 Task: Open a blank google sheet and write heading  Make a employee details data  Add 10 employee name:-  'Ethan Reynolds, Olivia Thompson, Benjamin Martinez, Emma Davis, Alexander Mitchell, Ava Rodriguez, Daniel Anderson, Mia Lewis, Christopher Scott, Sophia Harris.' in May Last week sales are  1000 to 1010. Department:-  Sales, HR, Finance,  Marketing,  IT,  Operations, Finance, HR, Sales, Marketing. Position:-  Sales Manager, HR Manager, Accountant, Marketing Specialist, IT Specialist, Operations Manager, Financial Analyst, HR Assistant, Sales Representative, Marketing Assistant.Salary (USD):-  5000,4500,4000, 3800, 4200, 5200, 3800, 2800, 3200, 2500.Start Date:-  1/15/2020,7/1/2019, 3/10/2021,2/5/2022, 11/30/2018,6/15/2020, 9/1/2021,4/20/2022, 2/10/2019,9/5/2020. Save page analysisSalesByCountry
Action: Mouse moved to (247, 254)
Screenshot: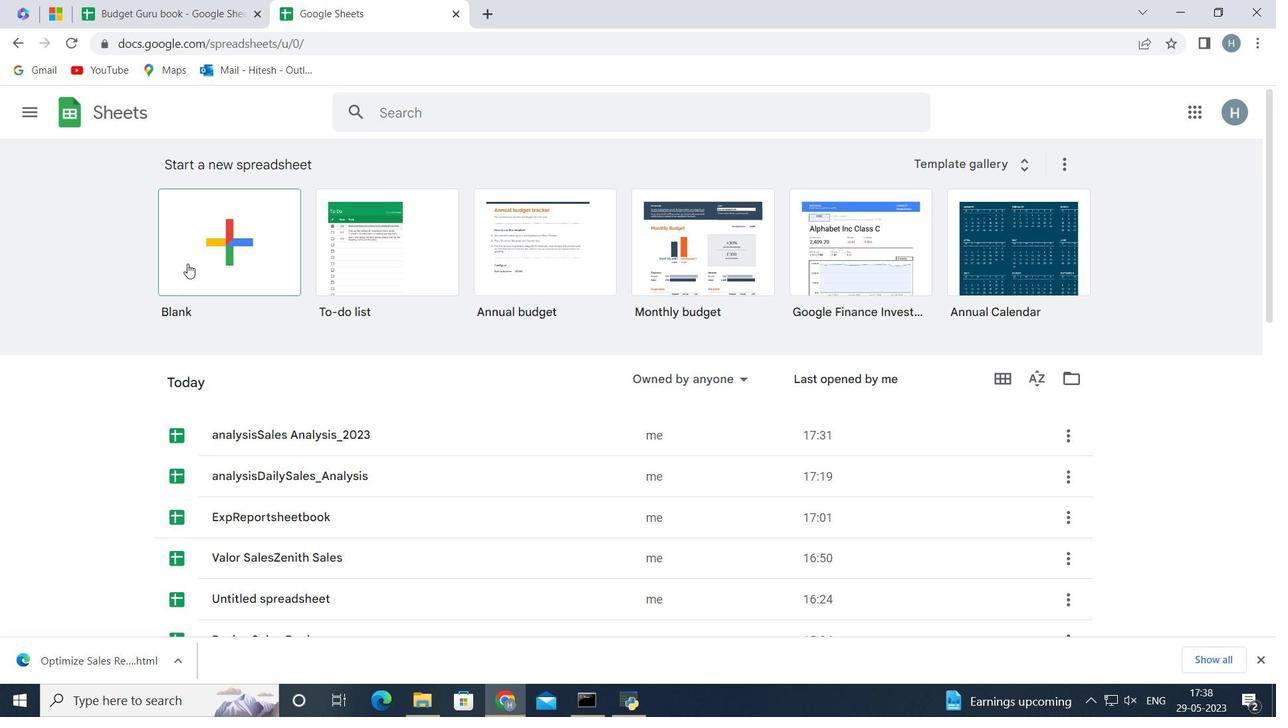 
Action: Mouse pressed left at (247, 254)
Screenshot: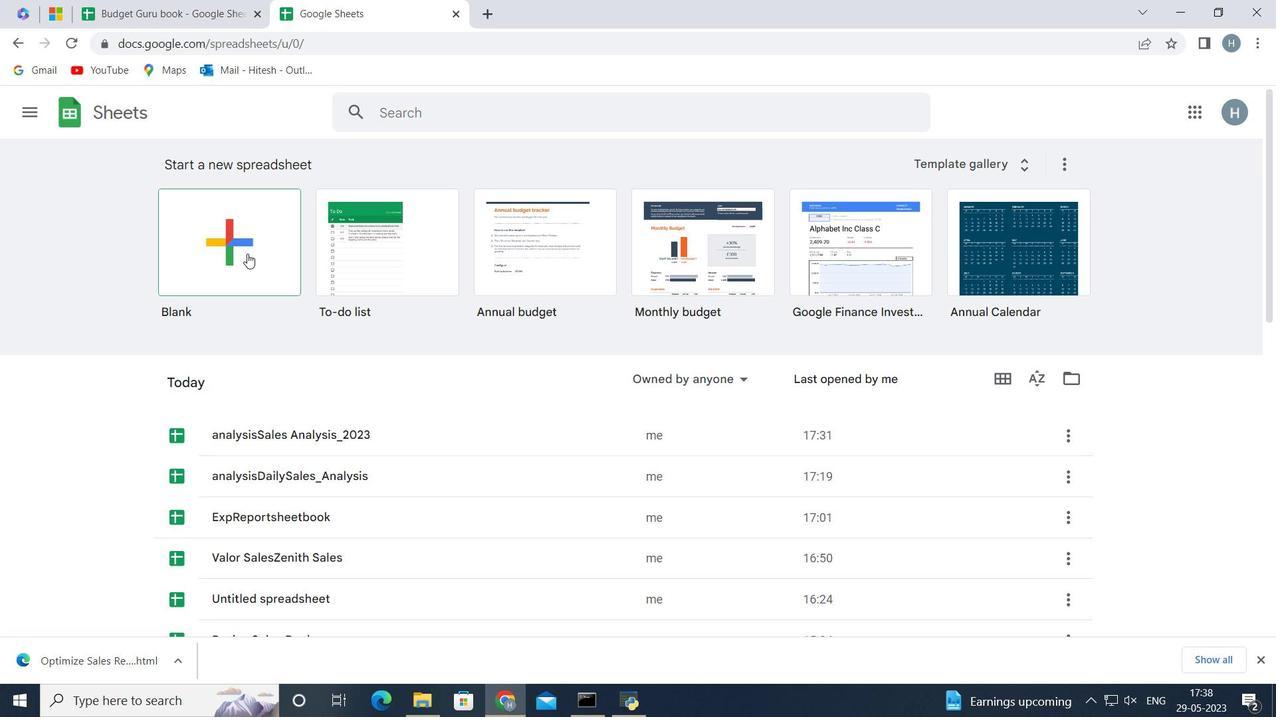 
Action: Mouse moved to (73, 241)
Screenshot: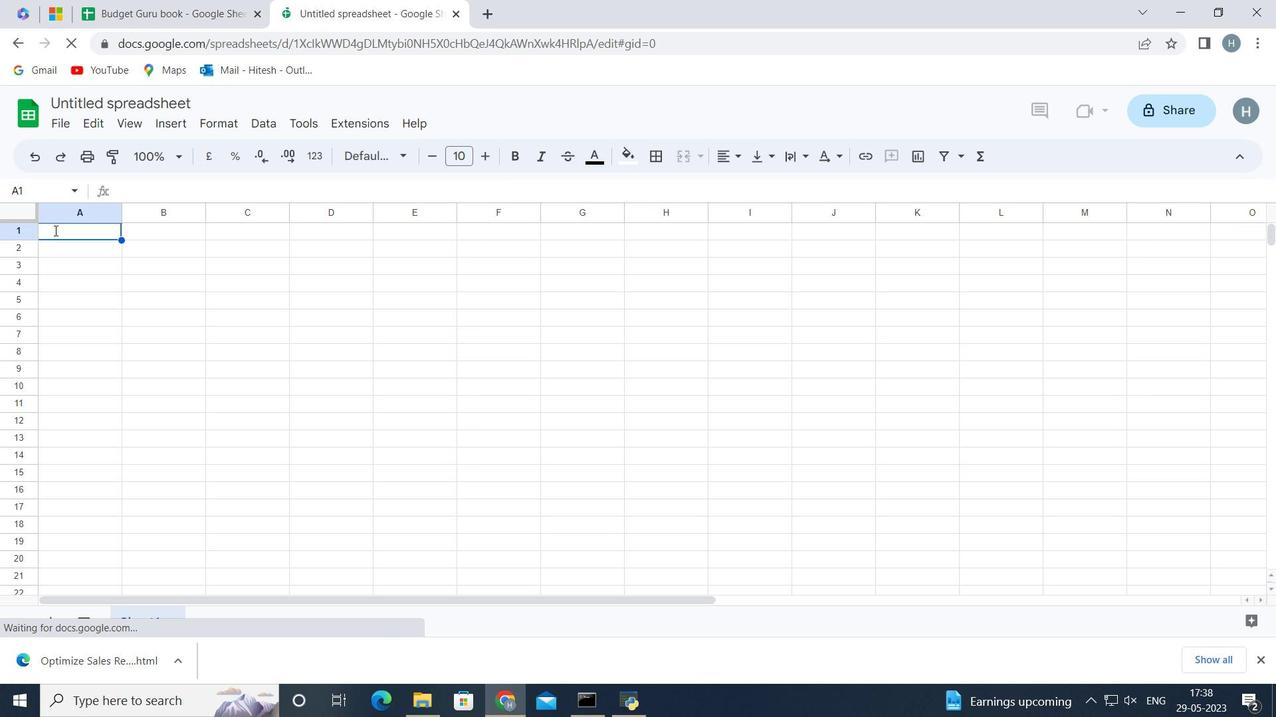
Action: Key pressed <Key.shift>Make<Key.space><Key.shift>A<Key.space><Key.shift>Employee<Key.space><Key.shift>Details<Key.space><Key.shift>Data<Key.enter>
Screenshot: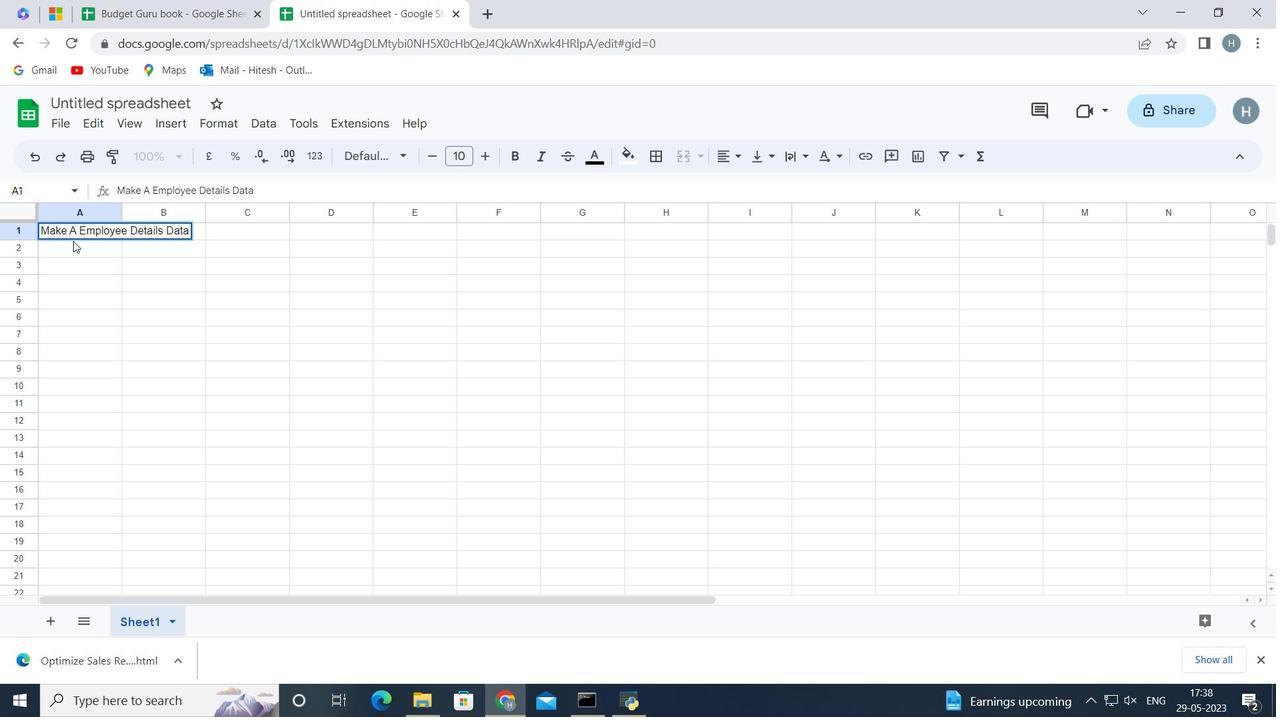 
Action: Mouse moved to (77, 253)
Screenshot: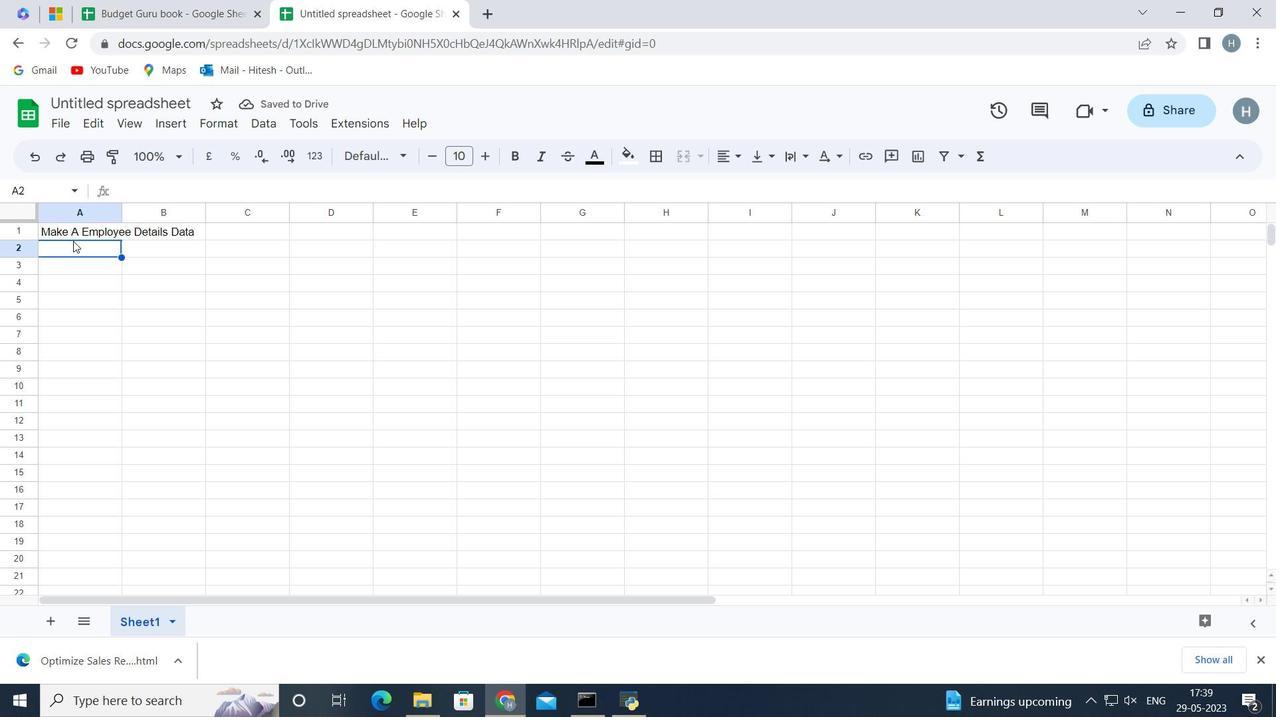 
Action: Key pressed <Key.shift>Name<Key.enter><Key.shift>Ethan<Key.space><Key.shift>Reynolds<Key.space><Key.enter><Key.shift_r>Olivia<Key.space><Key.shift><Key.shift><Key.shift><Key.shift>Thompson<Key.space><Key.enter><Key.shift>Benjamin<Key.space><Key.shift_r>Martinez<Key.enter><Key.shift>Daniel<Key.space><Key.shift>Anderson<Key.enter><Key.shift_r>Mia<Key.space><Key.shift_r>Lewis<Key.enter><Key.shift>Chrisopher<Key.space><Key.shift>Scott<Key.enter><Key.shift>Sophia<Key.space><Key.shift><Key.shift><Key.shift><Key.shift><Key.shift><Key.shift><Key.shift><Key.shift><Key.shift><Key.shift><Key.shift><Key.shift>F<Key.backspace><Key.shift>Harris<Key.enter>
Screenshot: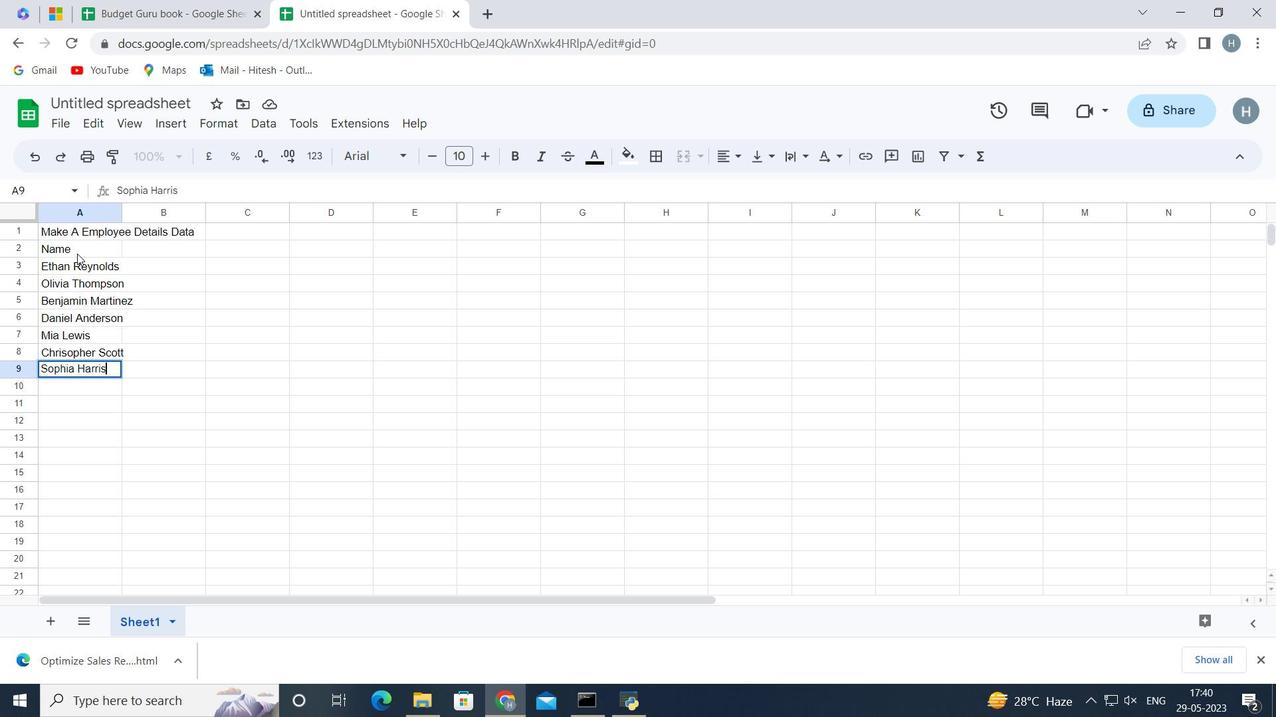 
Action: Mouse moved to (99, 368)
Screenshot: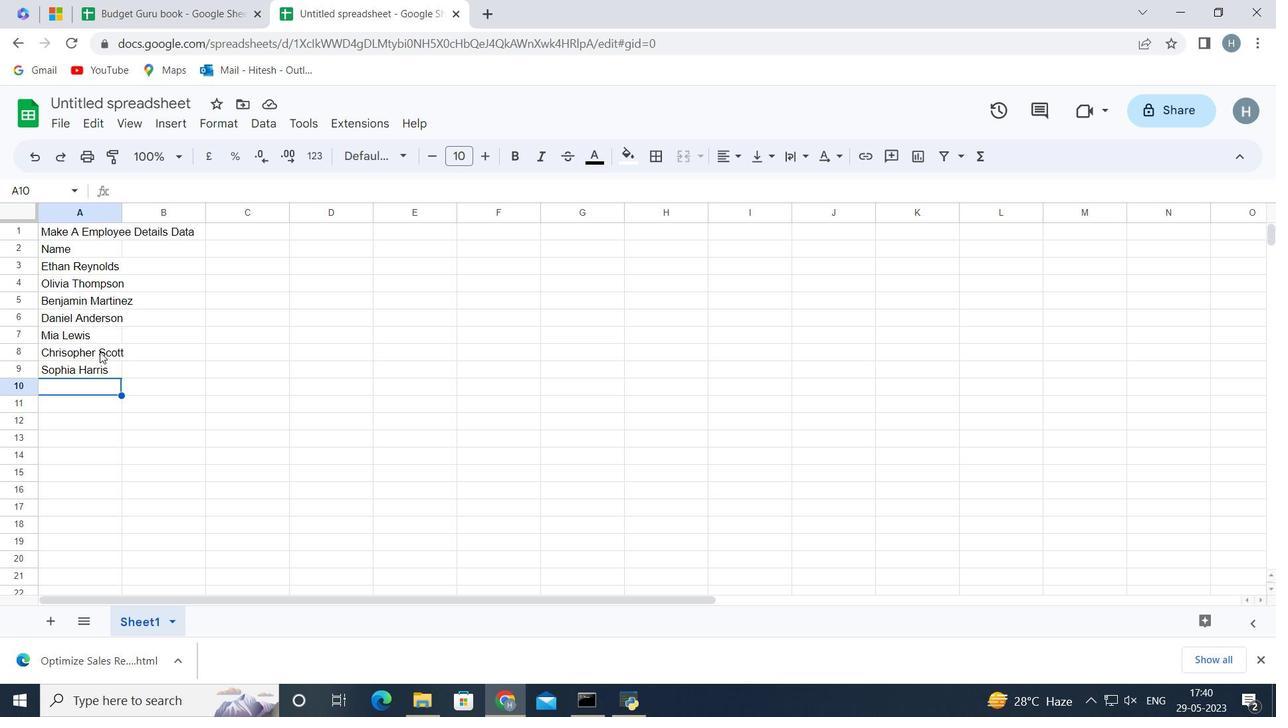 
Action: Mouse pressed left at (99, 368)
Screenshot: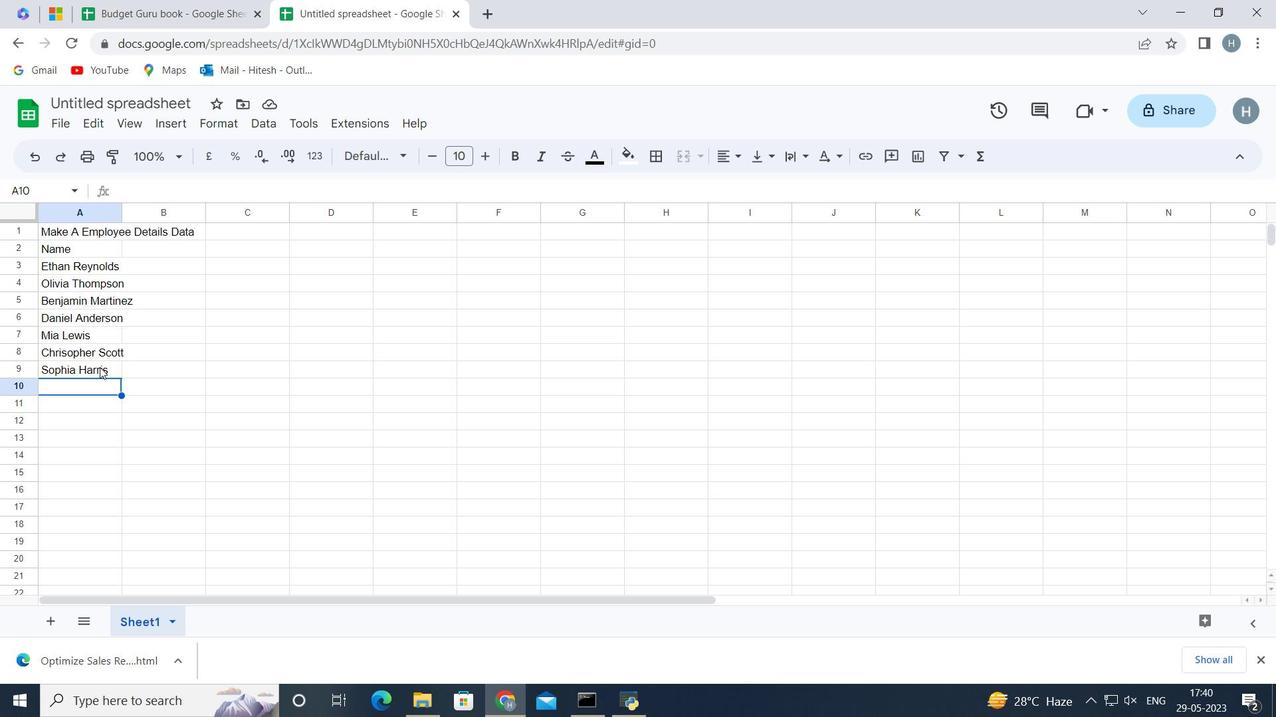 
Action: Key pressed <Key.backspace><Key.up>\<Key.backspace><Key.up><Key.backspace><Key.up><Key.backspace><Key.shift><Key.shift><Key.shift><Key.shift><Key.shift><Key.shift>Emma<Key.space><Key.shift>Davis<Key.space><Key.enter><Key.shift>Ae<Key.backspace>lexander<Key.space><Key.shift_r>Mitchell<Key.enter><Key.shift>Ava<Key.space><Key.shift>Rodriguez<Key.enter><Key.shift>Daniel<Key.space><Key.shift>Anderson<Key.space><Key.enter><Key.shift_r>Mia<Key.space><Key.shift_r>Lw<Key.backspace>ewis<Key.space><Key.enter><Key.shift>Christopher<Key.space><Key.shift>Scott<Key.enter><Key.shift>Sphia<Key.space><Key.shift>Harris<Key.enter>
Screenshot: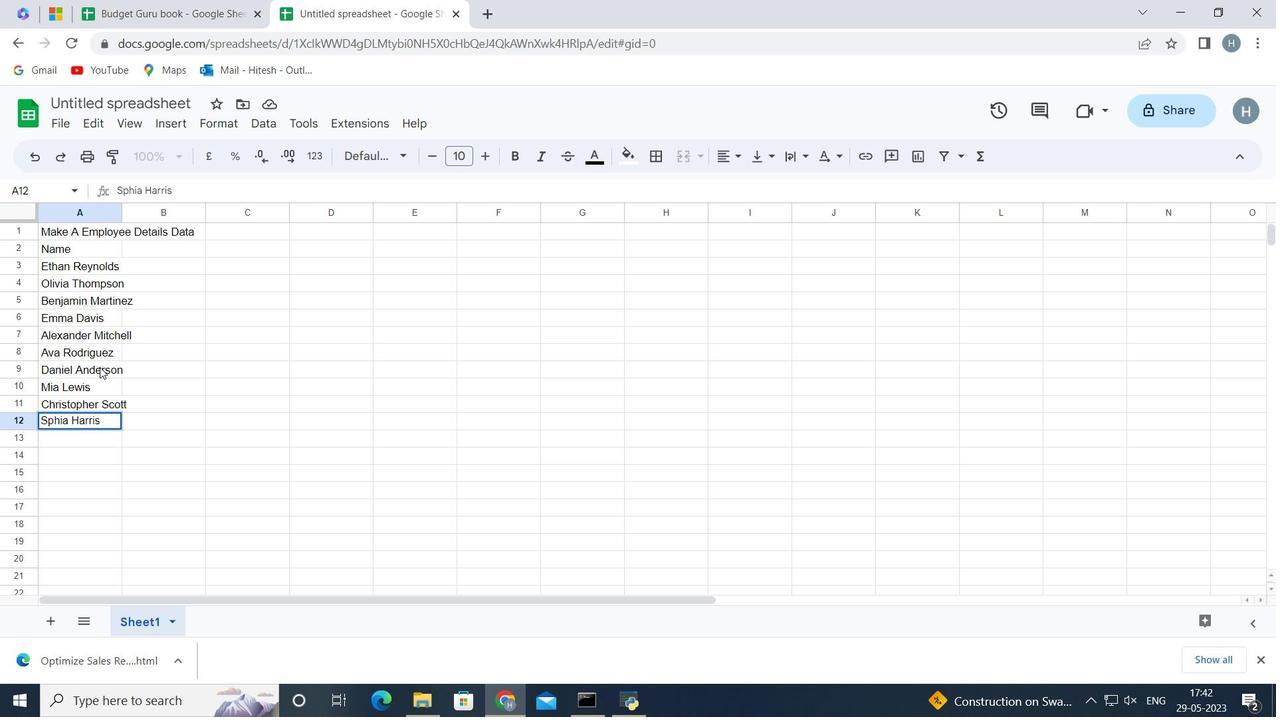 
Action: Mouse moved to (165, 245)
Screenshot: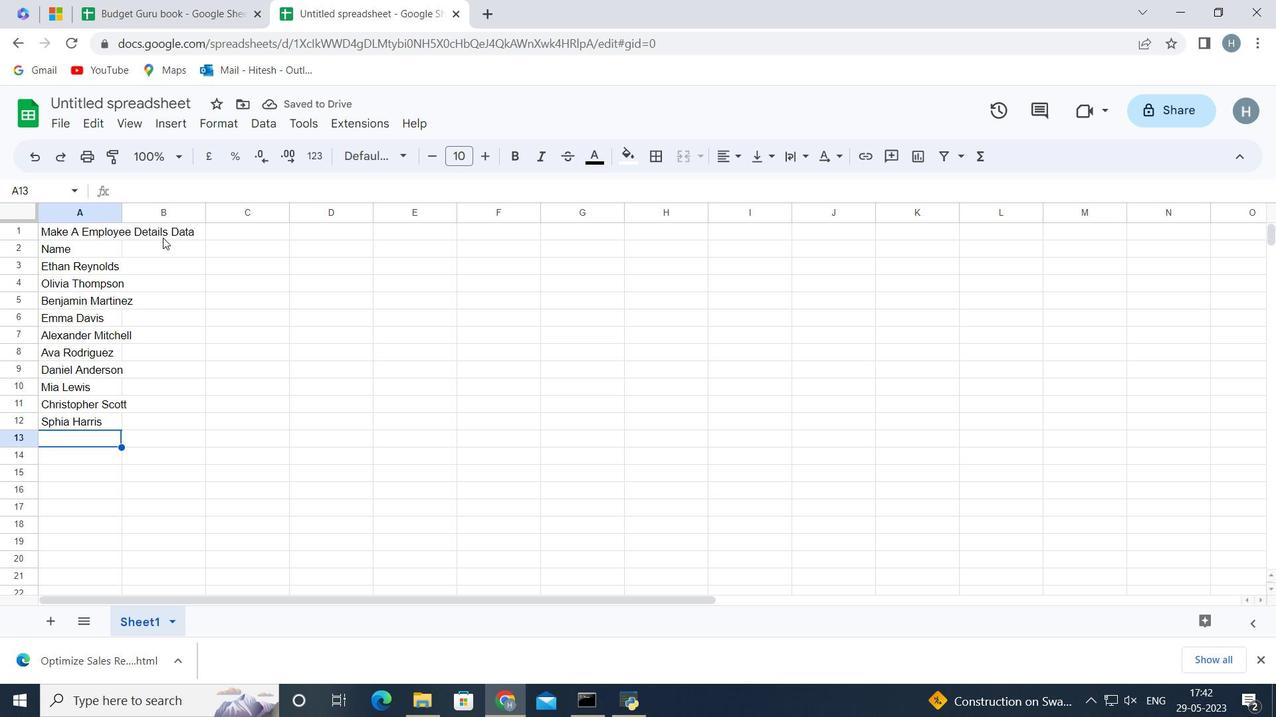 
Action: Mouse pressed left at (165, 245)
Screenshot: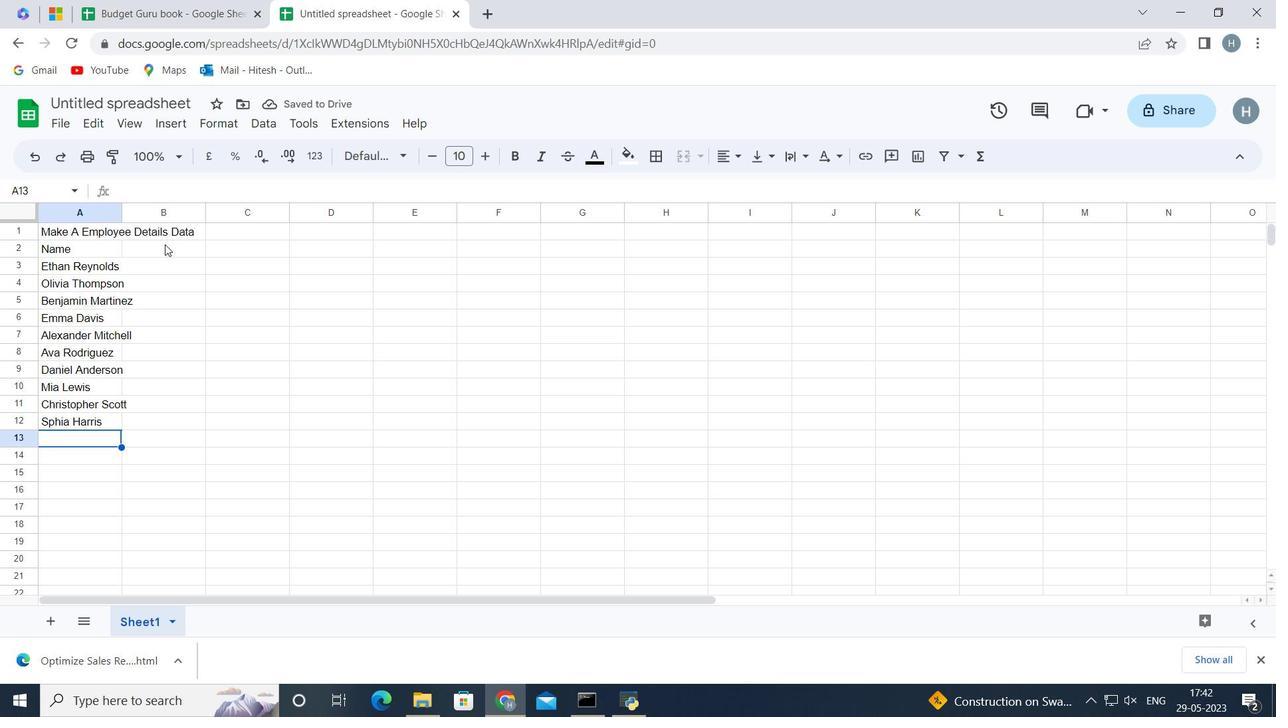 
Action: Mouse moved to (165, 246)
Screenshot: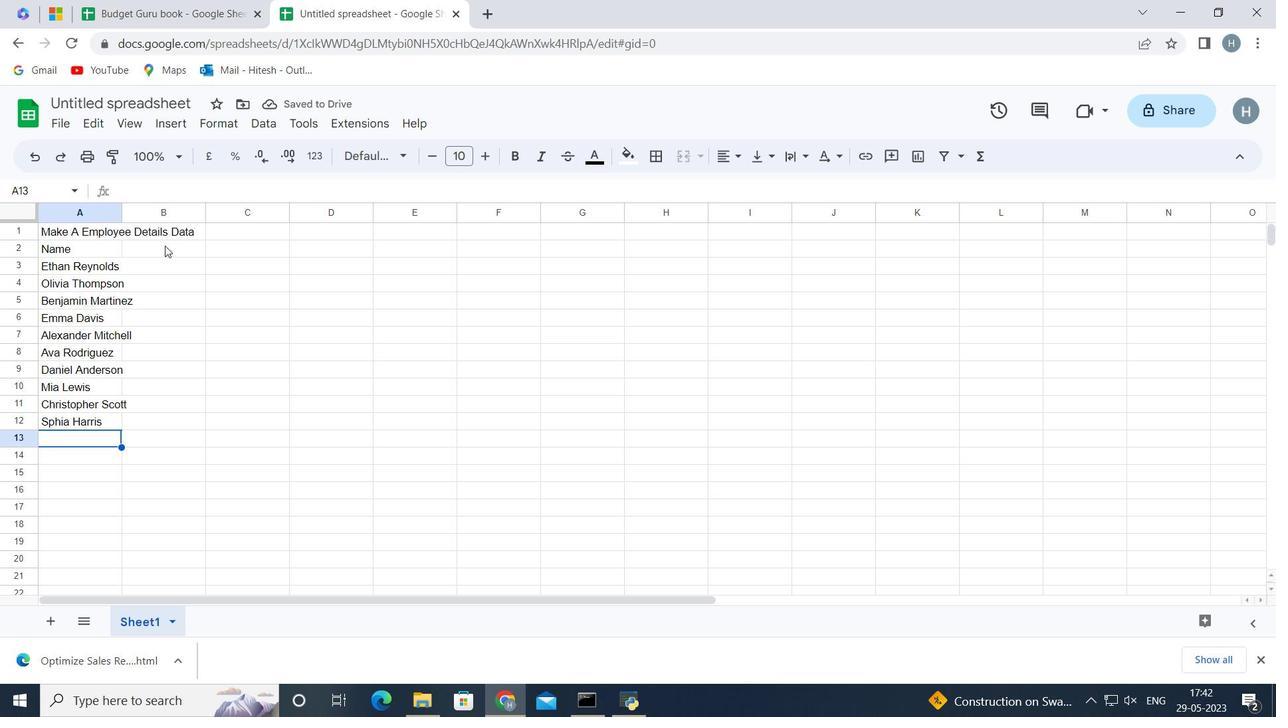 
Action: Key pressed <Key.shift>May<Key.space><Key.shift>Last<Key.space><Key.shift>Week<Key.space><Key.shift>SAles<Key.backspace><Key.backspace><Key.backspace><Key.backspace><Key.caps_lock><Key.shift>aLES<Key.backspace><Key.backspace><Key.backspace><Key.caps_lock>les<Key.enter>
Screenshot: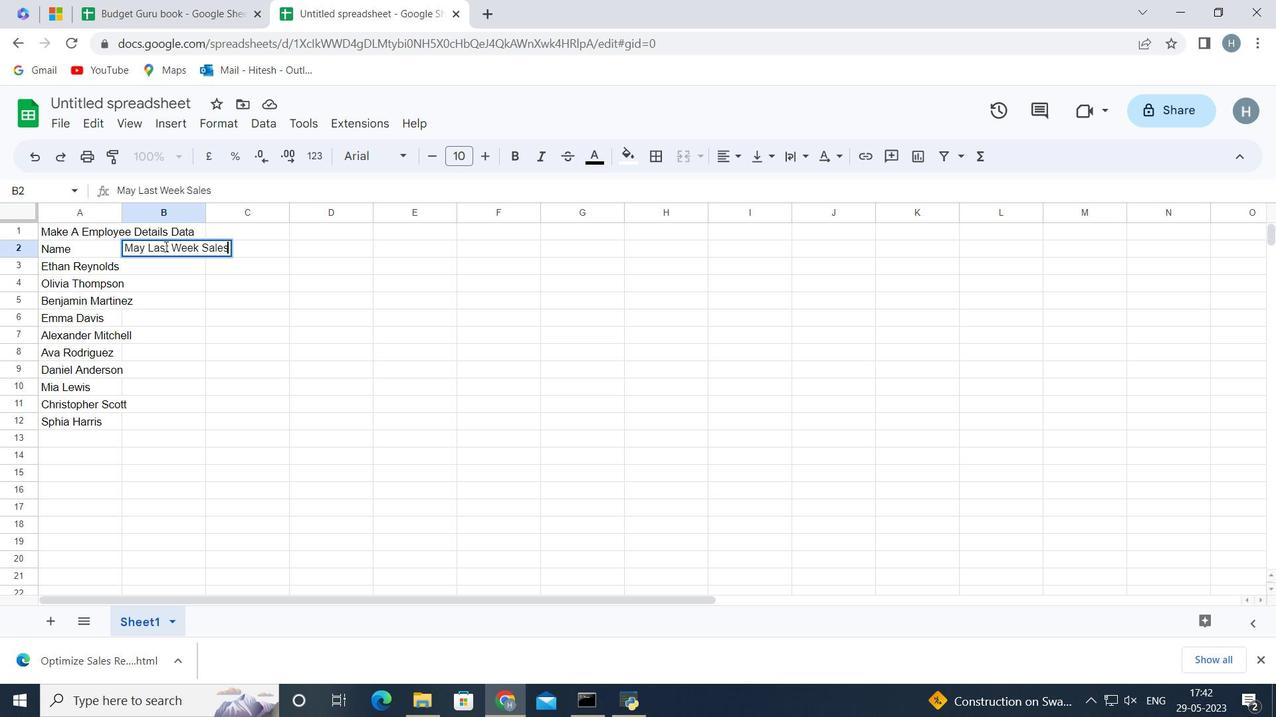 
Action: Mouse moved to (182, 241)
Screenshot: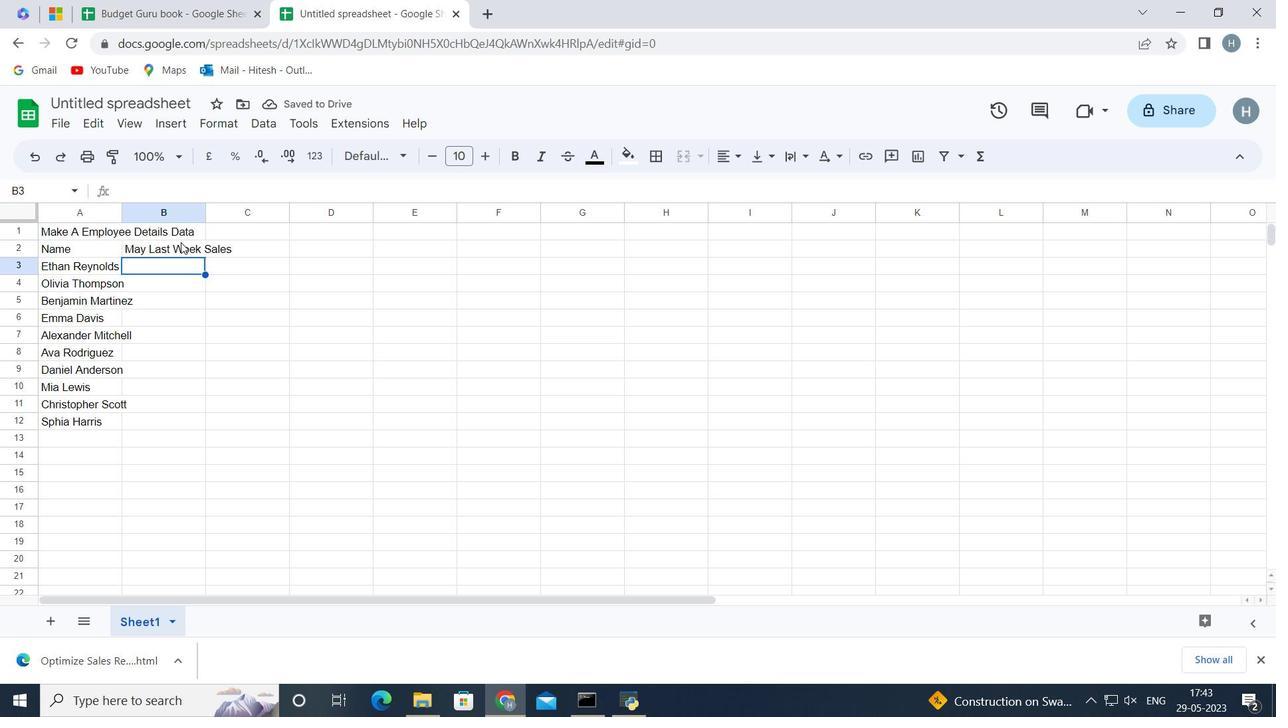 
Action: Key pressed 1005<Key.enter>1006<Key.enter>1003<Key.enter>1009<Key.enter>1001<Key.enter>1008<Key.enter>1010<Key.enter>1004<Key.enter>1002<Key.enter>1007<Key.enter>
Screenshot: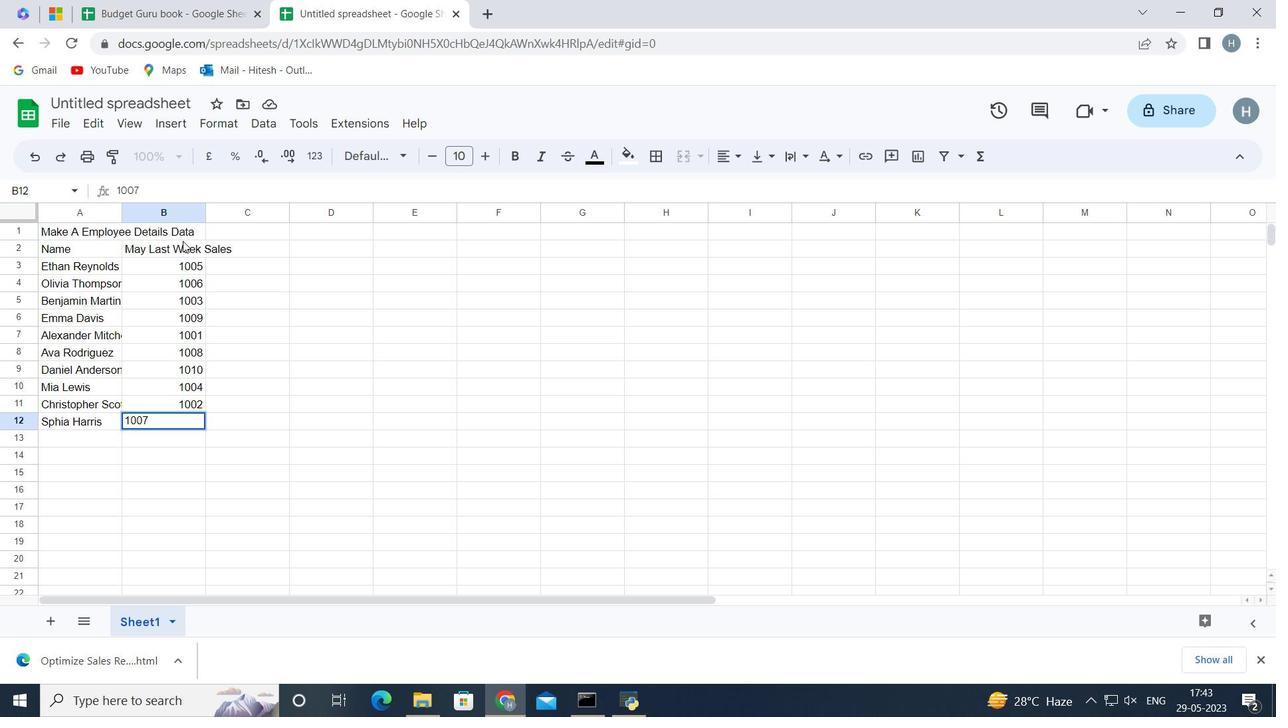 
Action: Mouse moved to (243, 243)
Screenshot: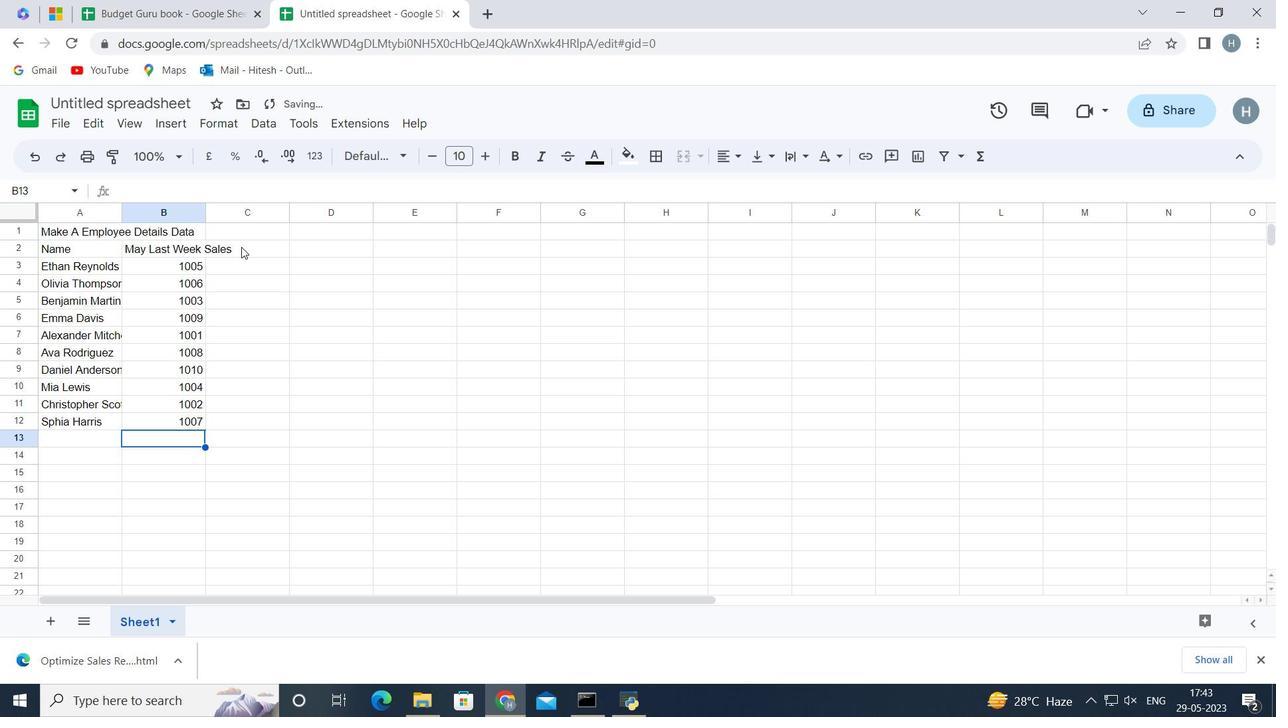 
Action: Mouse pressed left at (243, 243)
Screenshot: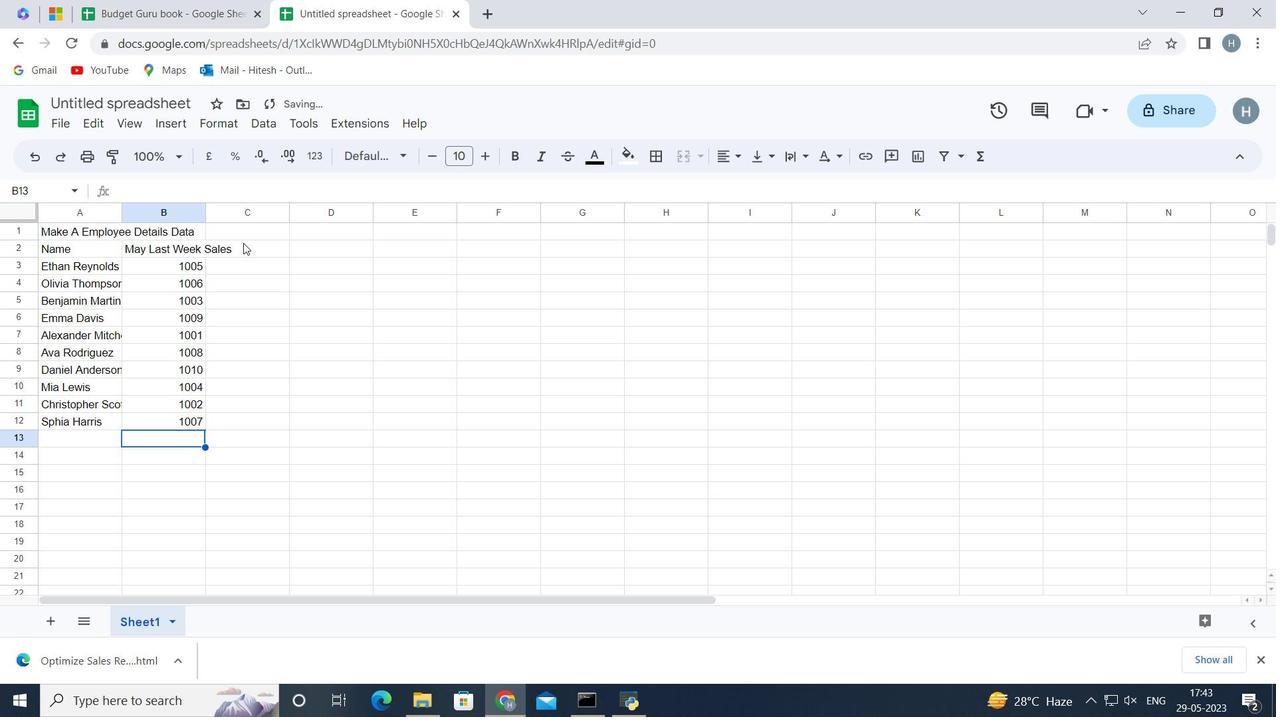 
Action: Mouse moved to (243, 242)
Screenshot: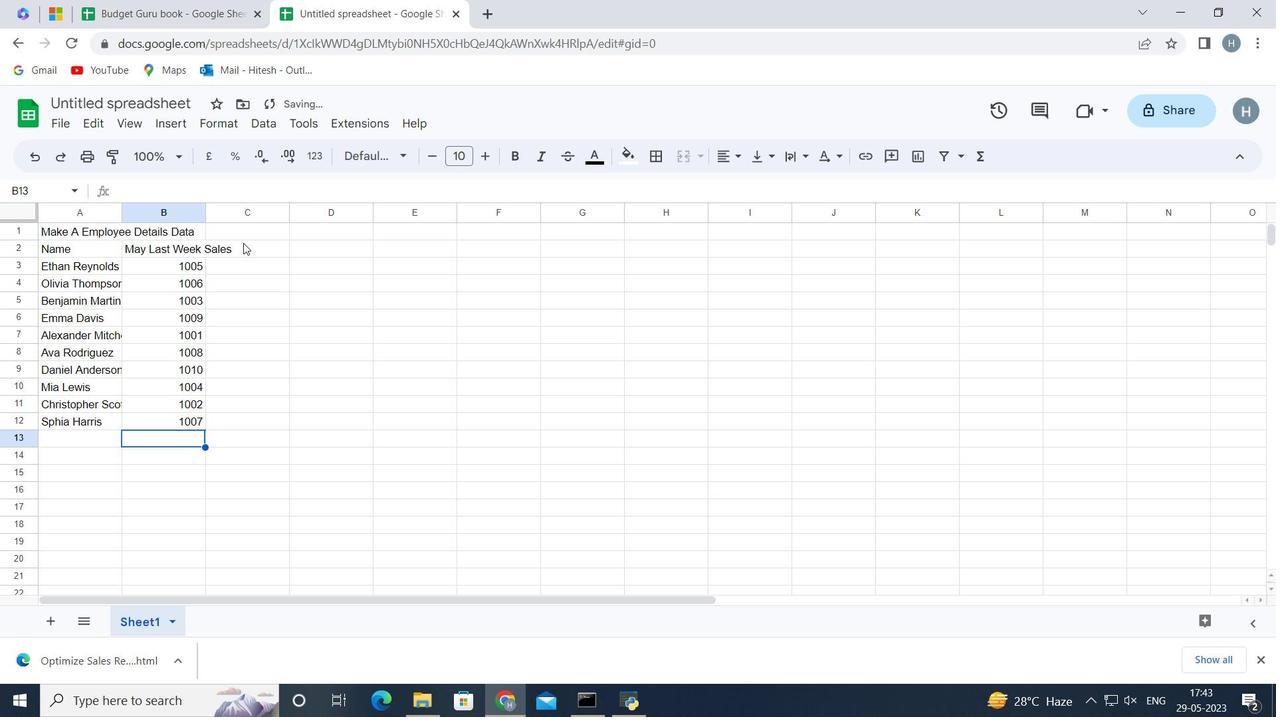 
Action: Key pressed <Key.shift>Departments<Key.backspace><Key.enter><Key.shift>Sales<Key.enter><Key.shift>HR<Key.enter><Key.shift>Finance<Key.enter><Key.shift_r>Marketing<Key.enter><Key.shift_r>I<Key.shift>T<Key.enter><Key.shift_r>Operations<Key.enter><Key.shift>Finance<Key.enter><Key.shift>HR<Key.enter><Key.shift>Sales<Key.enter><Key.shift_r>Marj<Key.backspace>keting<Key.shift_r><Key.enter>
Screenshot: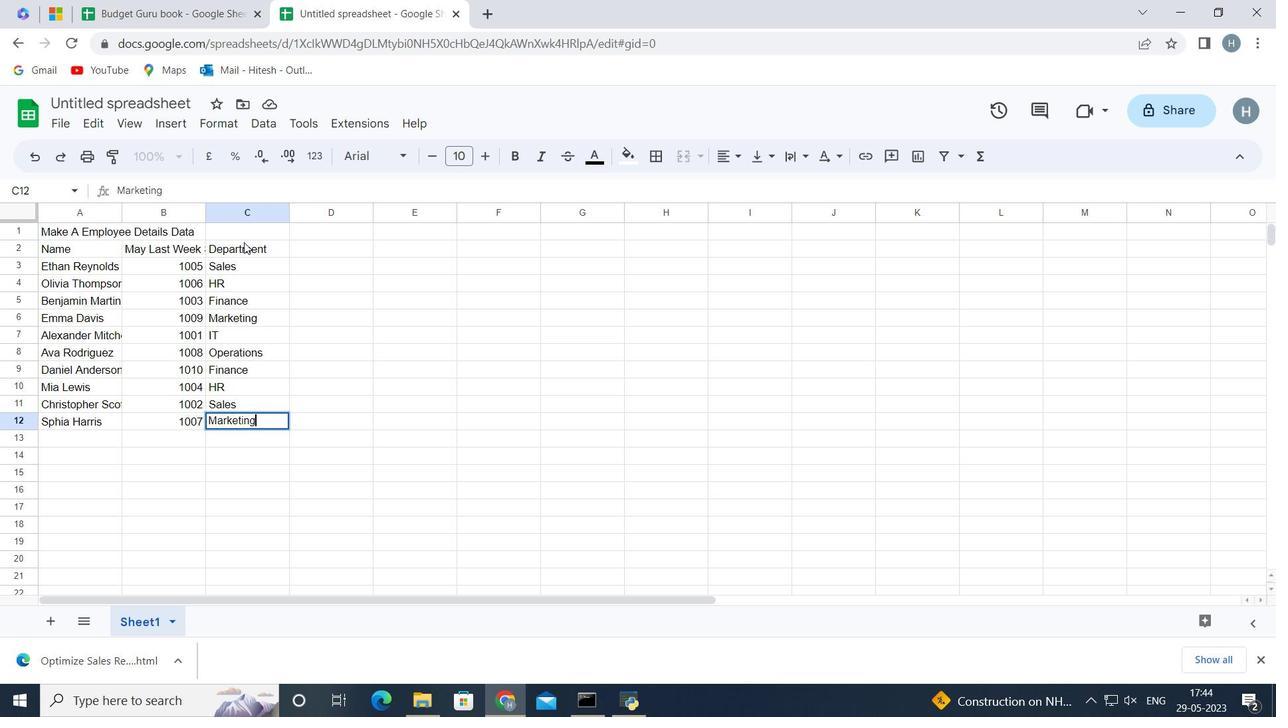 
Action: Mouse moved to (320, 245)
Screenshot: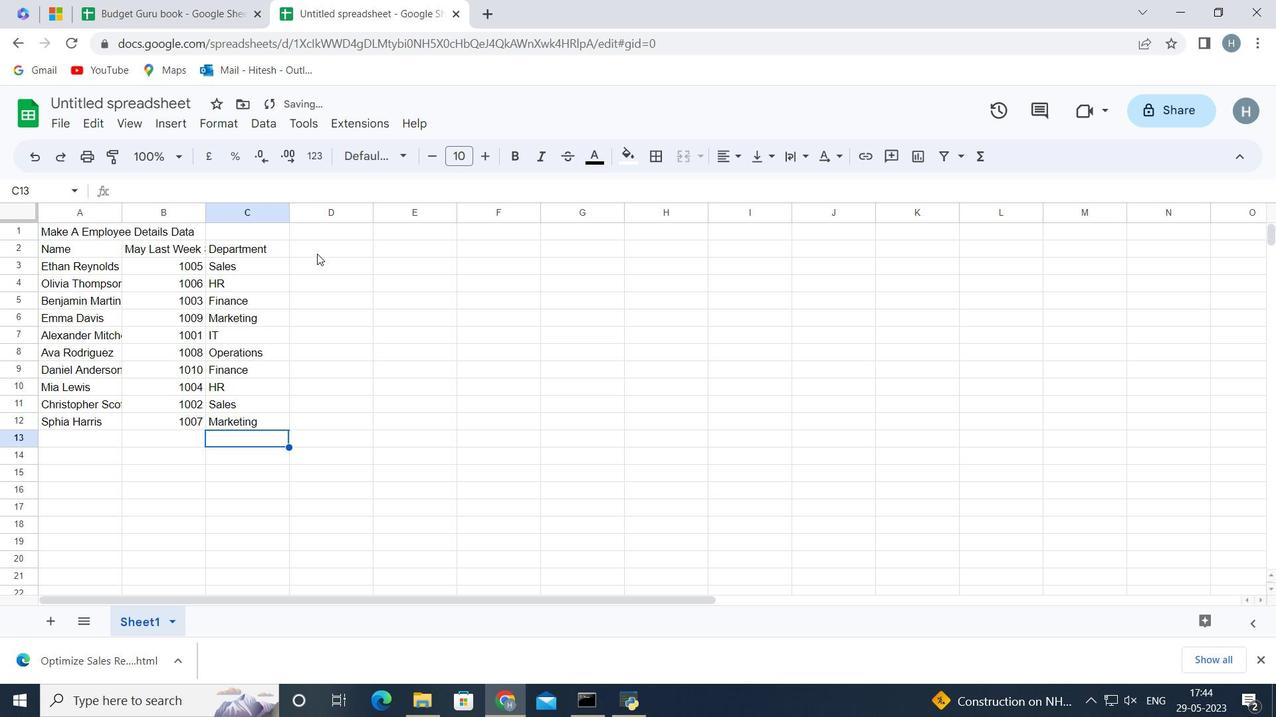 
Action: Mouse pressed left at (320, 245)
Screenshot: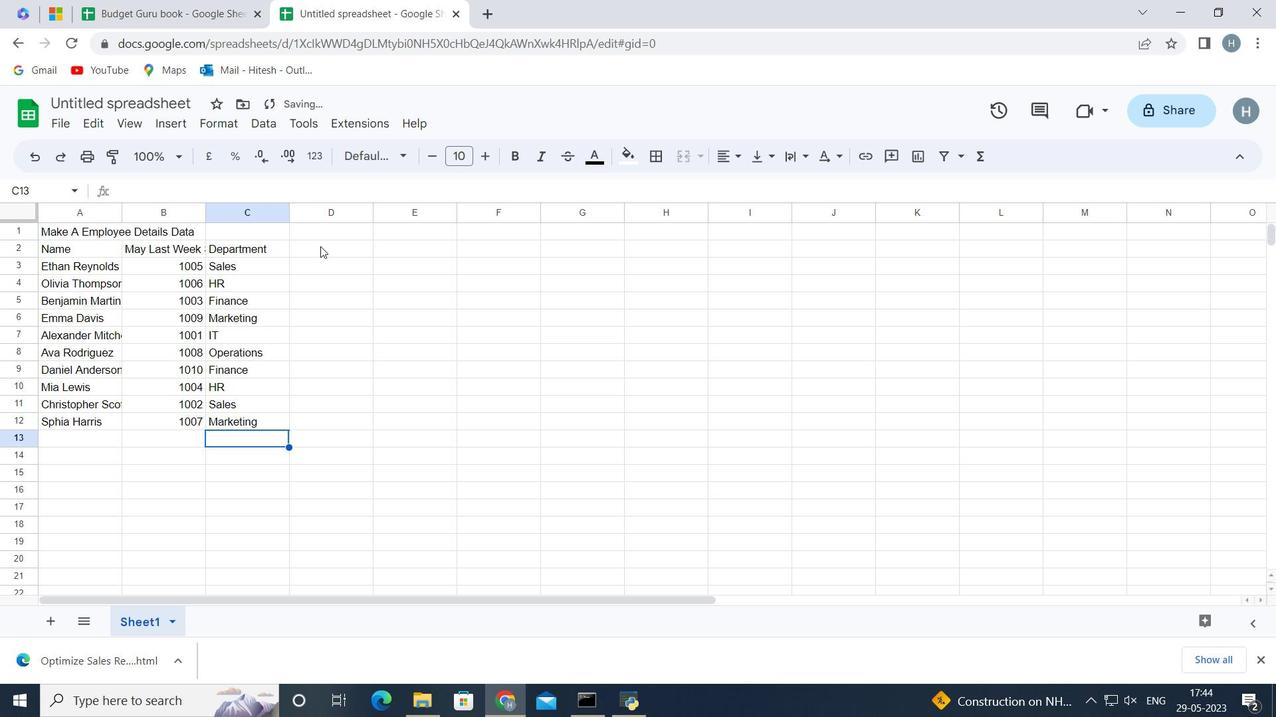 
Action: Key pressed <Key.shift>Position<Key.enter><Key.shift>Sales<Key.space><Key.shift_r>Manager<Key.enter><Key.shift>HR<Key.space><Key.shift_r>Manager<Key.enter><Key.shift>Accountant<Key.enter><Key.shift_r>Marketing<Key.space><Key.shift>Specialist<Key.enter><Key.shift_r>I<Key.shift>T<Key.space><Key.shift>Specialist<Key.enter><Key.shift_r>Operations<Key.space><Key.shift_r>Manager<Key.space><Key.enter><Key.shift><Key.shift>Financial<Key.space><Key.shift>Anak<Key.backspace>lyst<Key.enter><Key.shift><Key.shift><Key.shift><Key.shift><Key.shift><Key.shift><Key.shift><Key.shift>H<Key.shift>R<Key.space><Key.shift>Assistant<Key.enter><Key.shift>Salr<Key.backspace>es<Key.space><Key.shift>Representative<Key.enter><Key.shift_r>Marketing<Key.space><Key.shift>Assistant<Key.enter>
Screenshot: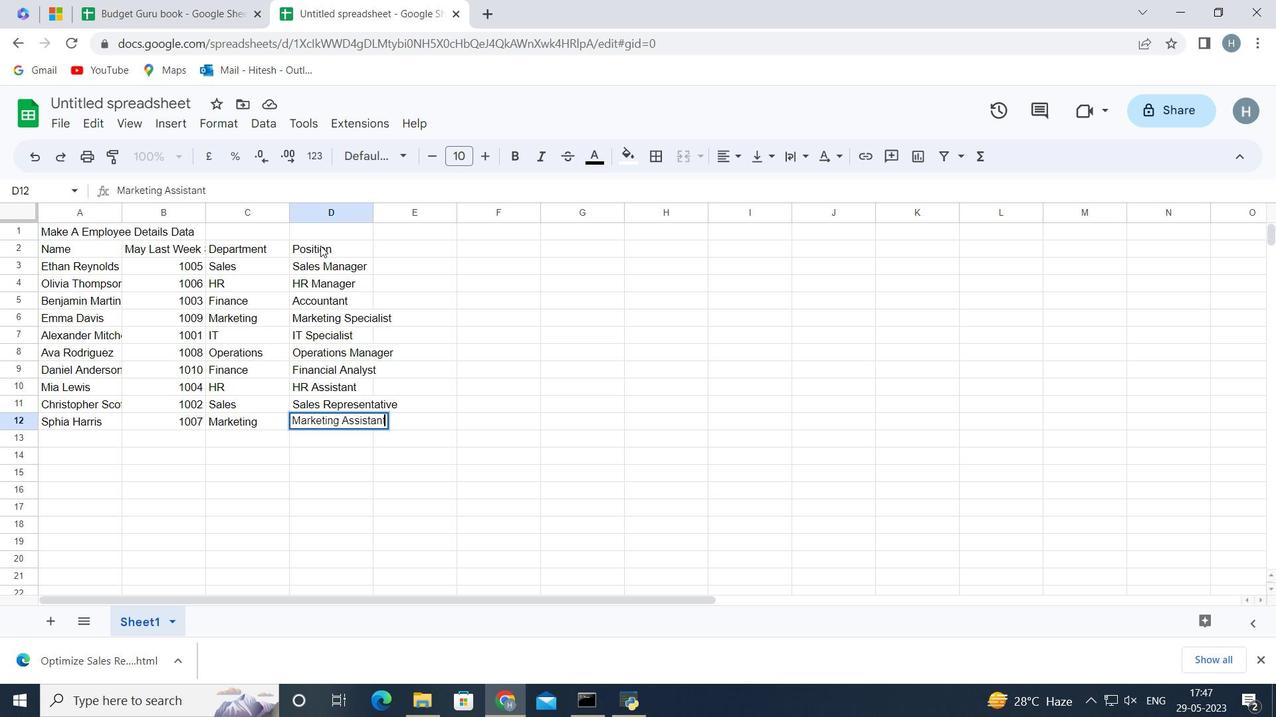 
Action: Mouse moved to (416, 245)
Screenshot: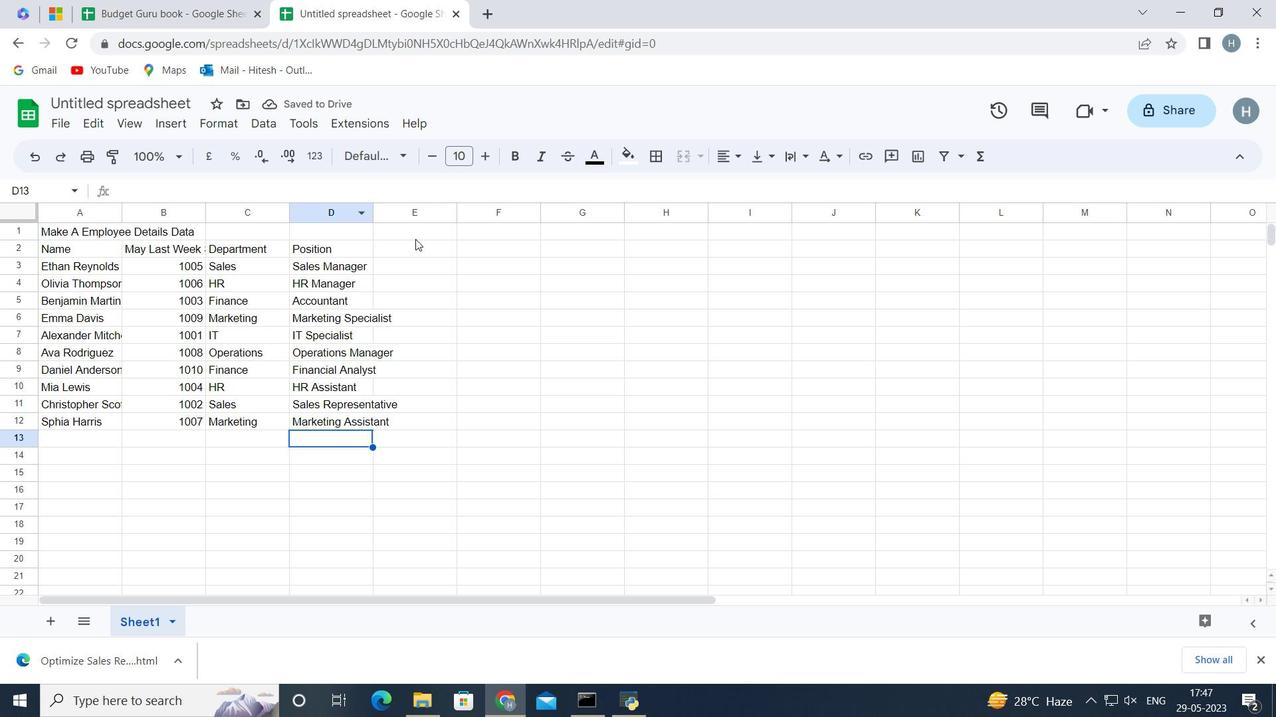 
Action: Mouse pressed left at (416, 245)
Screenshot: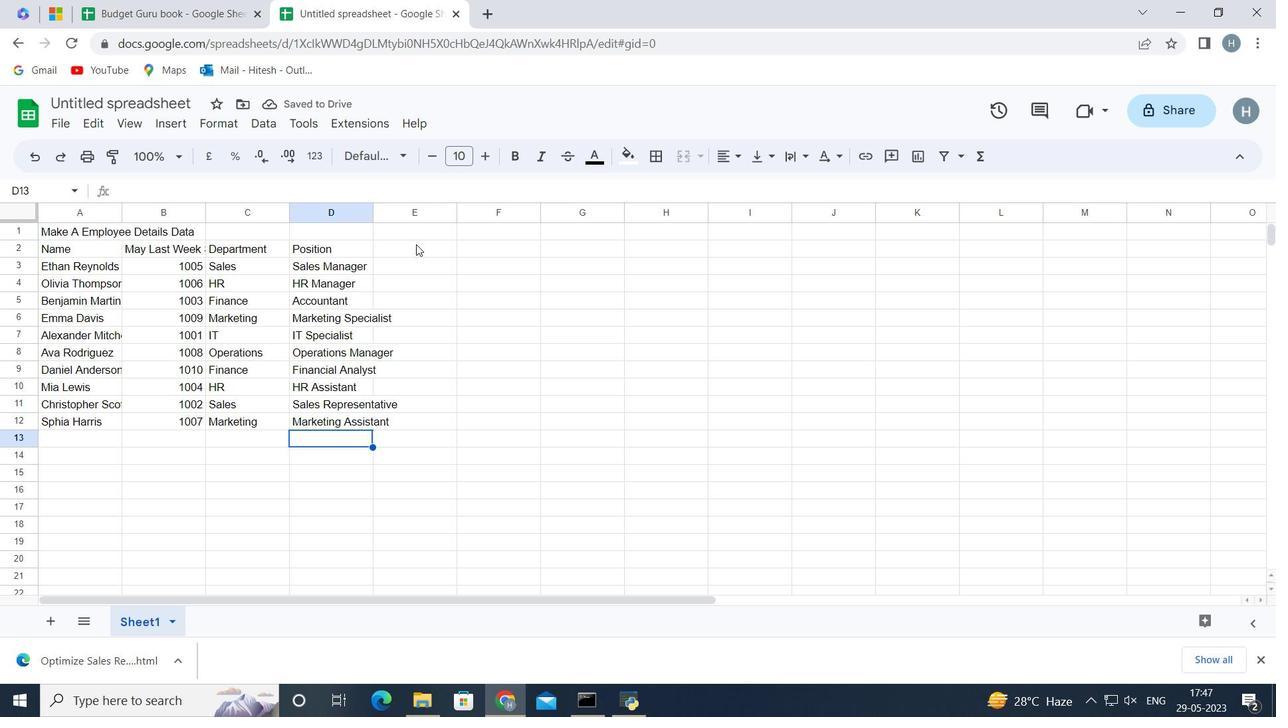 
Action: Key pressed <Key.shift>Salary<Key.space><Key.shift_r>(<Key.shift>USD<Key.shift_r>)
Screenshot: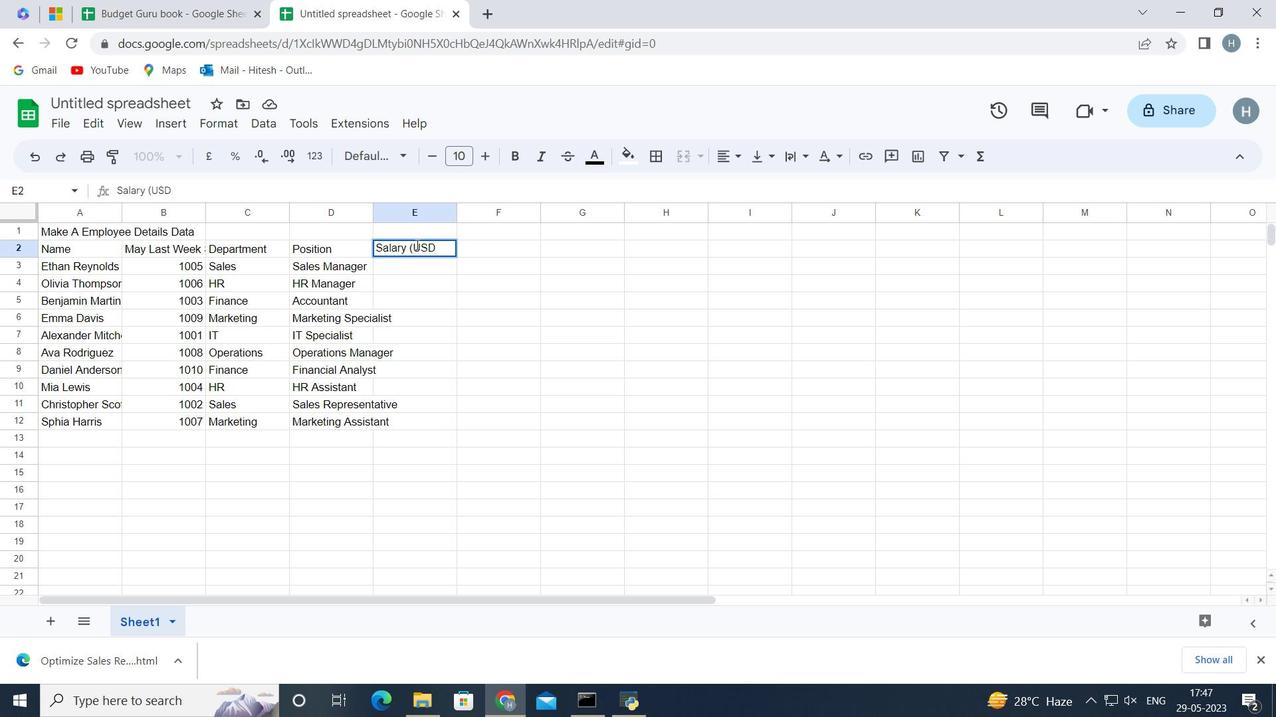 
Action: Mouse moved to (400, 269)
Screenshot: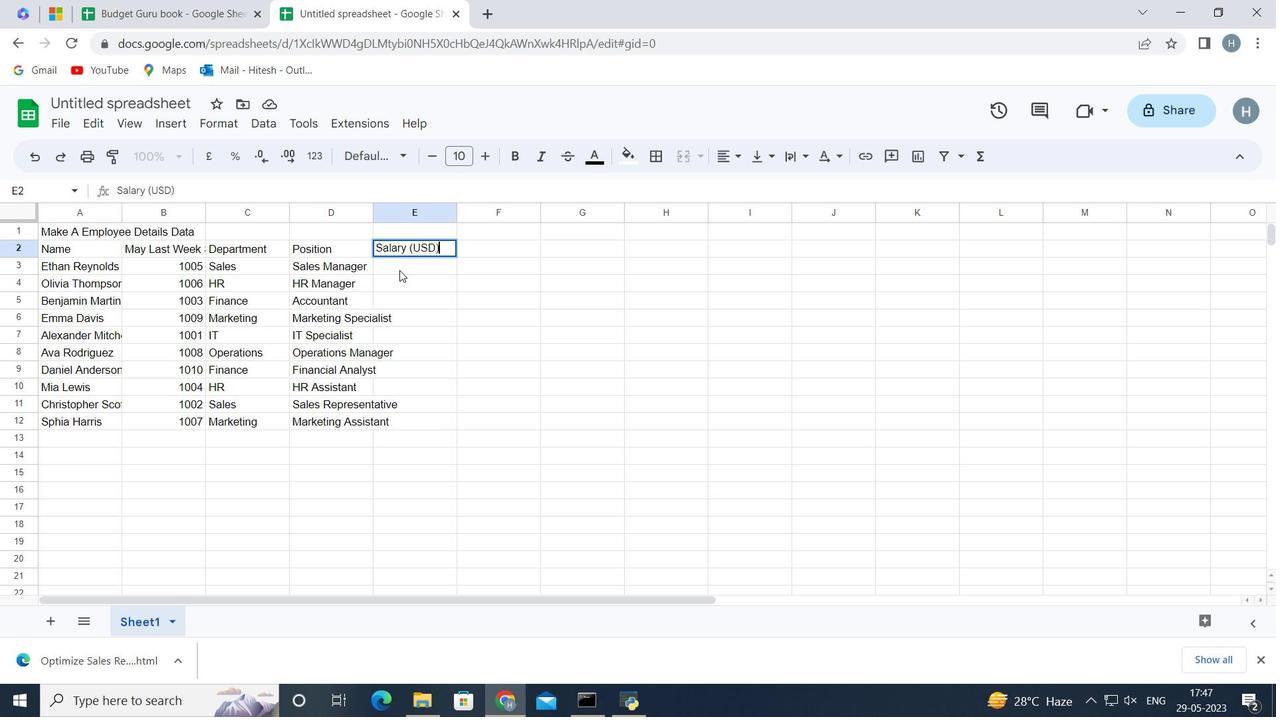 
Action: Mouse pressed left at (400, 269)
Screenshot: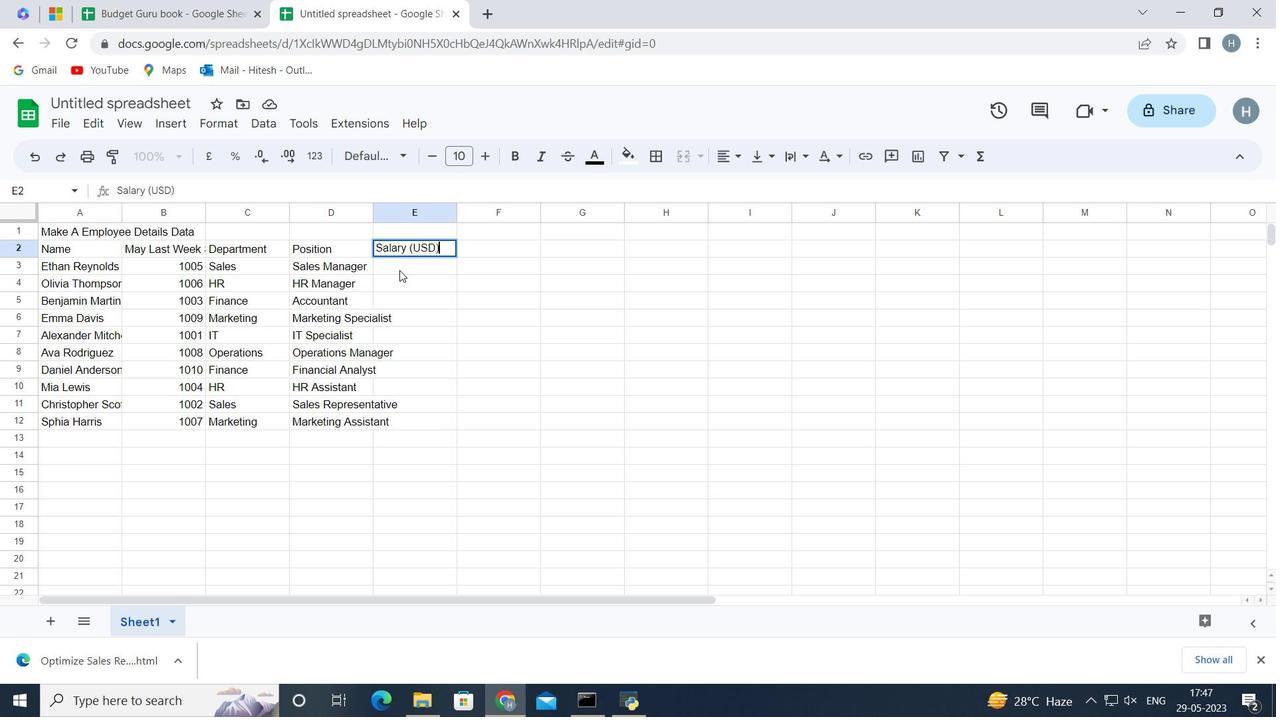 
Action: Mouse moved to (402, 269)
Screenshot: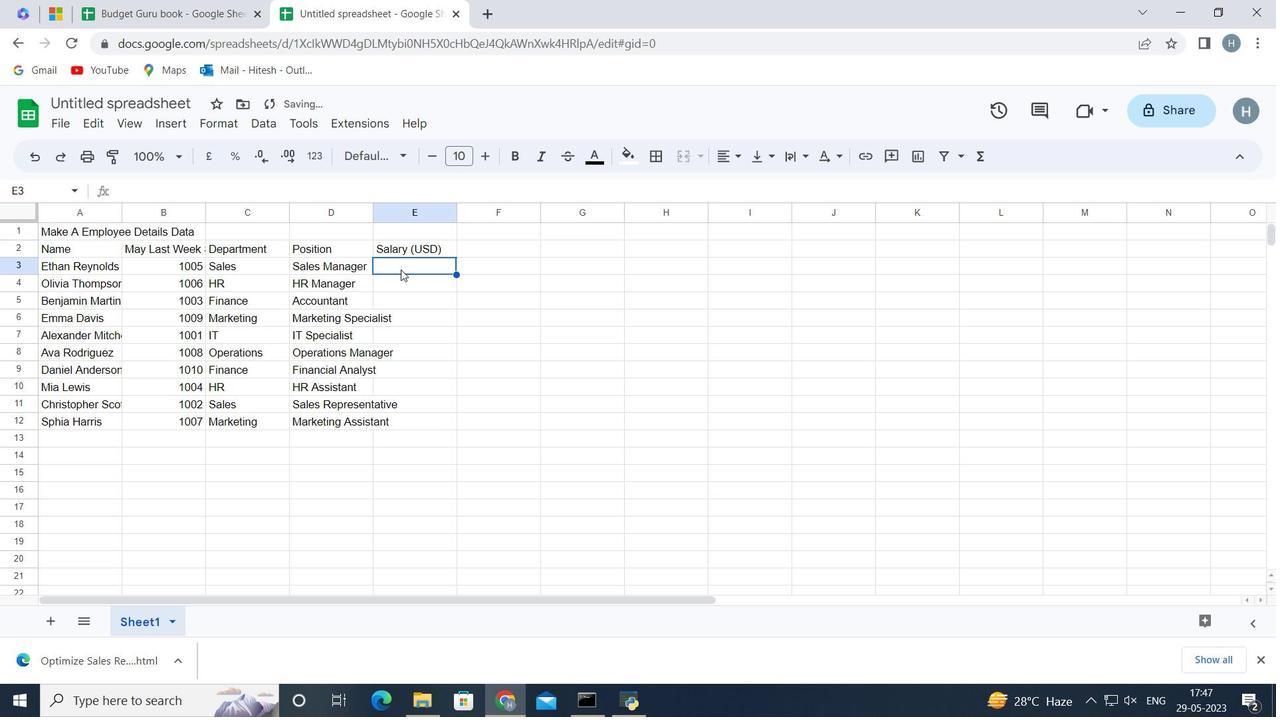 
Action: Key pressed 5000<Key.enter>4500<Key.enter>4000<Key.enter>3800<Key.enter>4200<Key.enter>5200<Key.enter>3800<Key.enter>2800<Key.enter>3200<Key.enter>2500<Key.enter>
Screenshot: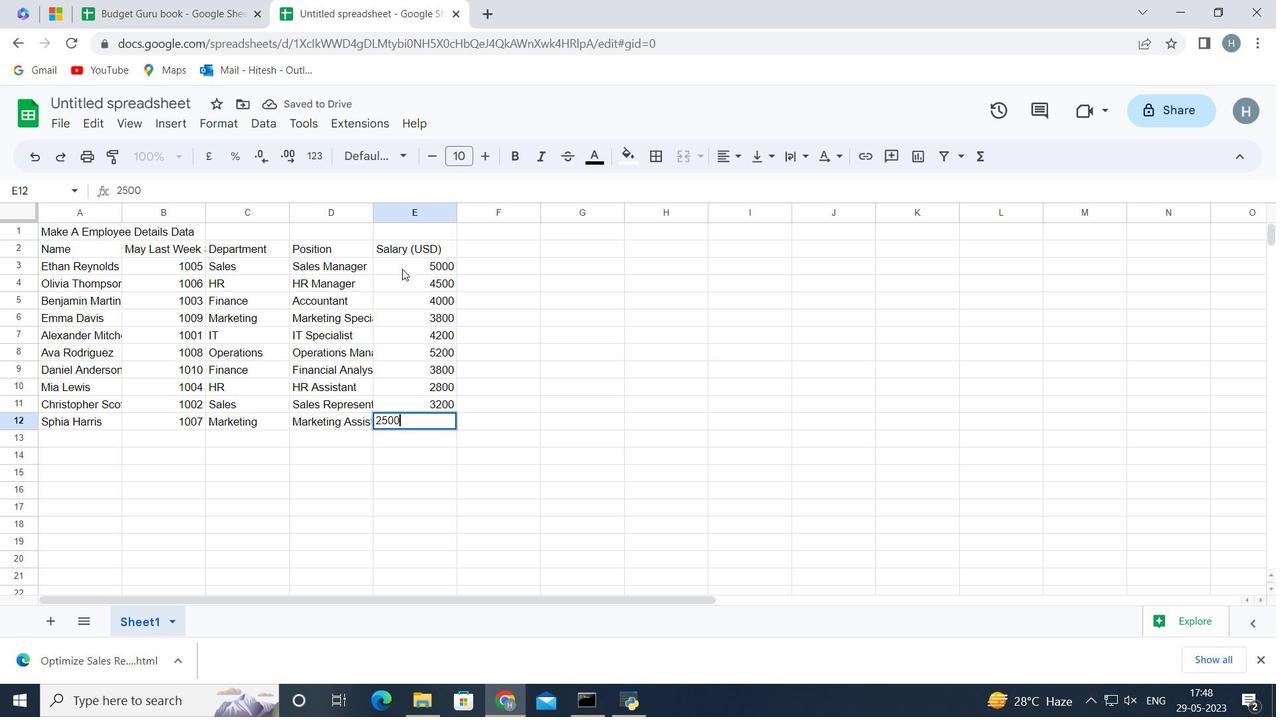 
Action: Mouse moved to (505, 247)
Screenshot: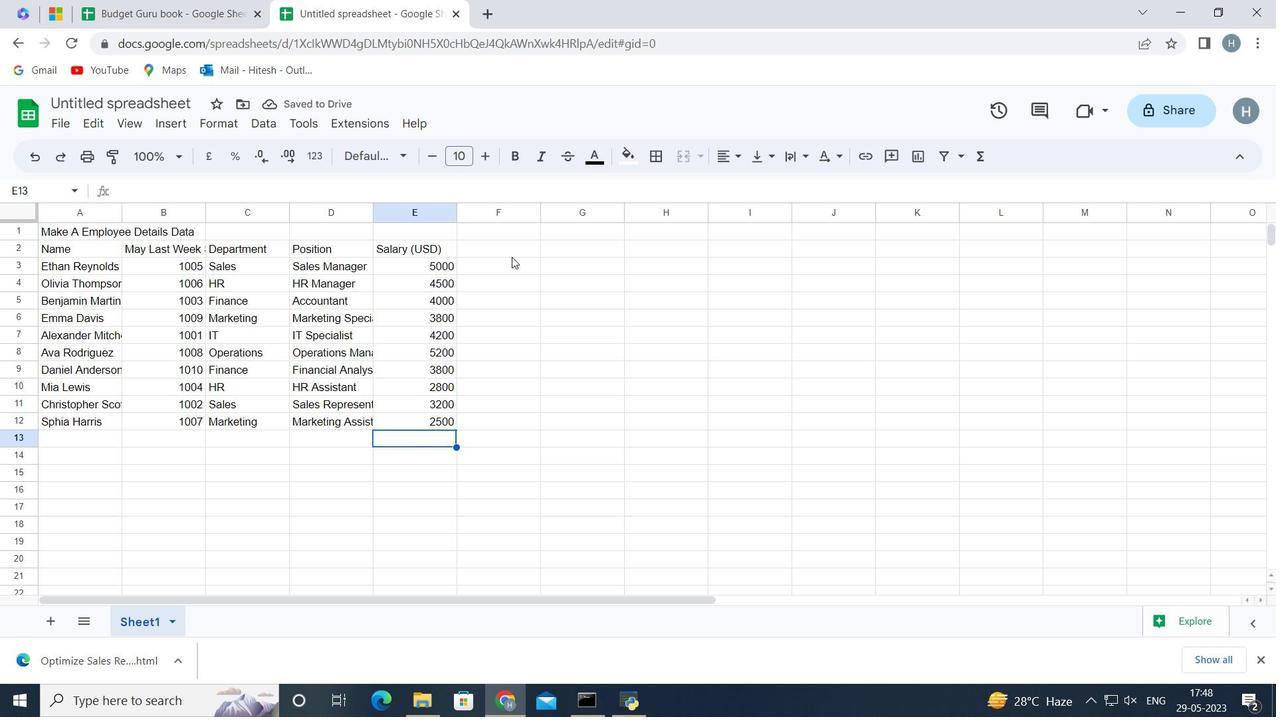 
Action: Mouse pressed left at (505, 247)
Screenshot: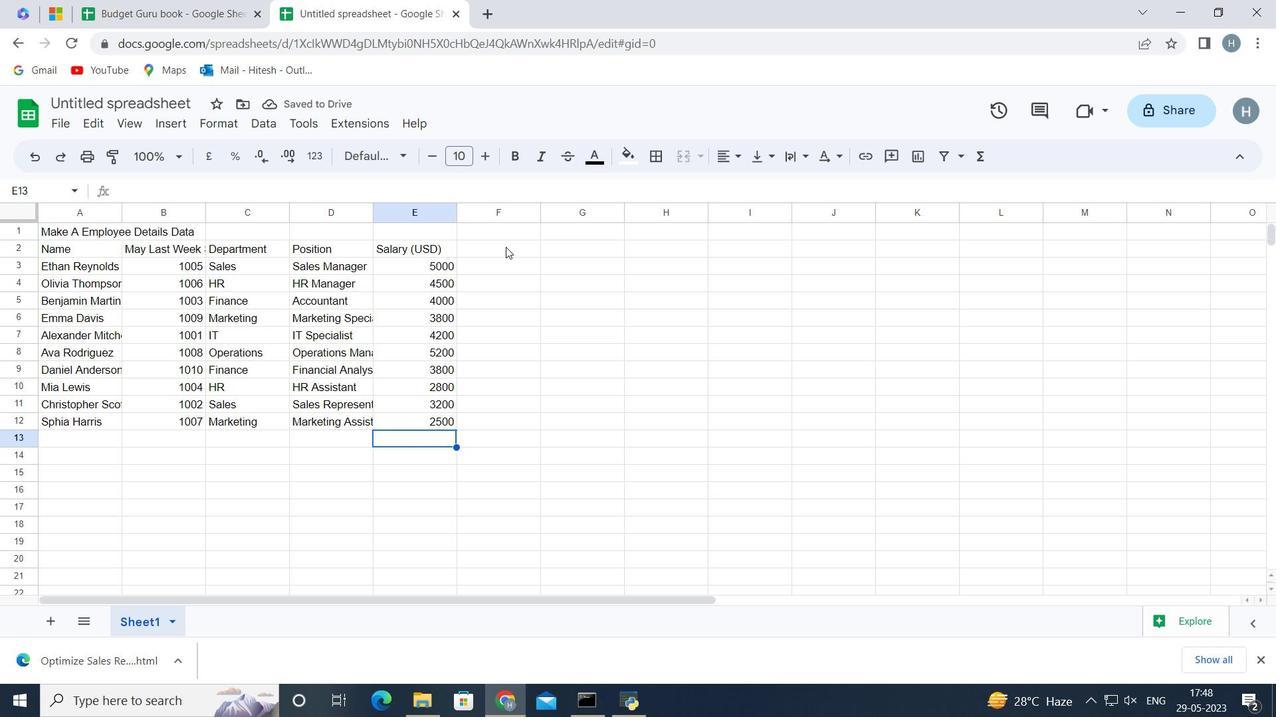 
Action: Mouse moved to (505, 247)
Screenshot: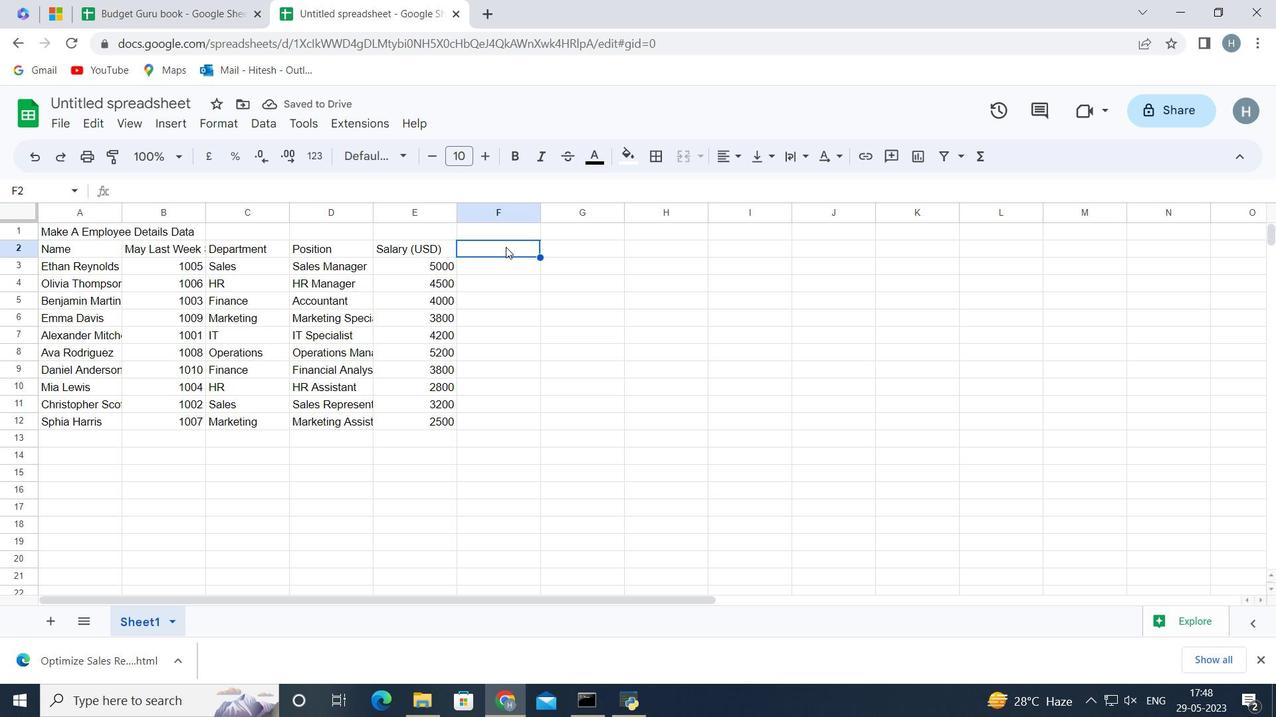 
Action: Key pressed <Key.shift><Key.shift><Key.shift><Key.shift><Key.shift><Key.shift><Key.shift><Key.shift><Key.shift><Key.shift><Key.shift>Start<Key.space><Key.shift>Date<Key.enter>
Screenshot: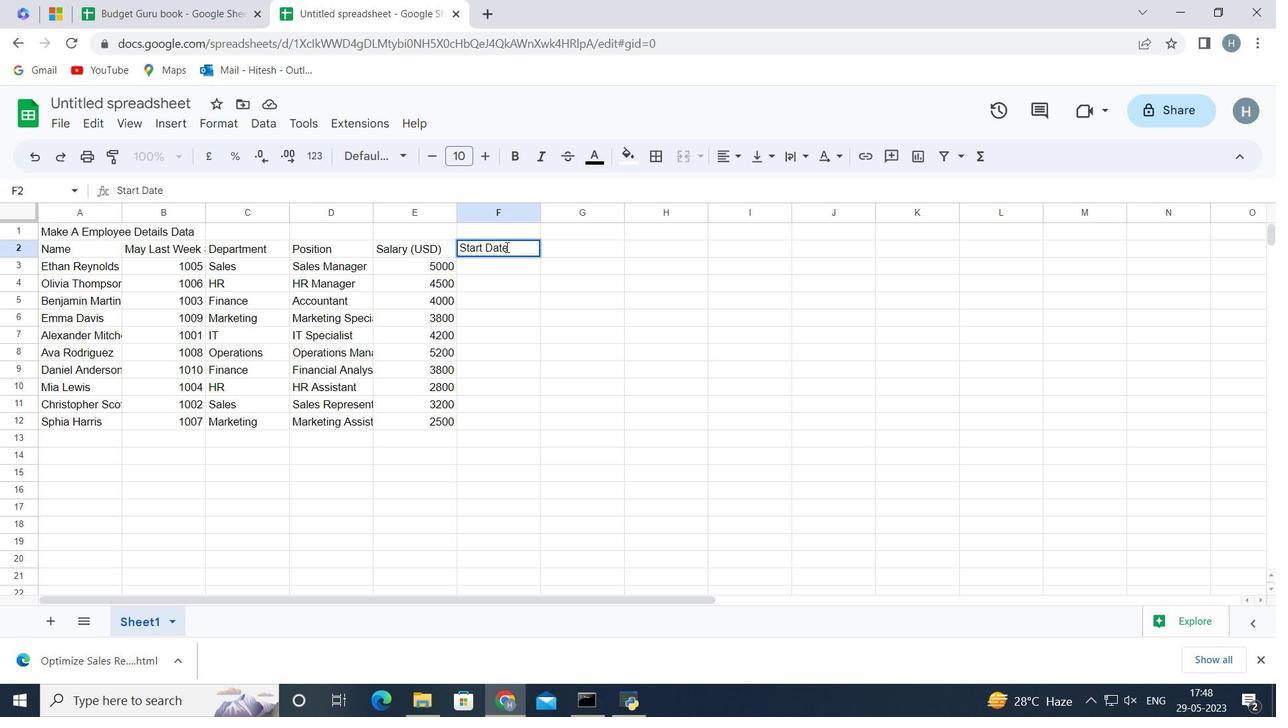 
Action: Mouse moved to (561, 239)
Screenshot: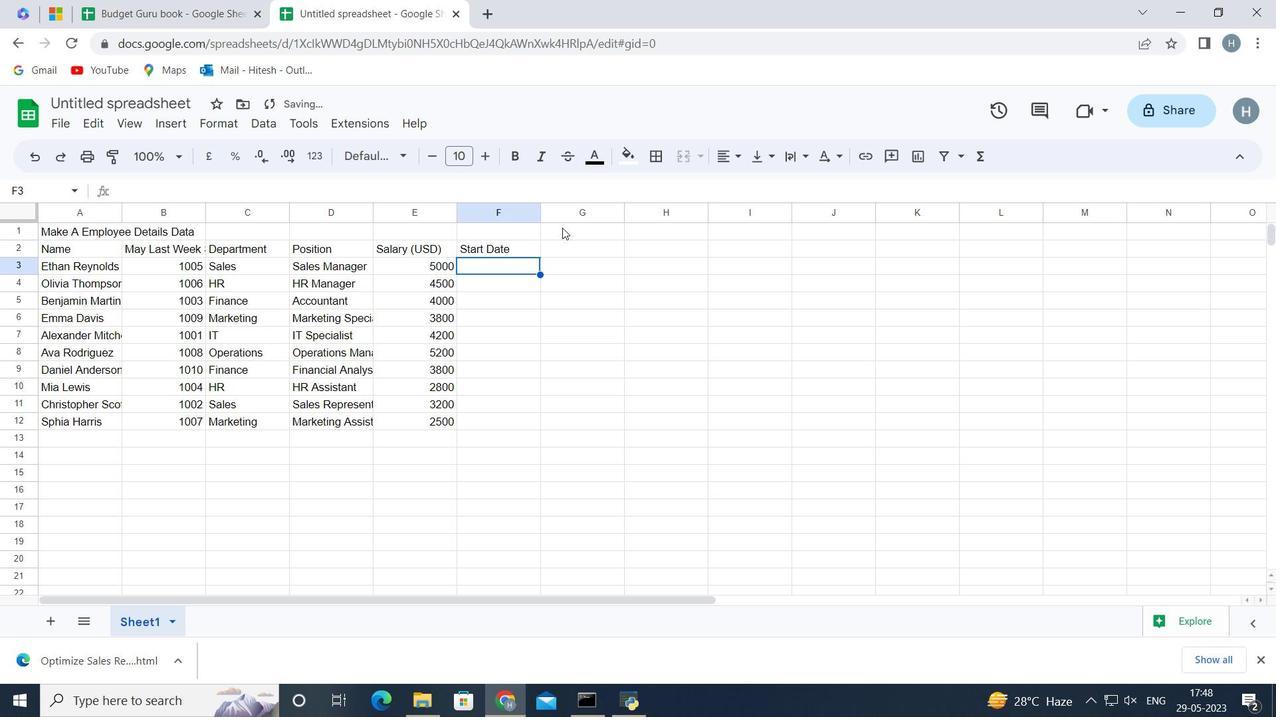 
Action: Key pressed 1/15/2020<Key.enter>7/1/2019<Key.enter>3/10/2021<Key.enter>2/5/2022<Key.enter>11/30/2018<Key.enter>6/15/2020<Key.enter>9/1/2021<Key.enter>4/20/2022<Key.enter>2/10/2019<Key.enter>9/5/2
Screenshot: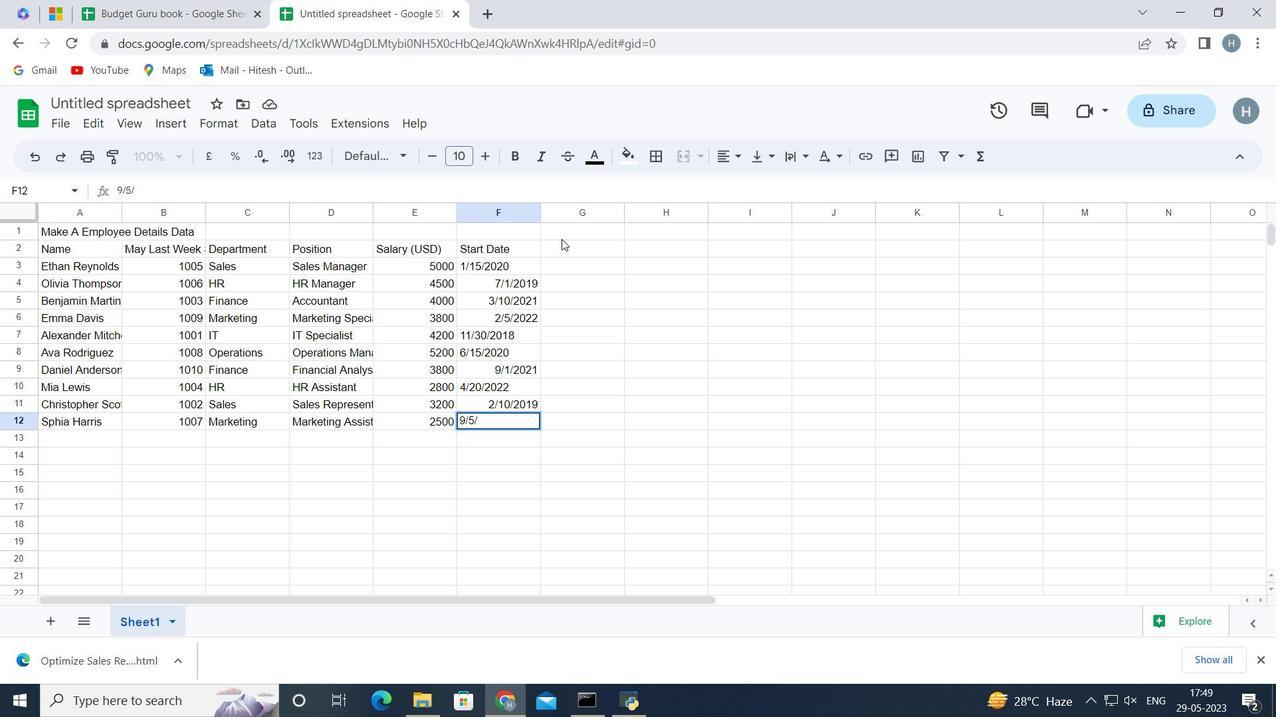 
Action: Mouse moved to (561, 239)
Screenshot: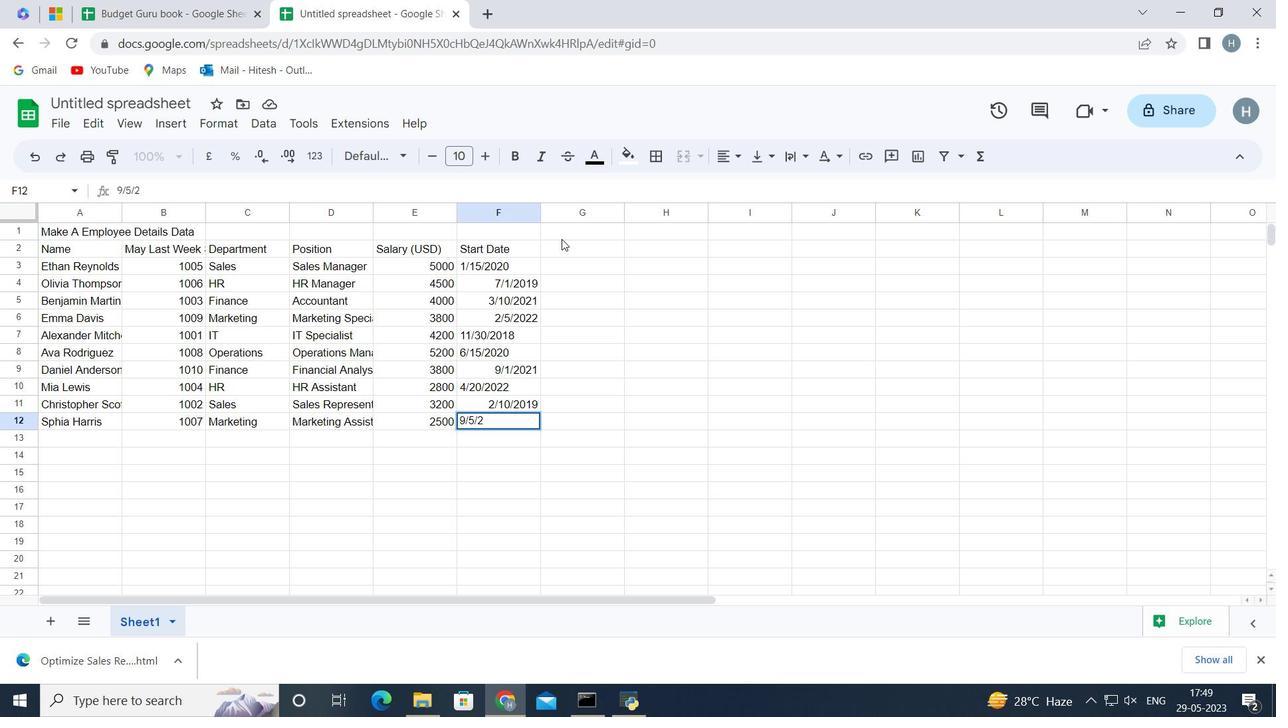 
Action: Key pressed 020<Key.enter>
Screenshot: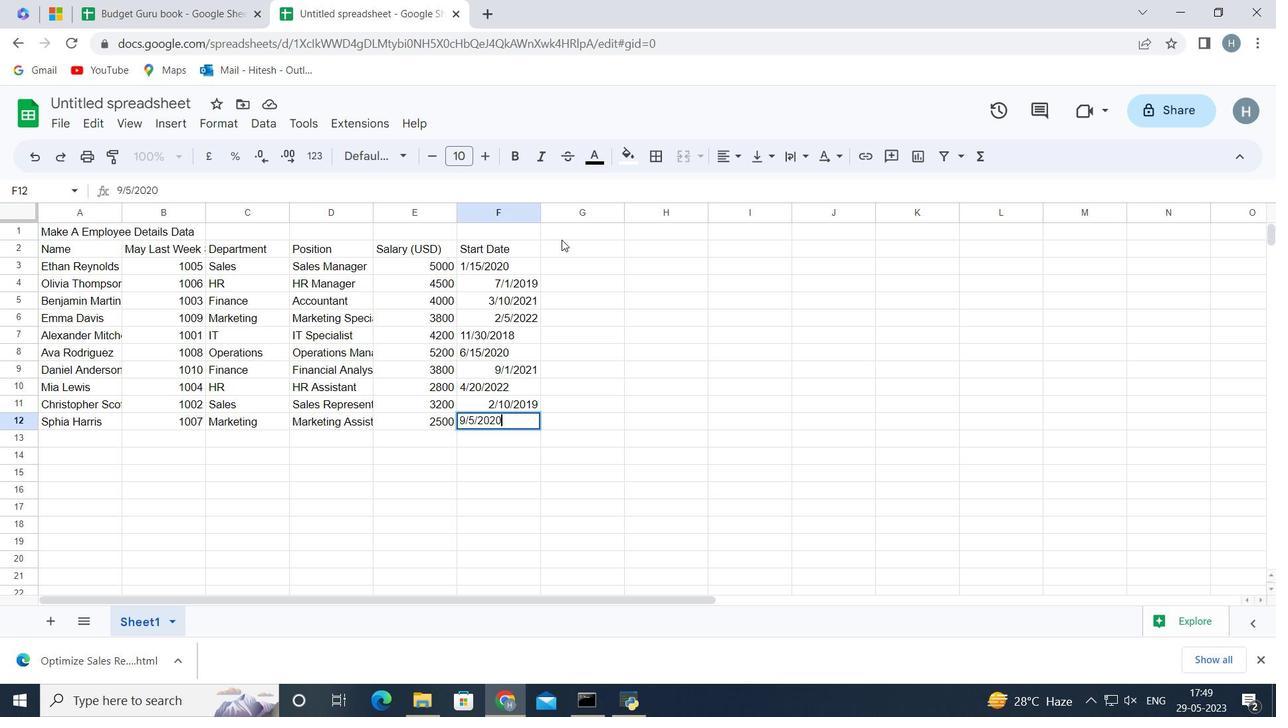 
Action: Mouse moved to (493, 264)
Screenshot: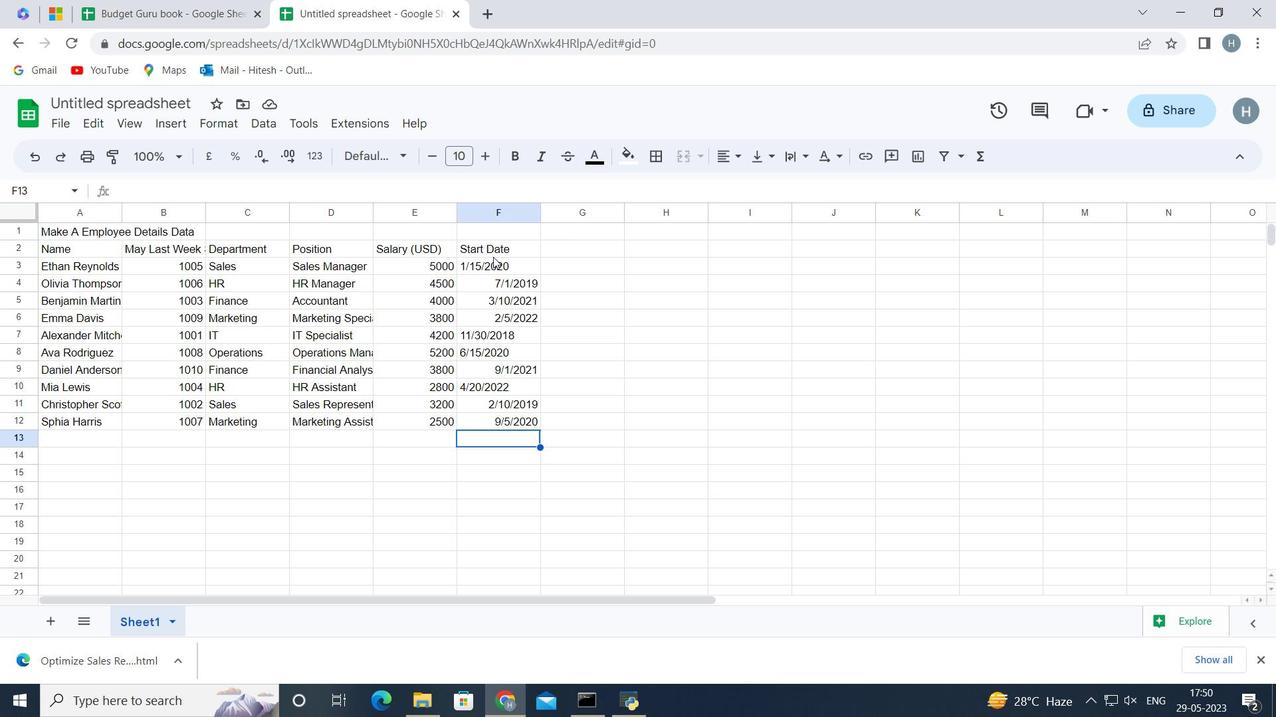 
Action: Mouse pressed left at (493, 264)
Screenshot: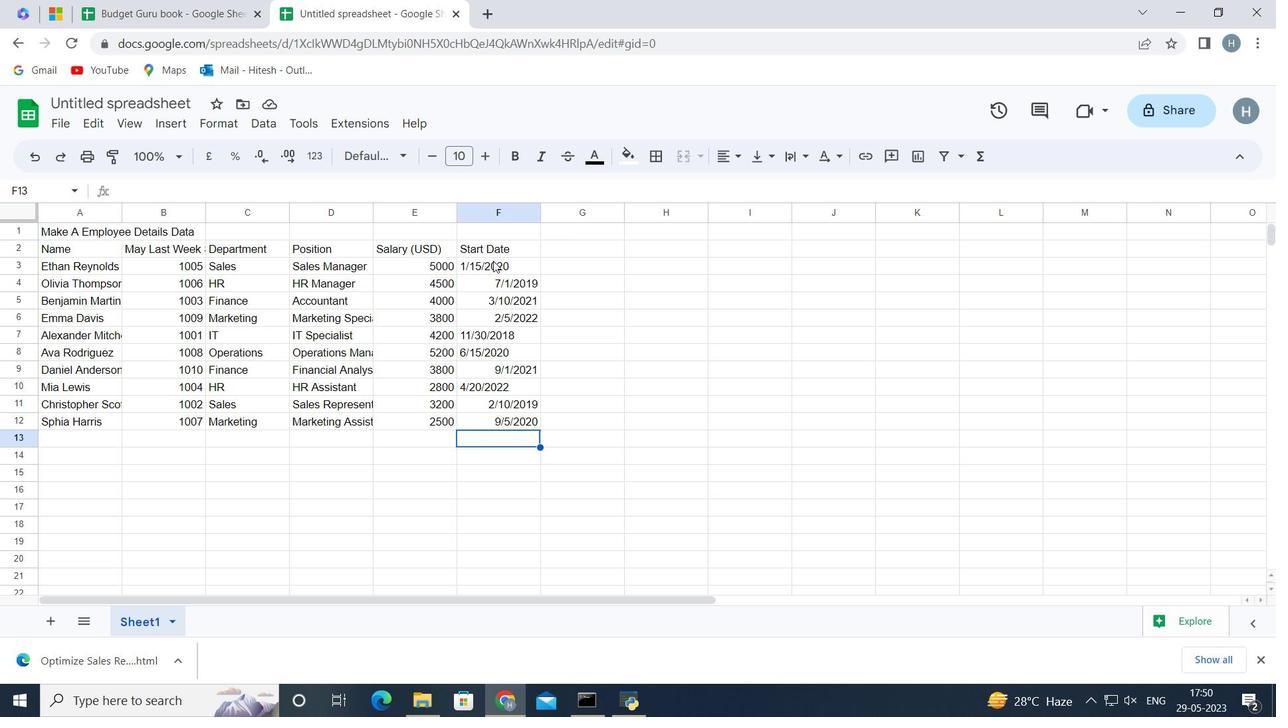 
Action: Key pressed <Key.shift><Key.down><Key.down><Key.down><Key.down><Key.down><Key.down><Key.down><Key.down><Key.down>
Screenshot: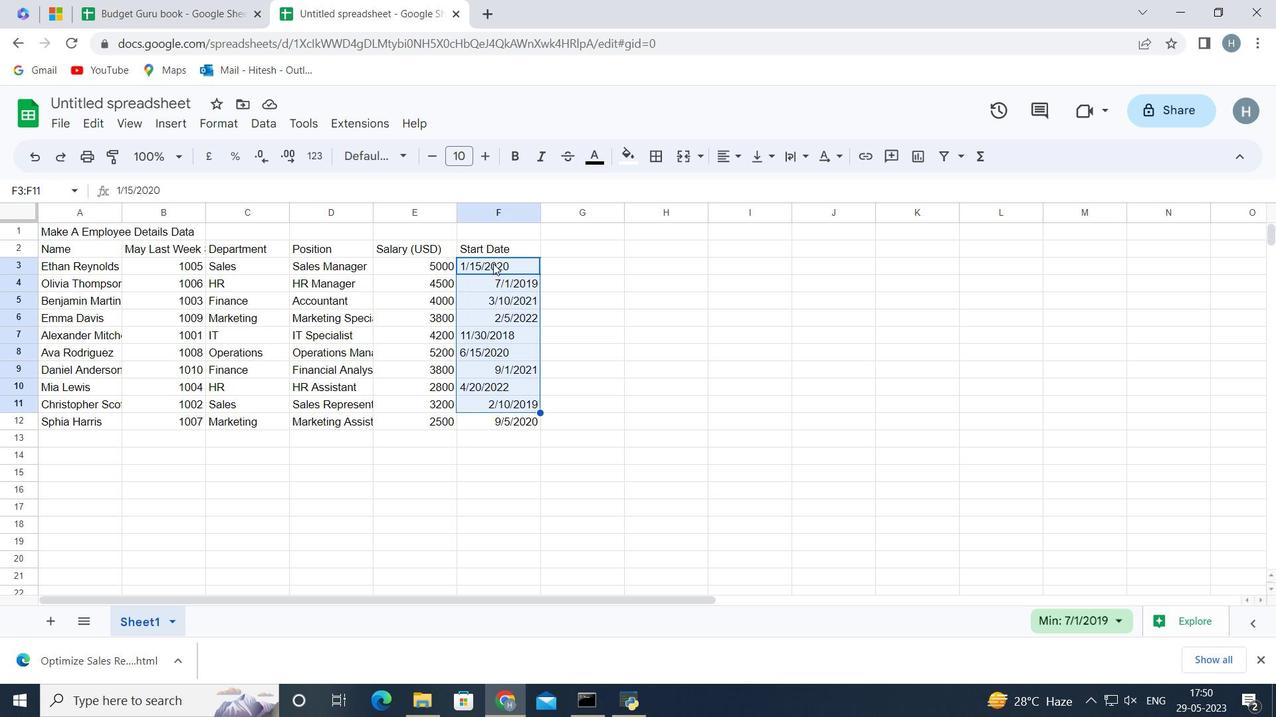
Action: Mouse moved to (729, 157)
Screenshot: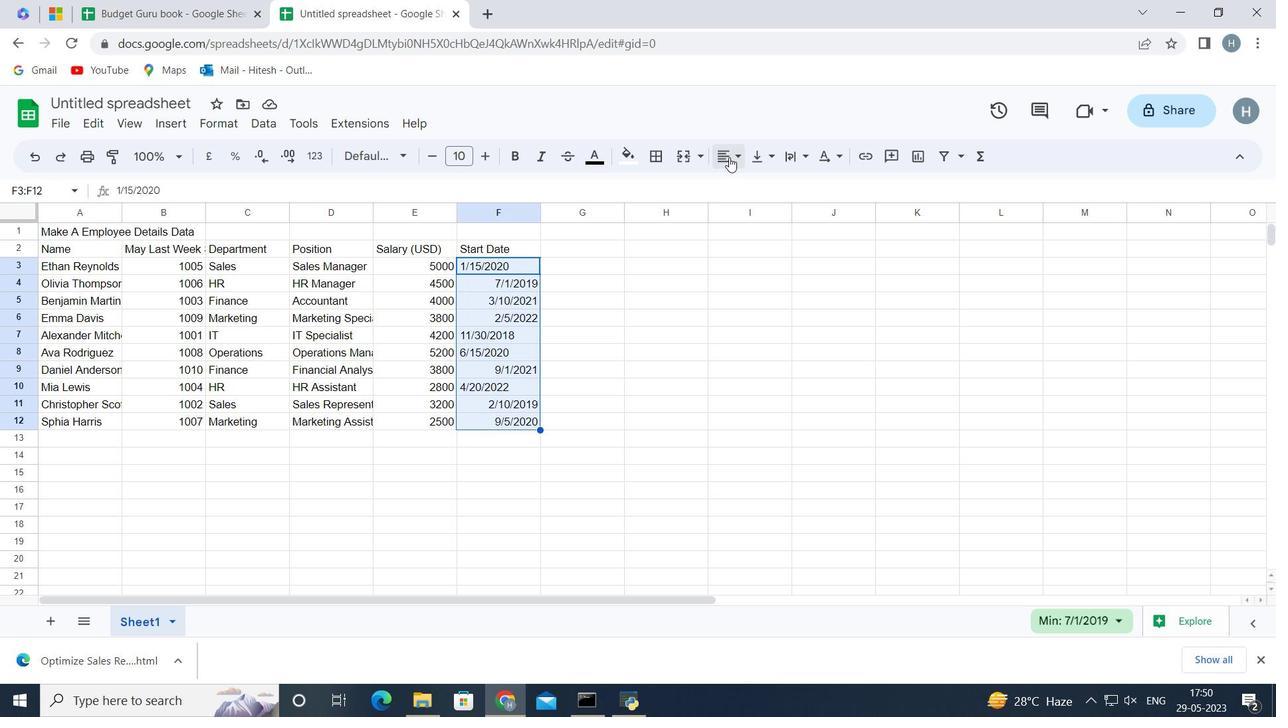 
Action: Mouse pressed left at (729, 157)
Screenshot: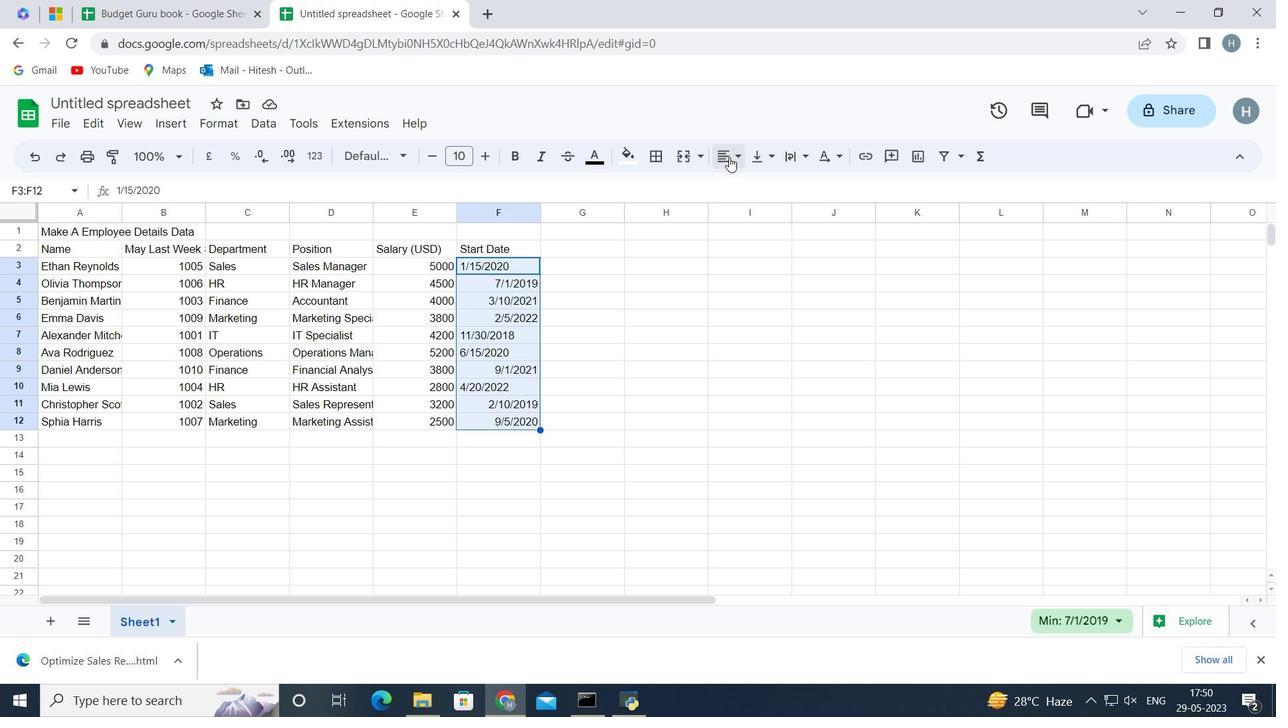 
Action: Mouse moved to (769, 187)
Screenshot: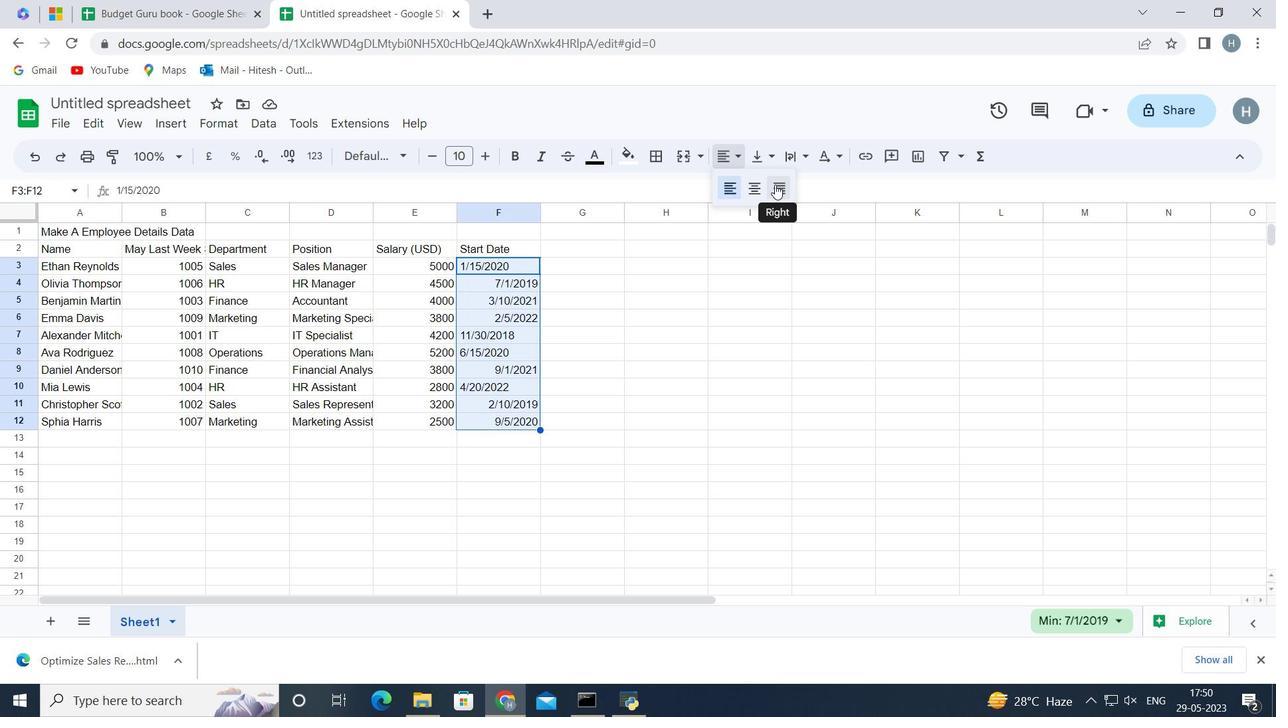 
Action: Mouse pressed left at (769, 187)
Screenshot: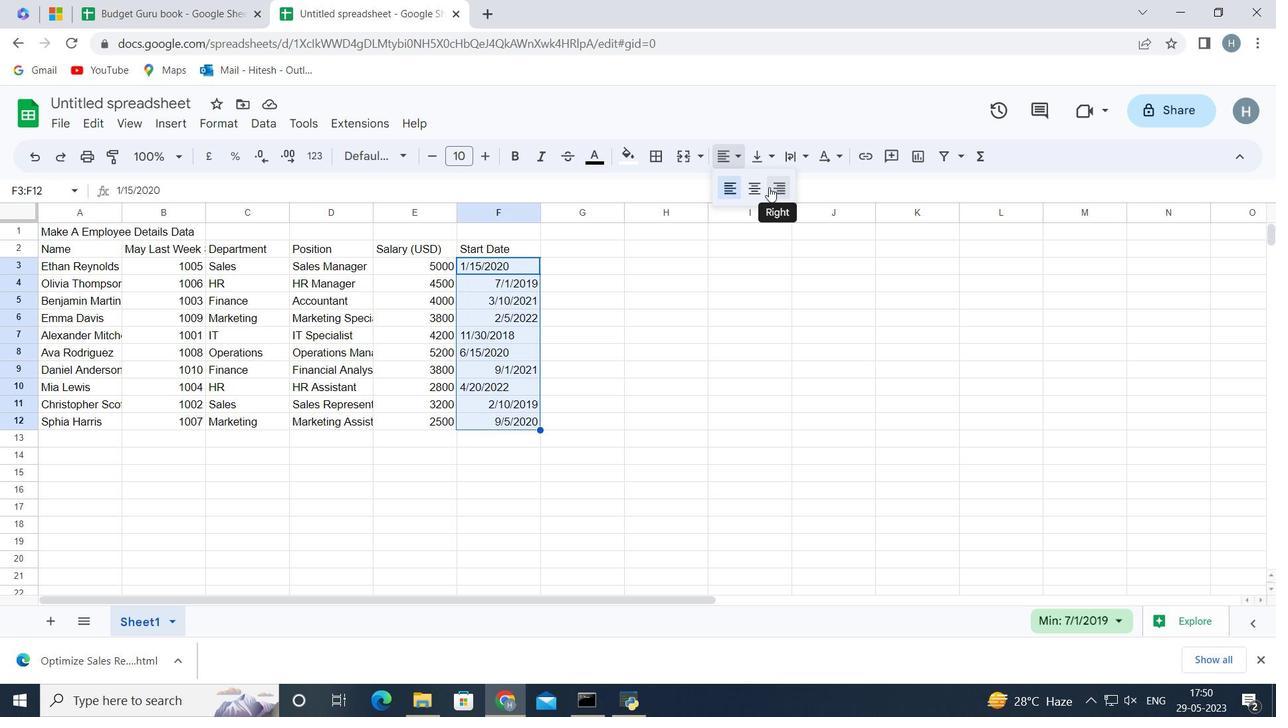 
Action: Mouse moved to (521, 458)
Screenshot: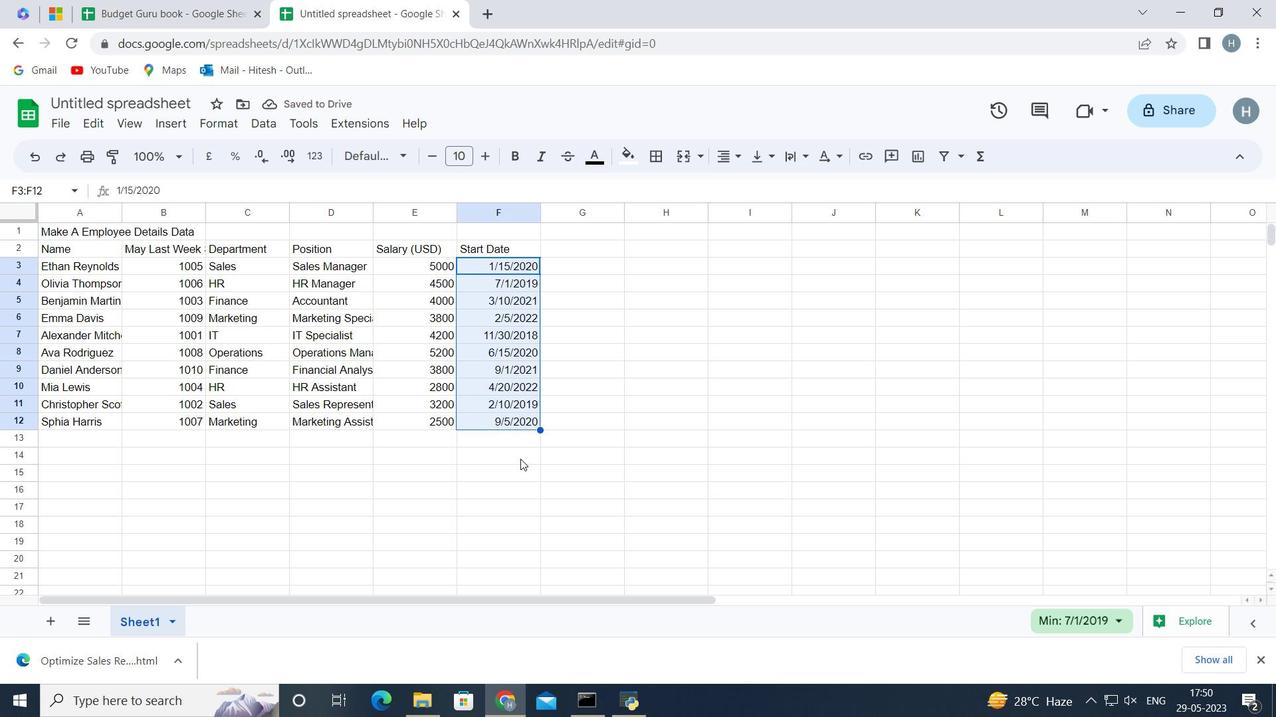 
Action: Mouse pressed left at (521, 458)
Screenshot: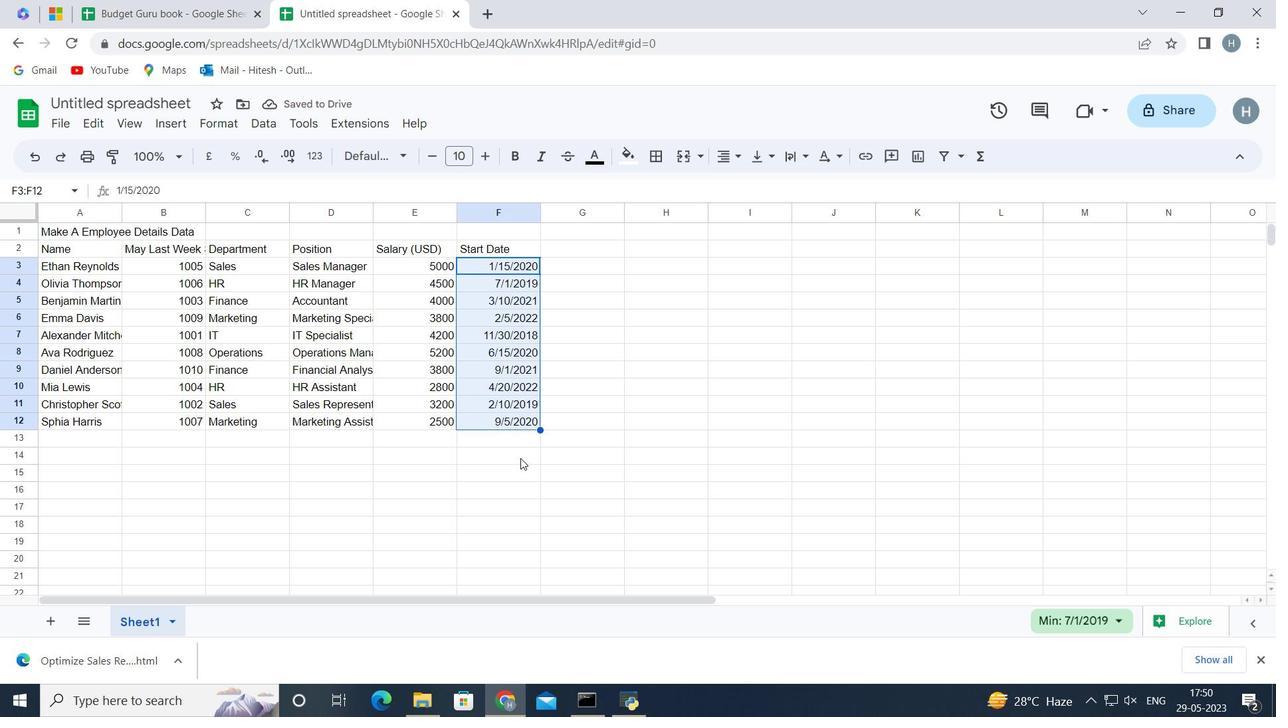 
Action: Mouse moved to (455, 498)
Screenshot: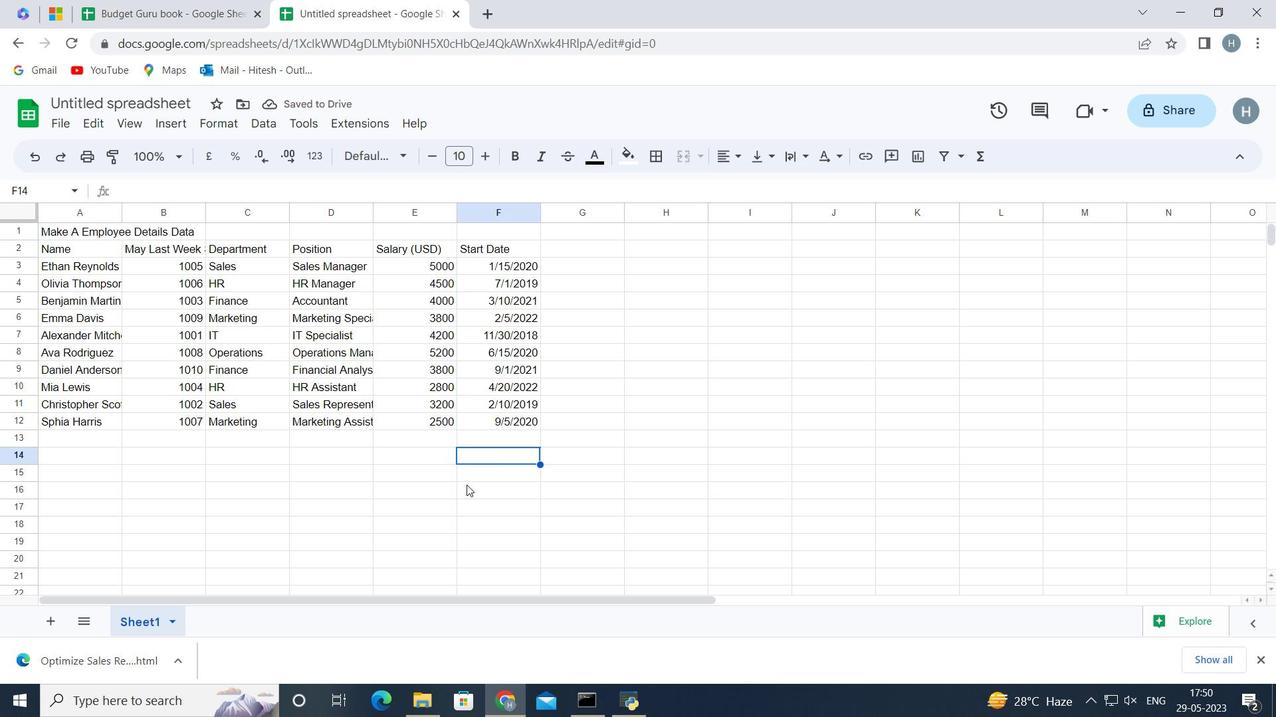 
Action: Mouse pressed left at (455, 498)
Screenshot: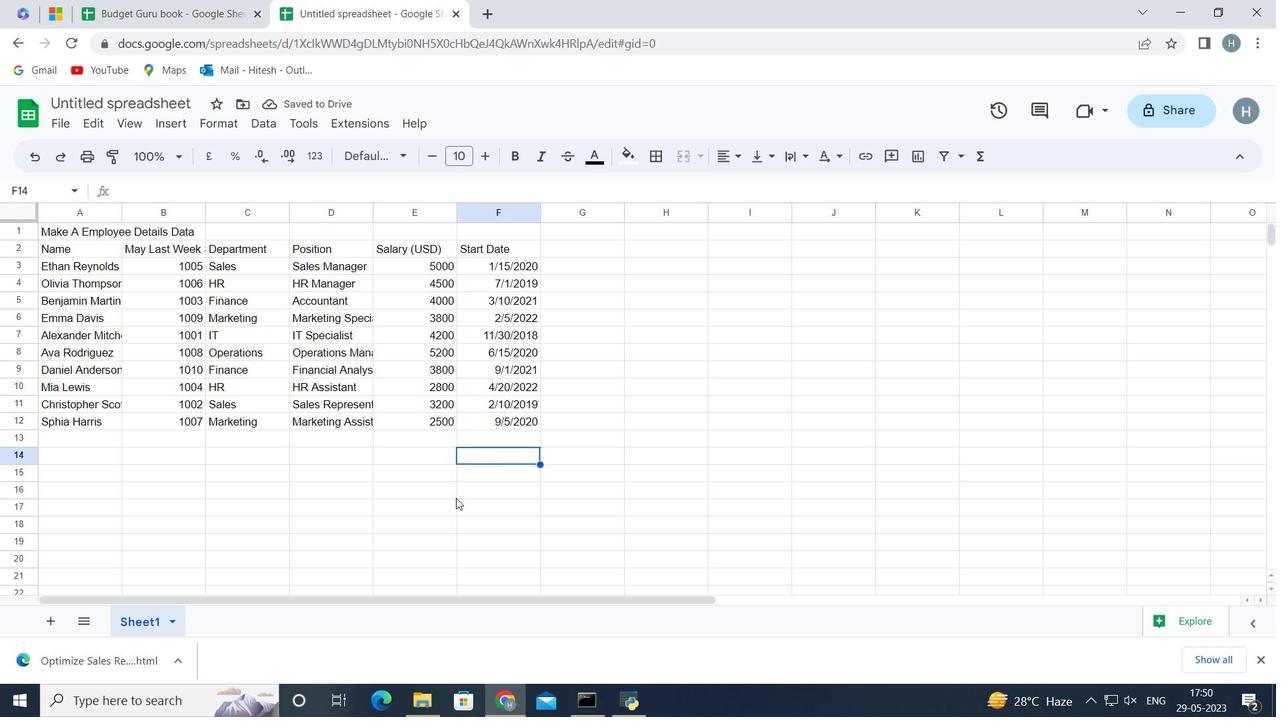 
Action: Mouse moved to (62, 122)
Screenshot: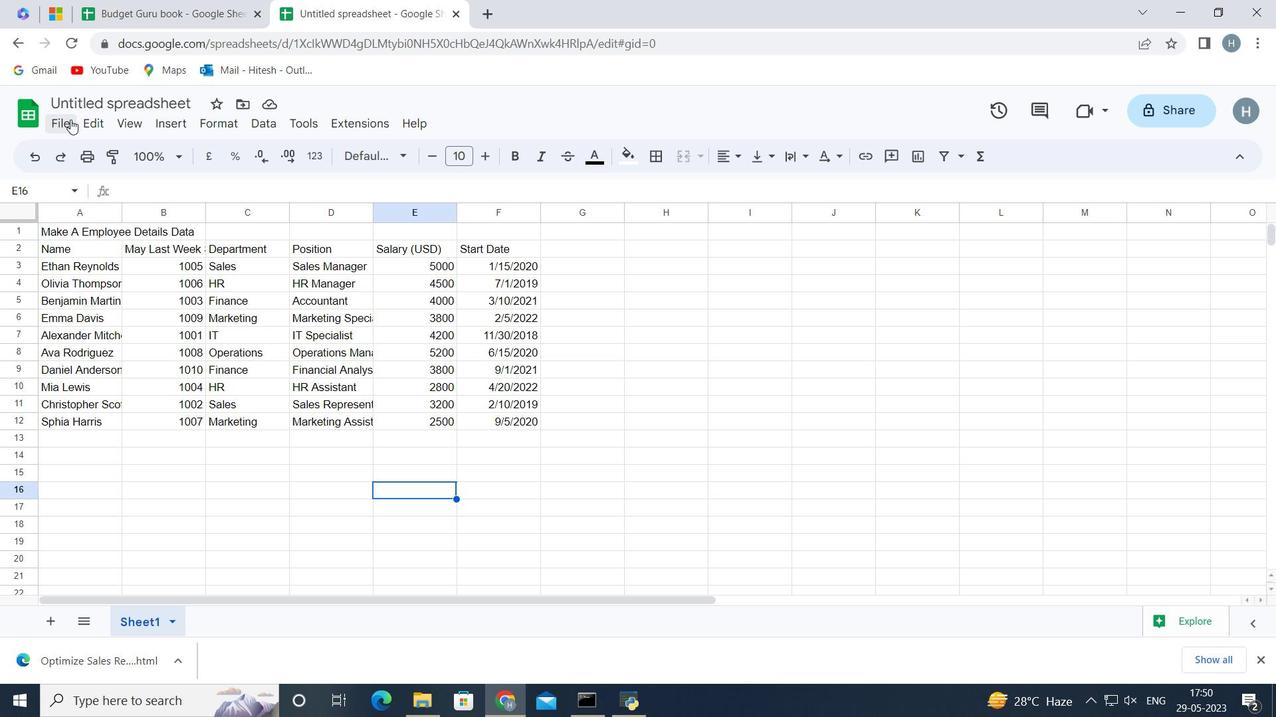 
Action: Mouse pressed left at (62, 122)
Screenshot: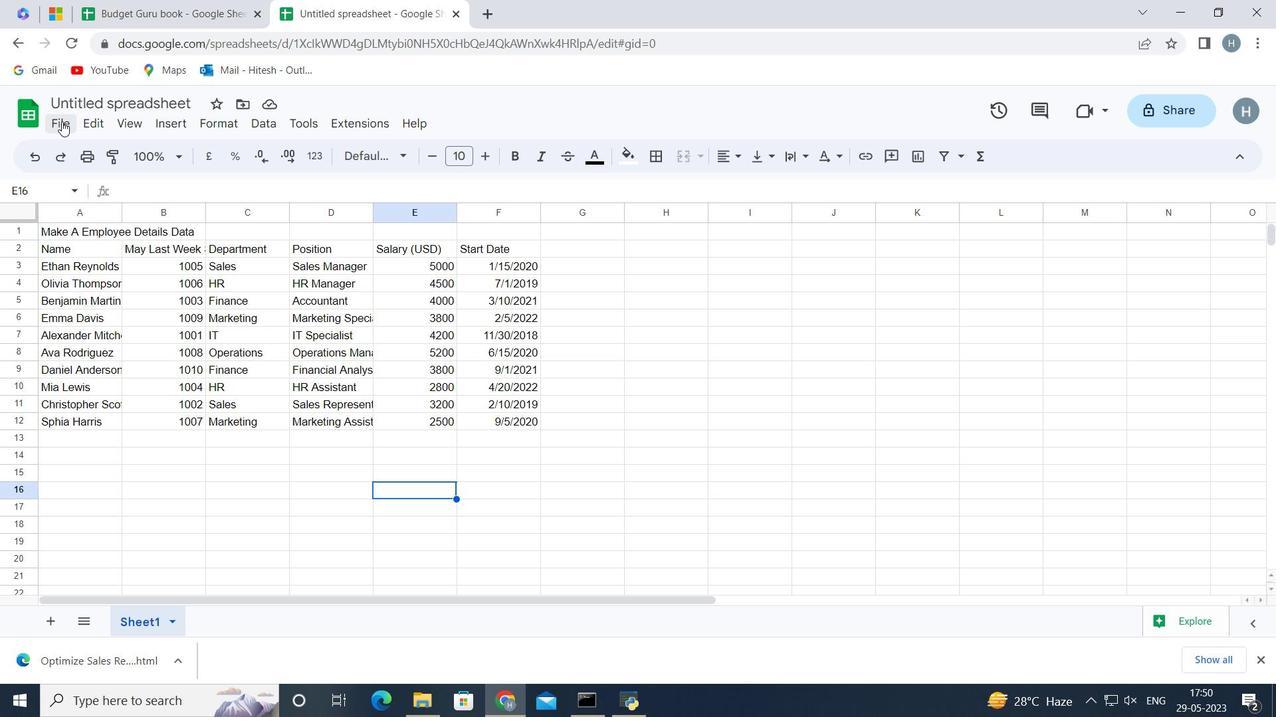 
Action: Mouse moved to (142, 366)
Screenshot: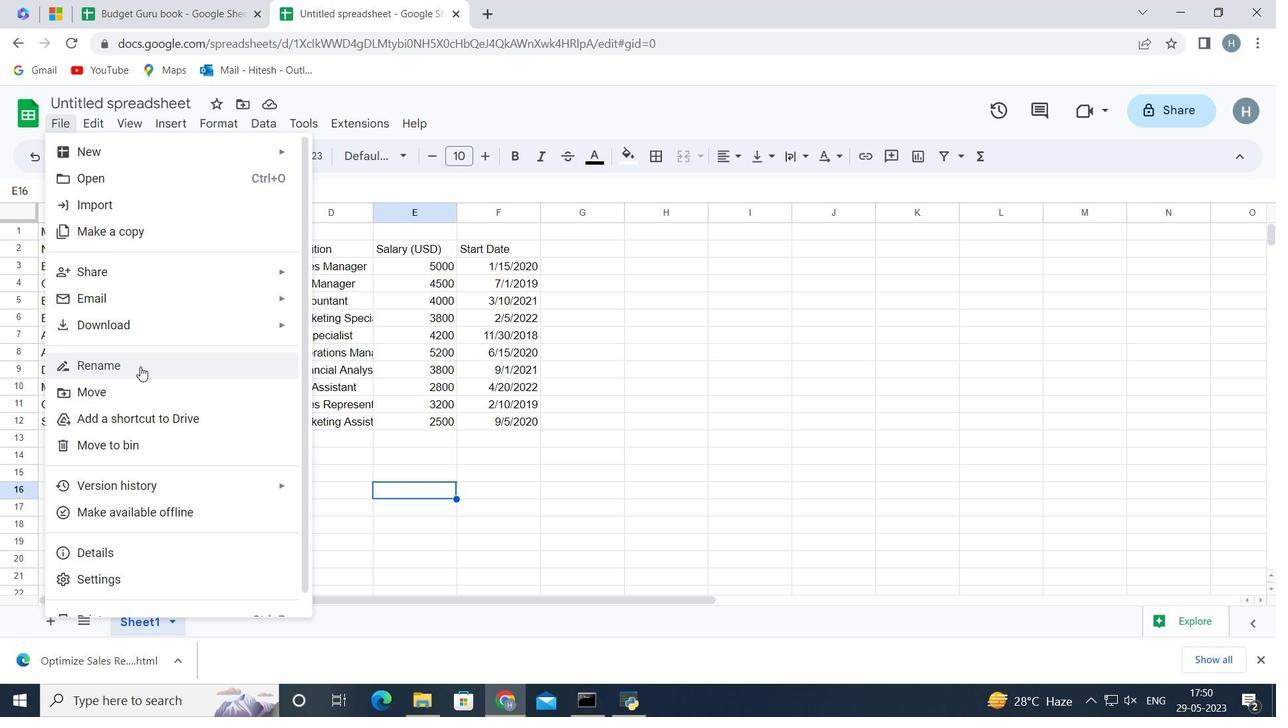 
Action: Mouse pressed left at (142, 366)
Screenshot: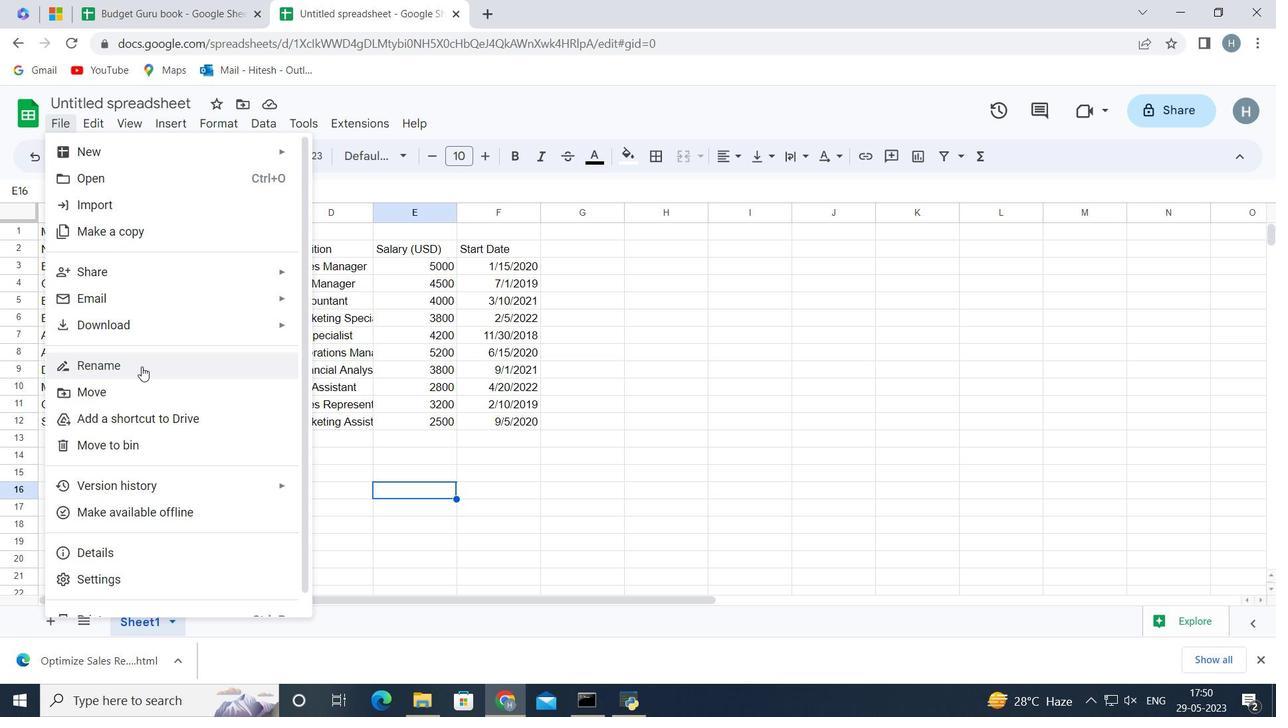 
Action: Mouse moved to (142, 219)
Screenshot: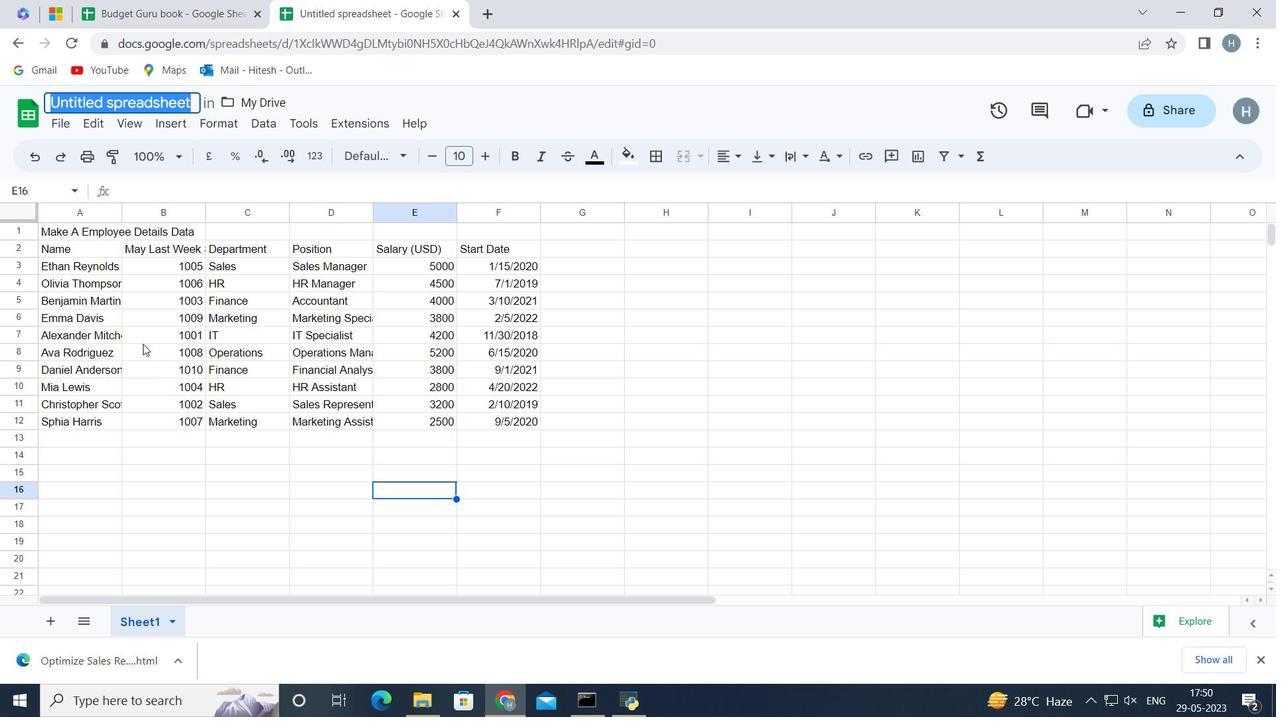 
Action: Key pressed <Key.backspace>analysis<Key.shift>Sales<Key.shift>By<Key.shift><Key.shift><Key.shift>Country<Key.enter>
Screenshot: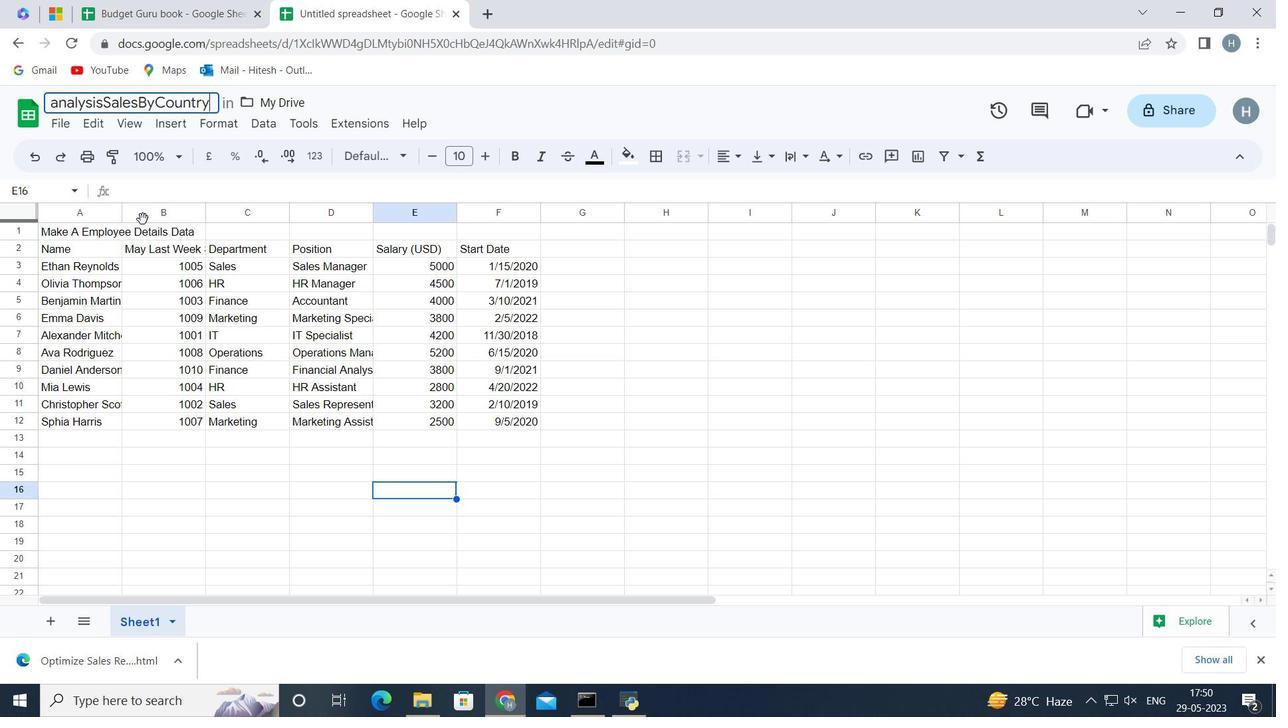 
Action: Mouse moved to (224, 462)
Screenshot: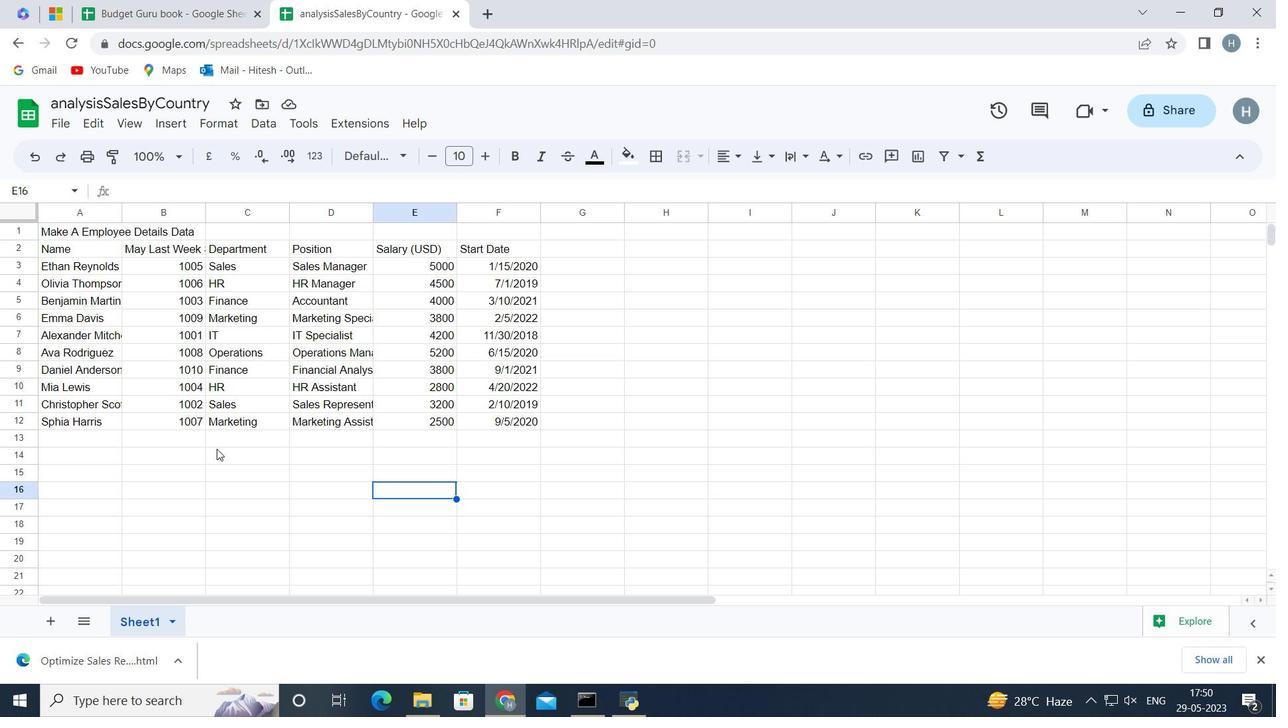 
Action: Mouse scrolled (224, 463) with delta (0, 0)
Screenshot: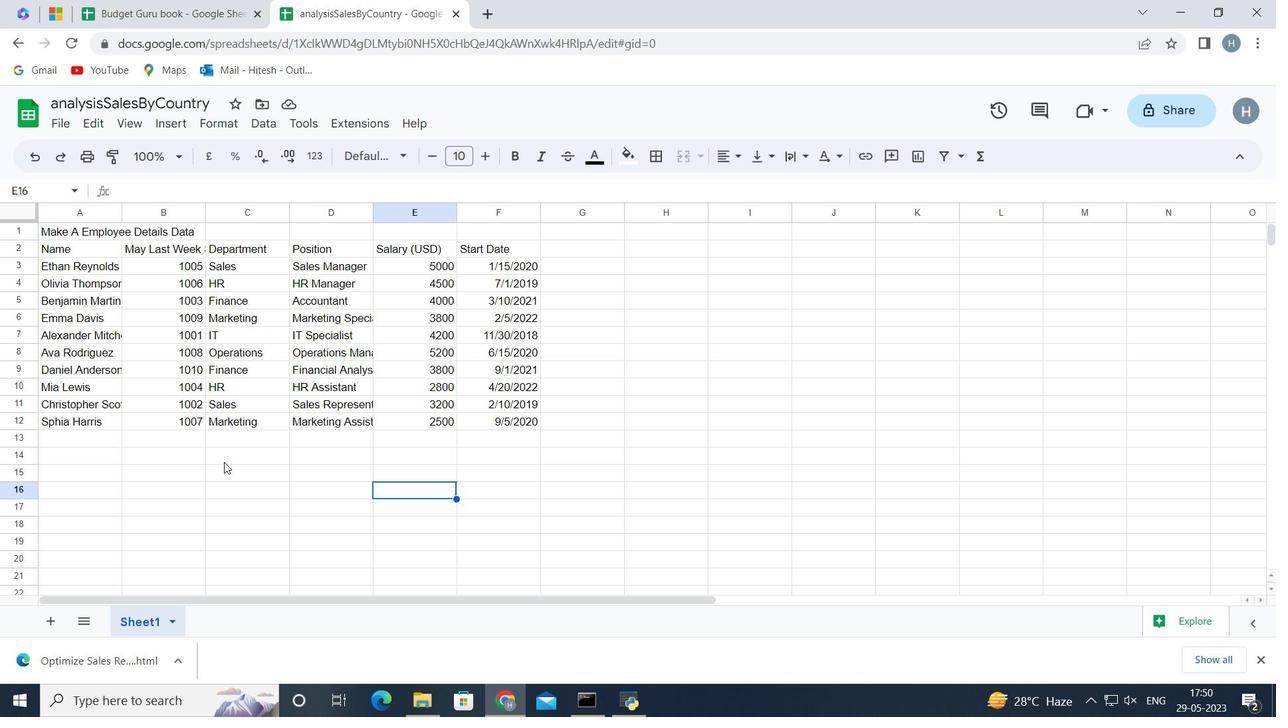 
Action: Mouse scrolled (224, 463) with delta (0, 0)
Screenshot: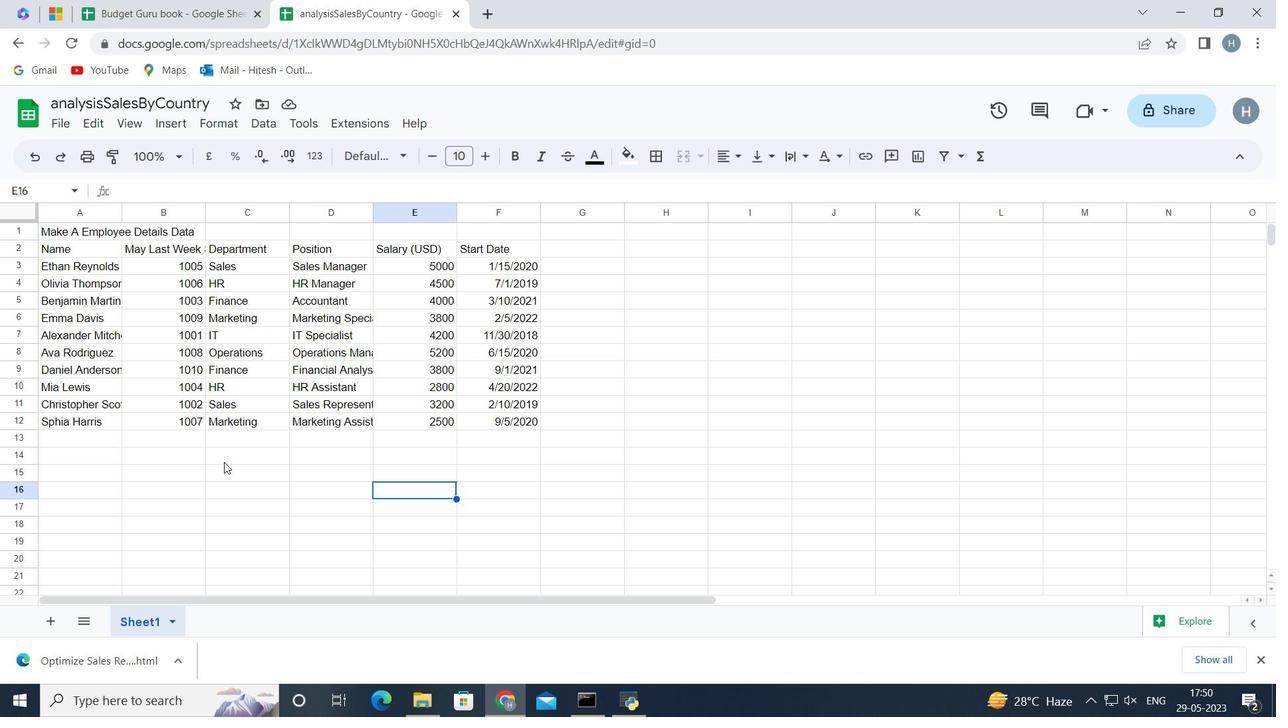 
Action: Mouse scrolled (224, 463) with delta (0, 0)
Screenshot: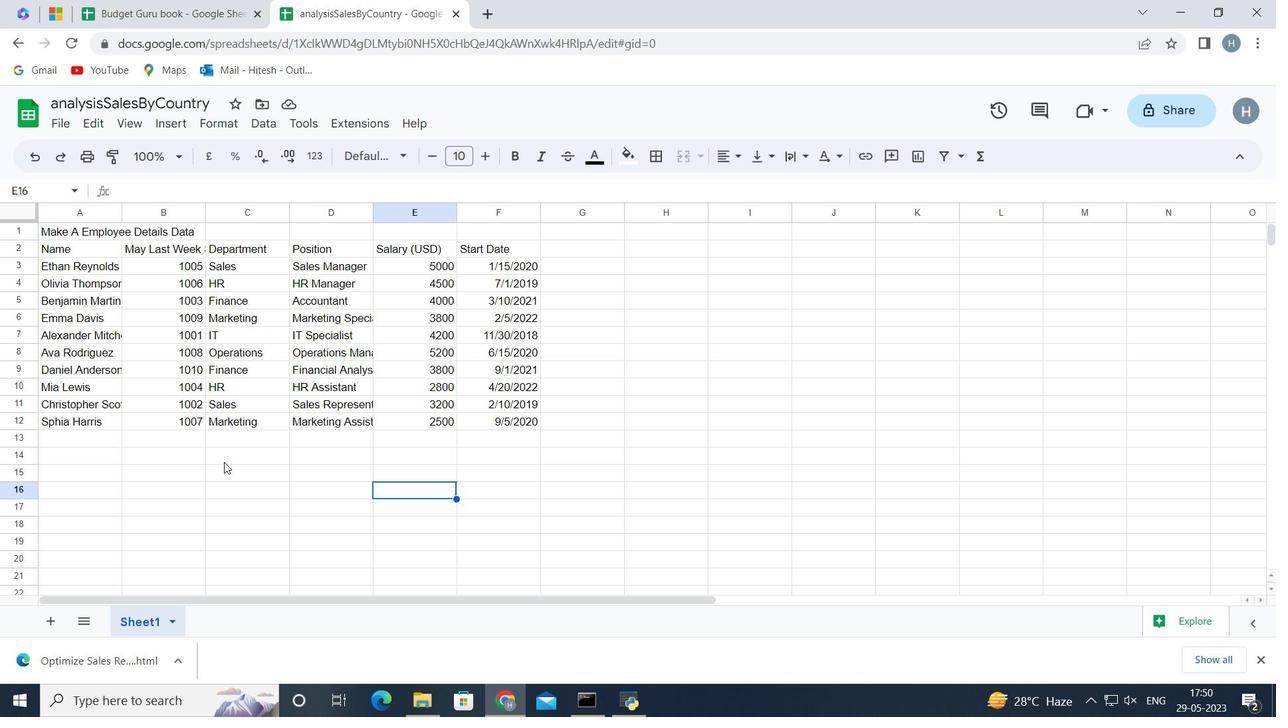 
Action: Mouse scrolled (224, 463) with delta (0, 0)
Screenshot: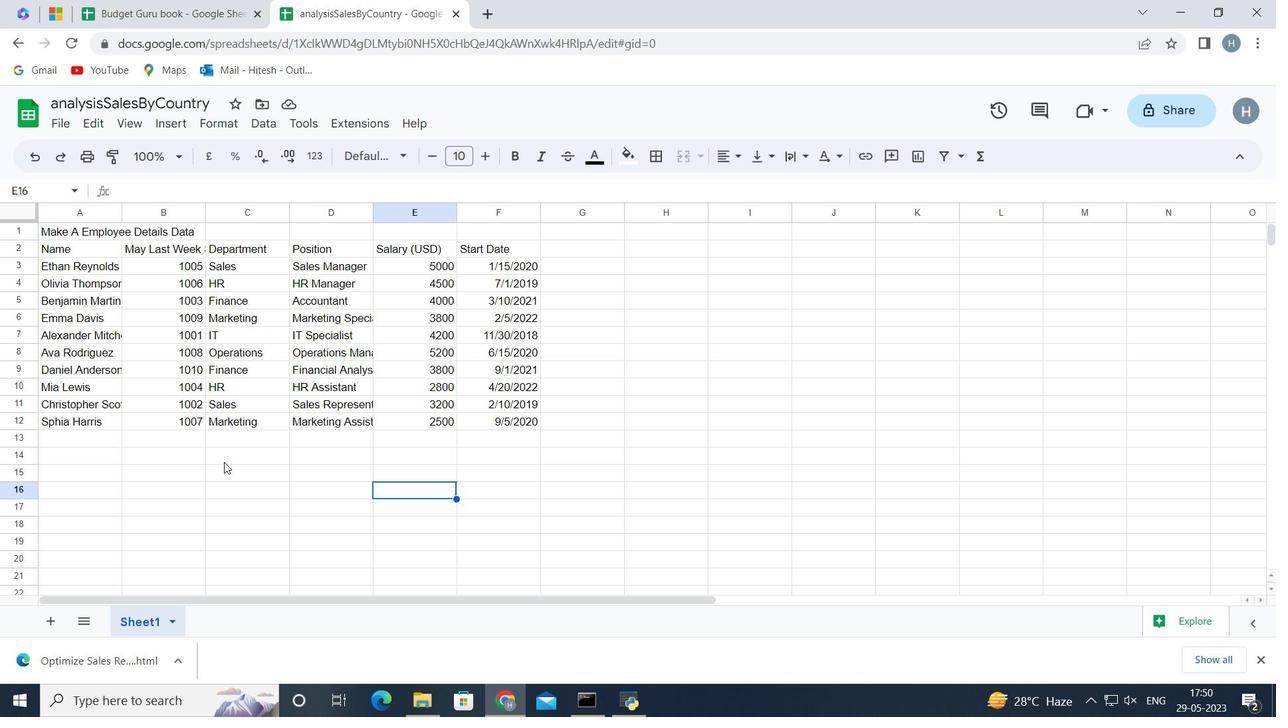 
Action: Mouse moved to (91, 233)
Screenshot: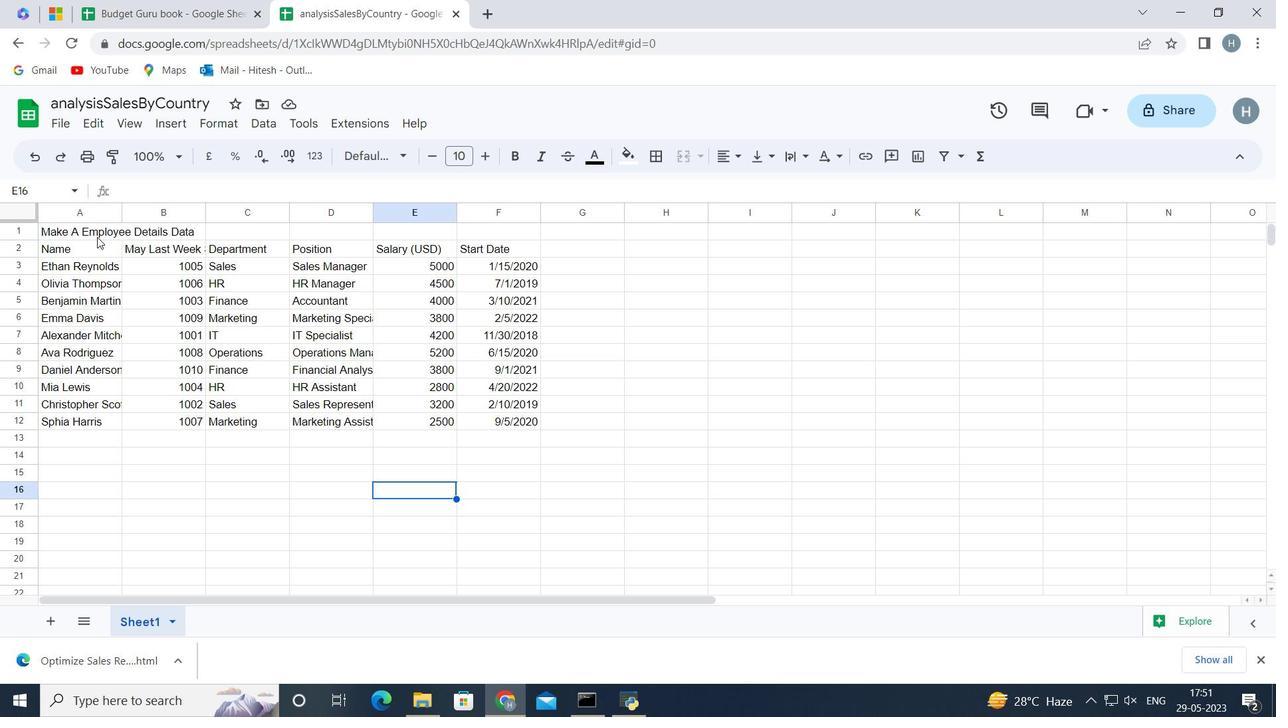 
Action: Mouse pressed left at (91, 233)
Screenshot: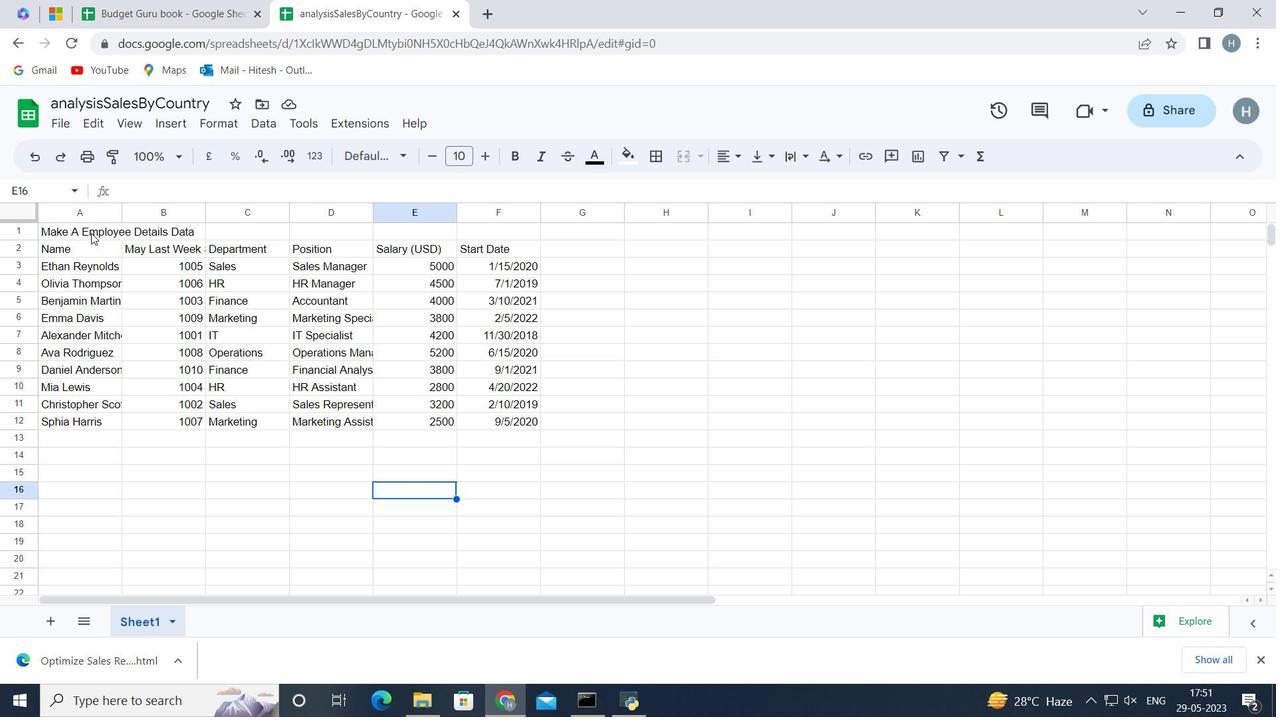 
Action: Key pressed <Key.shift><Key.right><Key.right><Key.right><Key.right><Key.right>
Screenshot: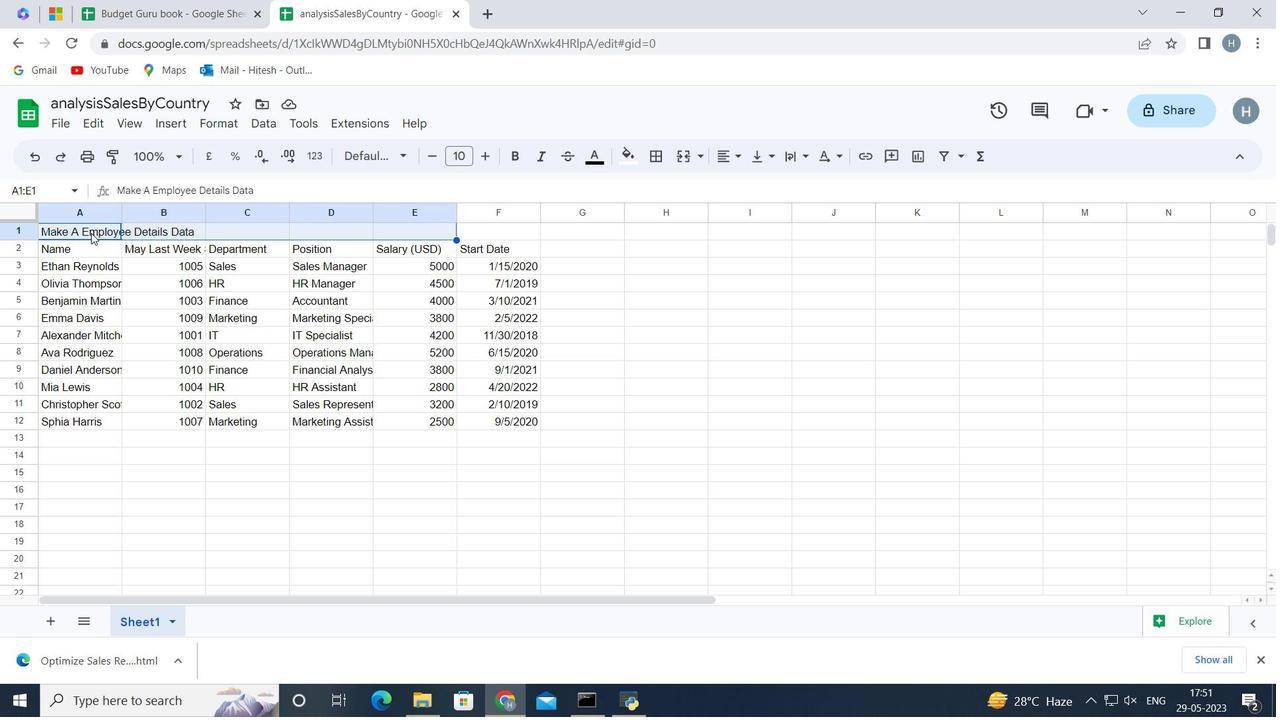 
Action: Mouse moved to (691, 156)
Screenshot: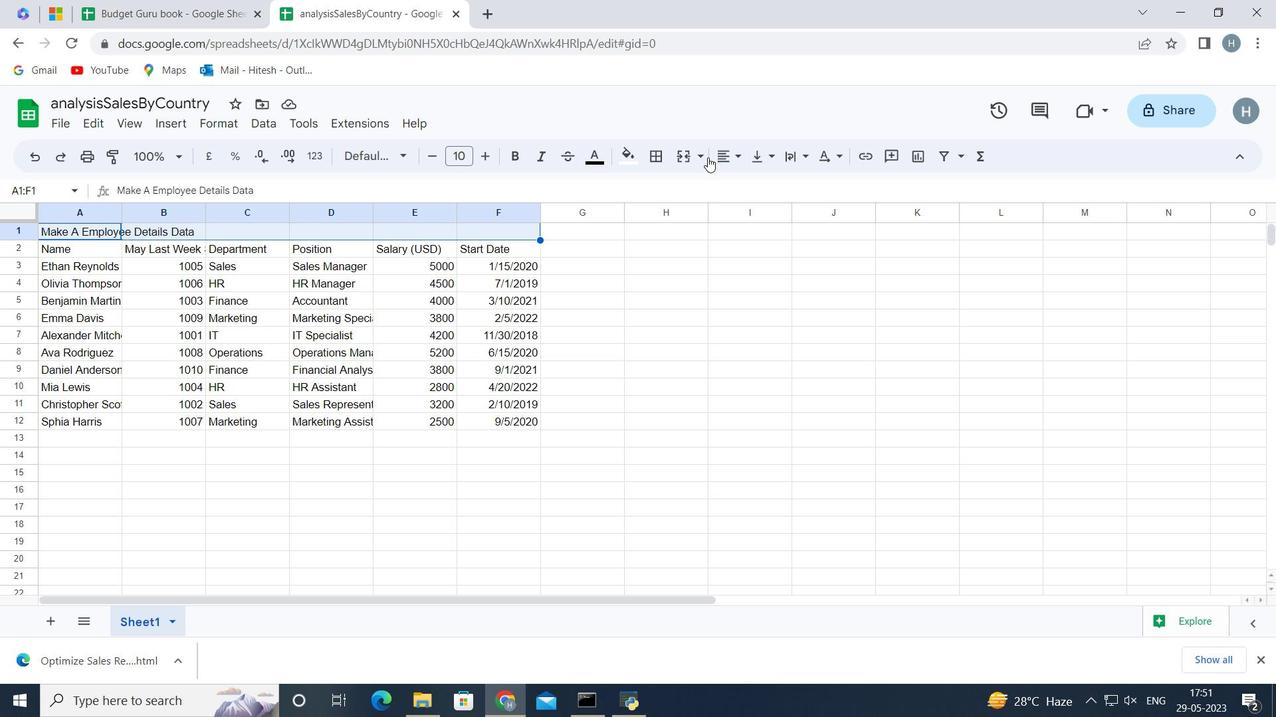 
Action: Mouse pressed left at (691, 156)
Screenshot: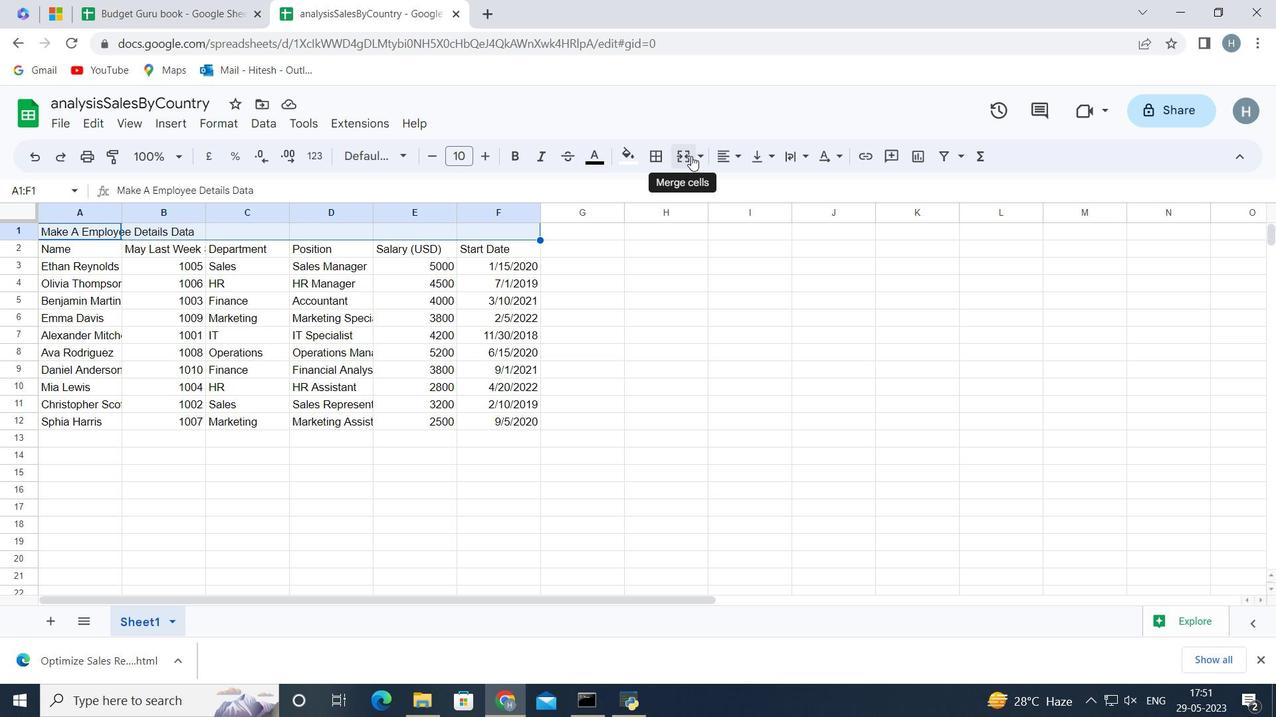 
Action: Mouse moved to (283, 542)
Screenshot: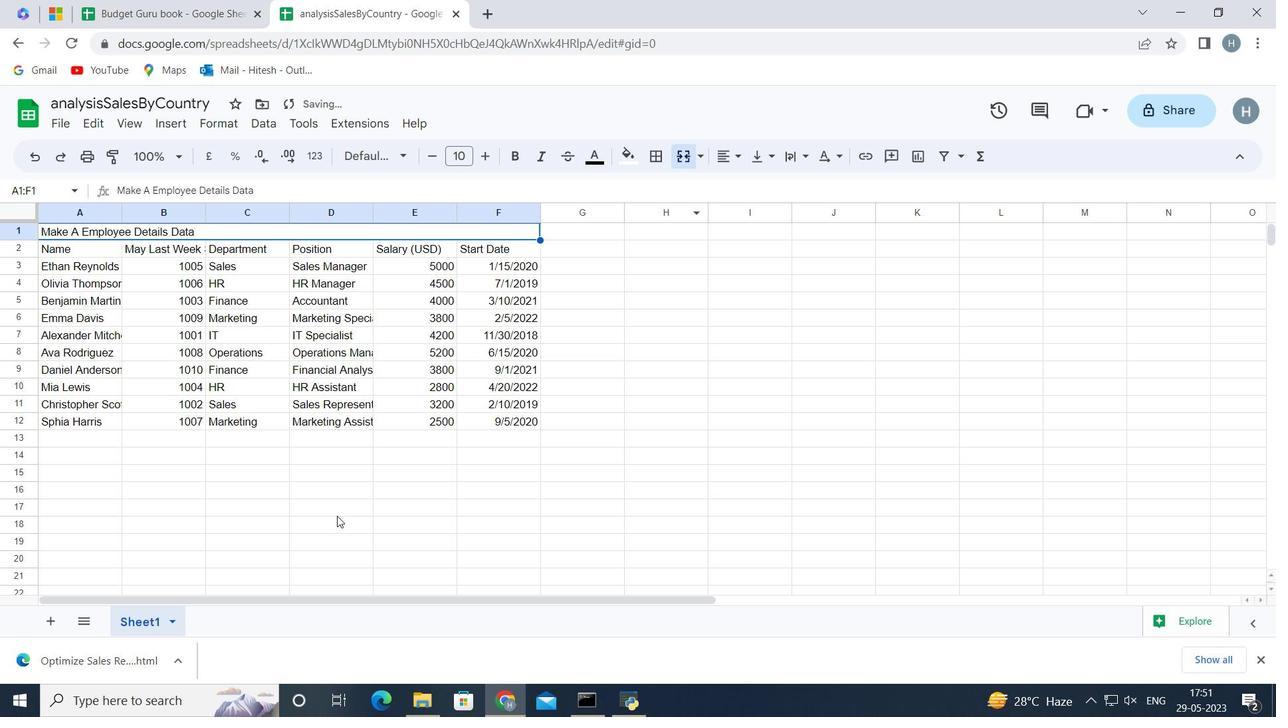 
Action: Mouse pressed left at (283, 542)
Screenshot: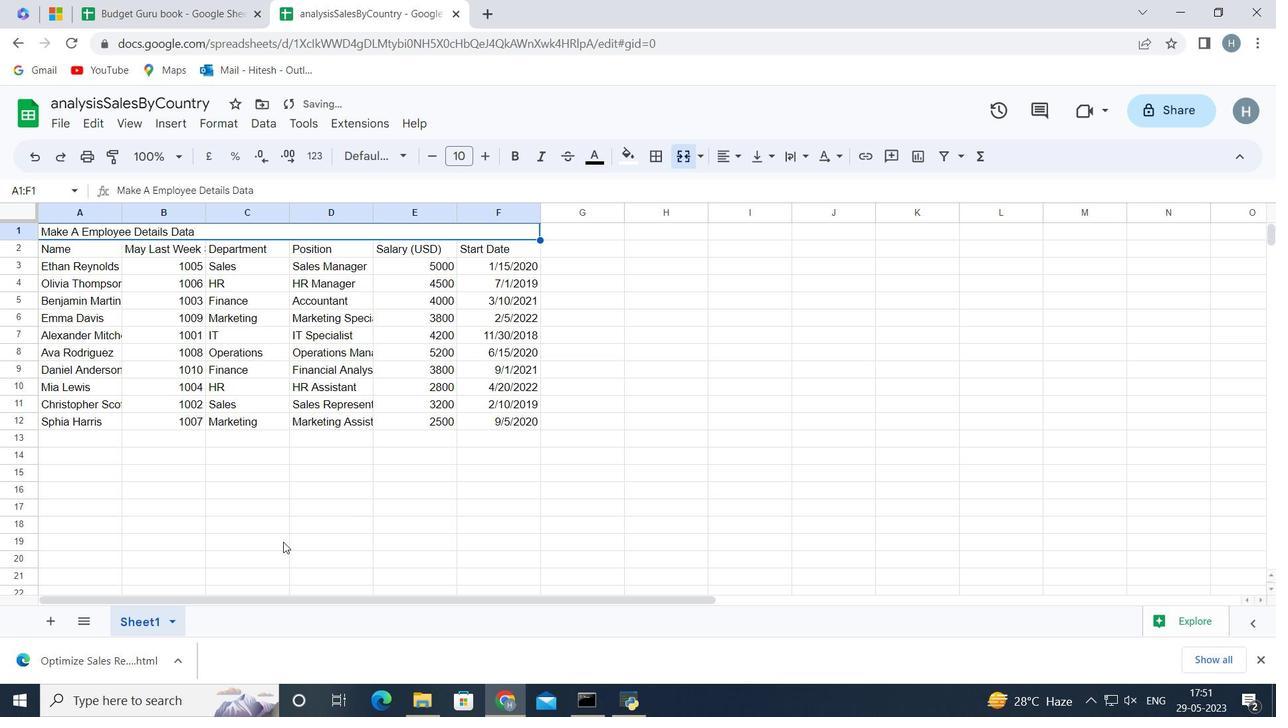 
Action: Mouse moved to (95, 211)
Screenshot: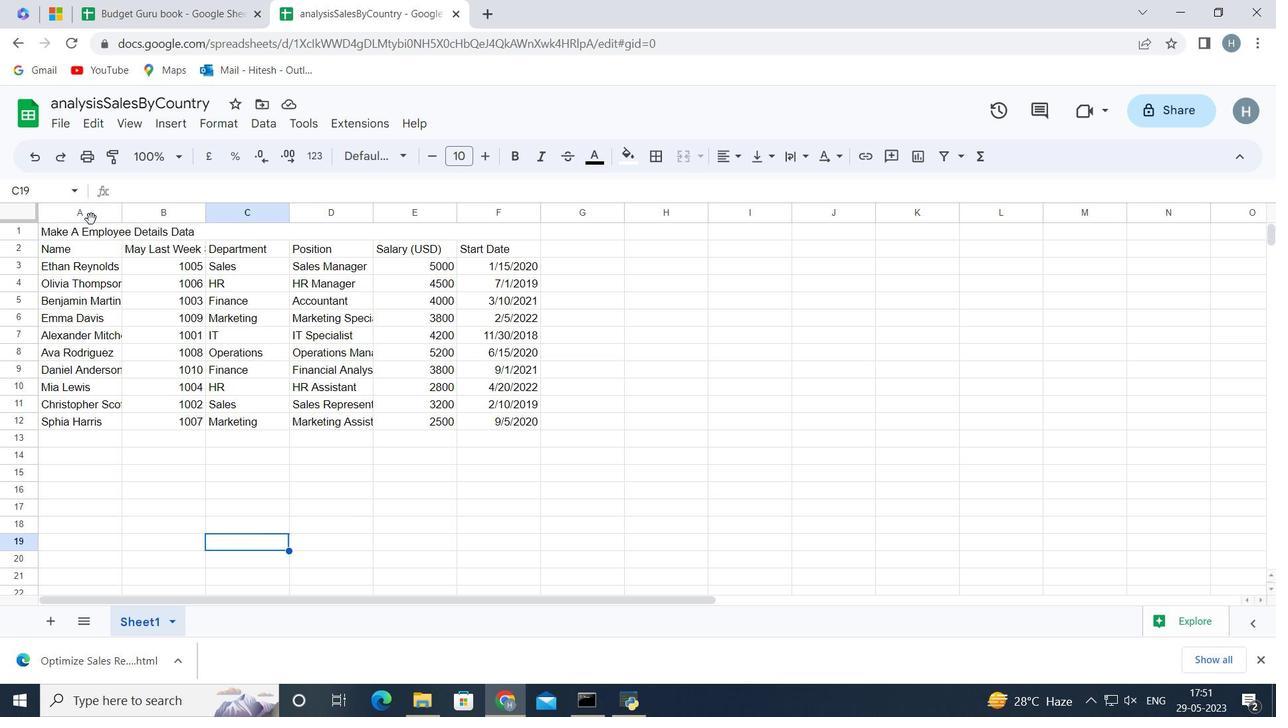 
Action: Mouse pressed left at (95, 211)
Screenshot: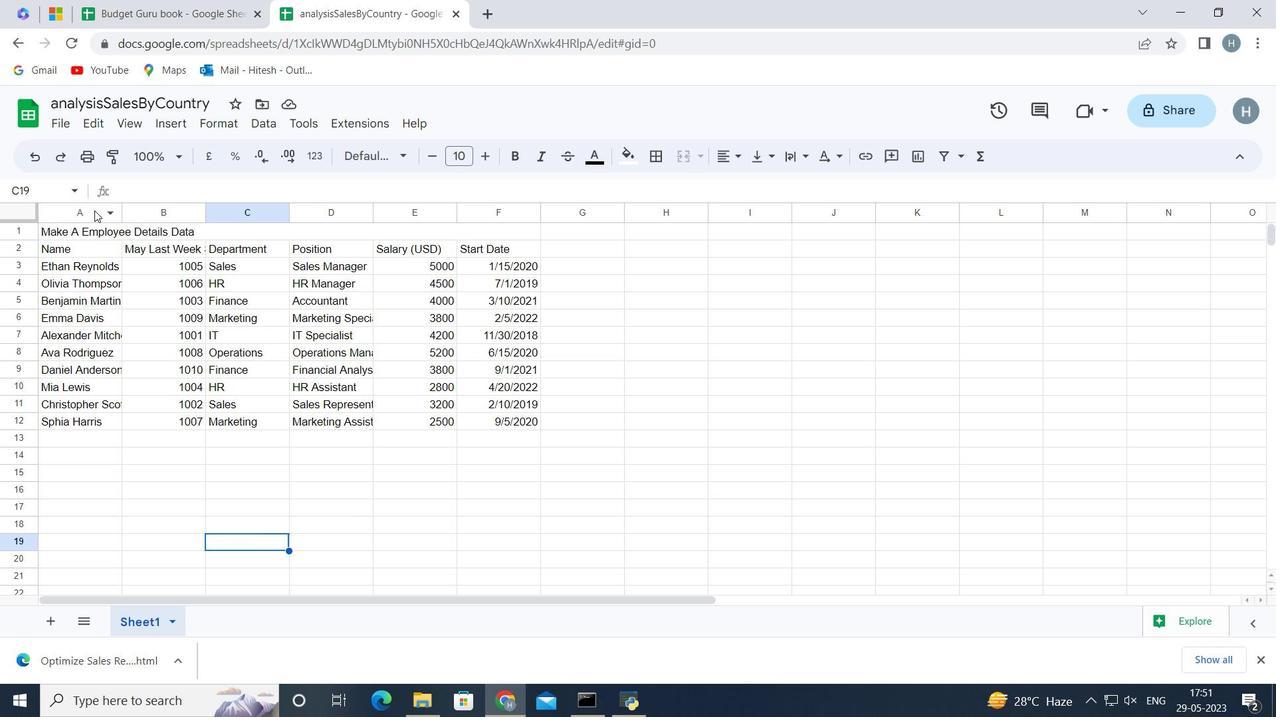 
Action: Mouse moved to (121, 211)
Screenshot: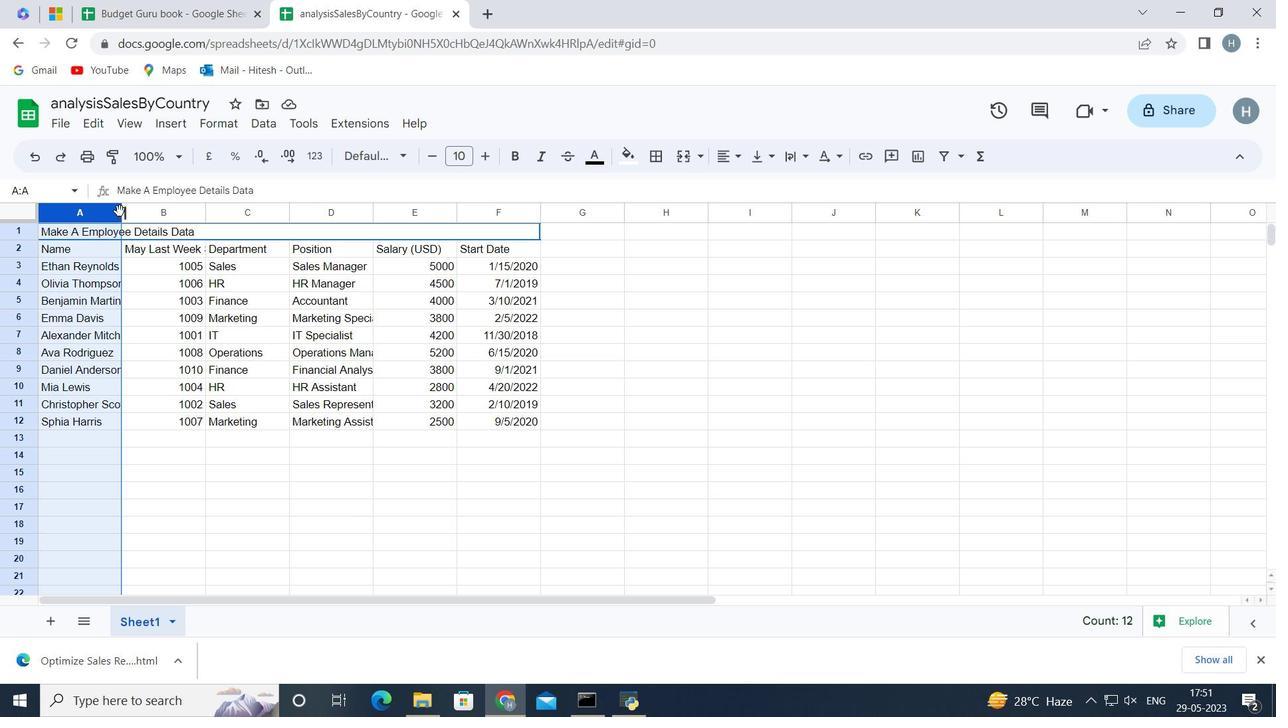 
Action: Mouse pressed left at (121, 211)
Screenshot: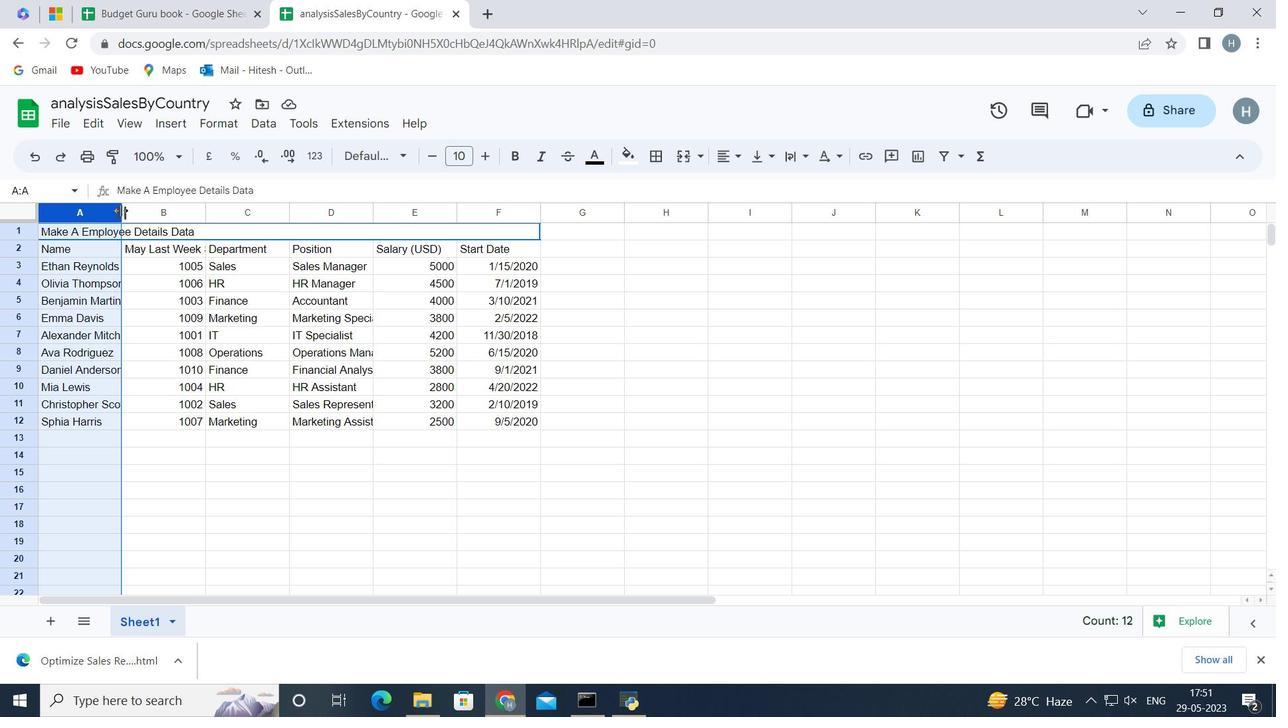 
Action: Mouse moved to (122, 211)
Screenshot: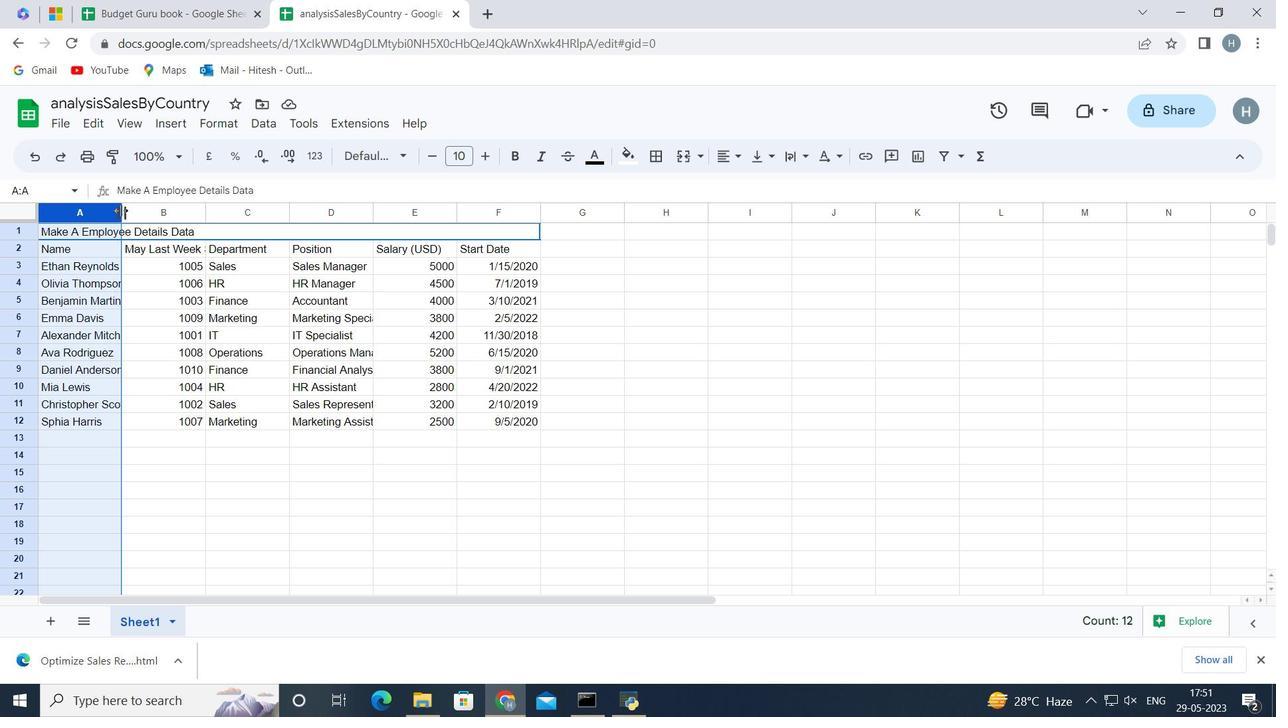 
Action: Mouse pressed left at (122, 211)
Screenshot: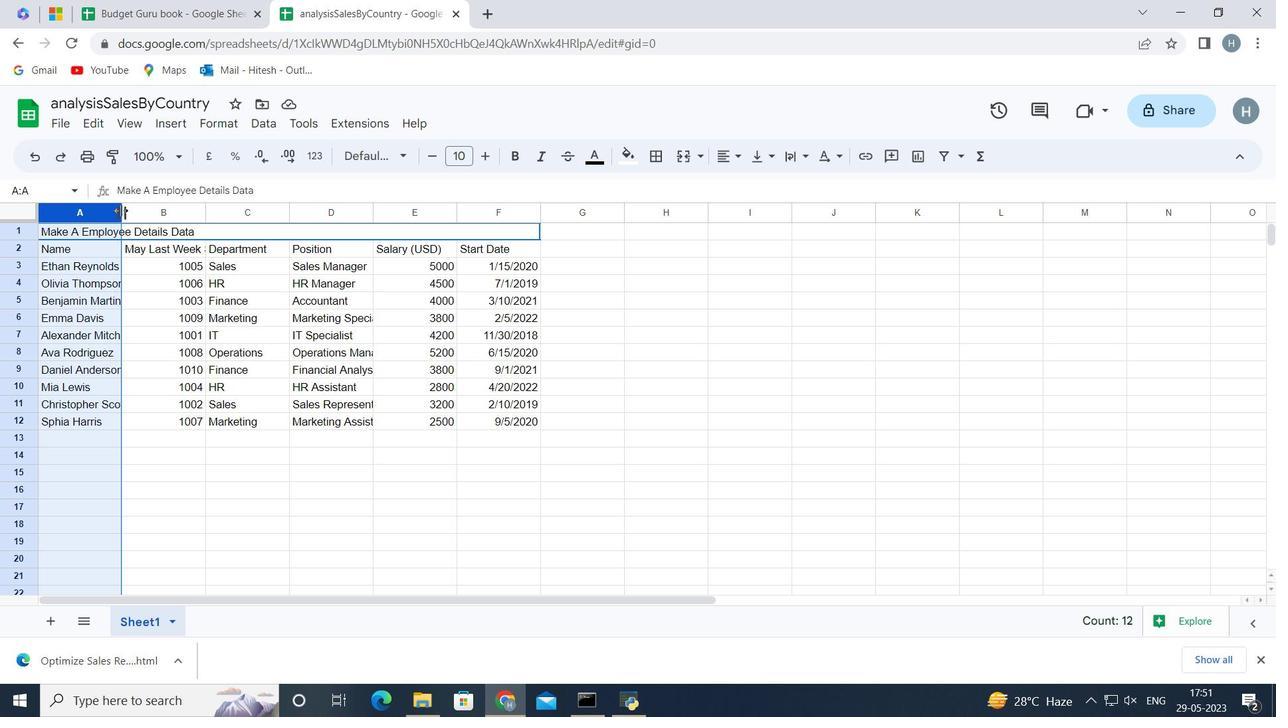
Action: Mouse moved to (240, 206)
Screenshot: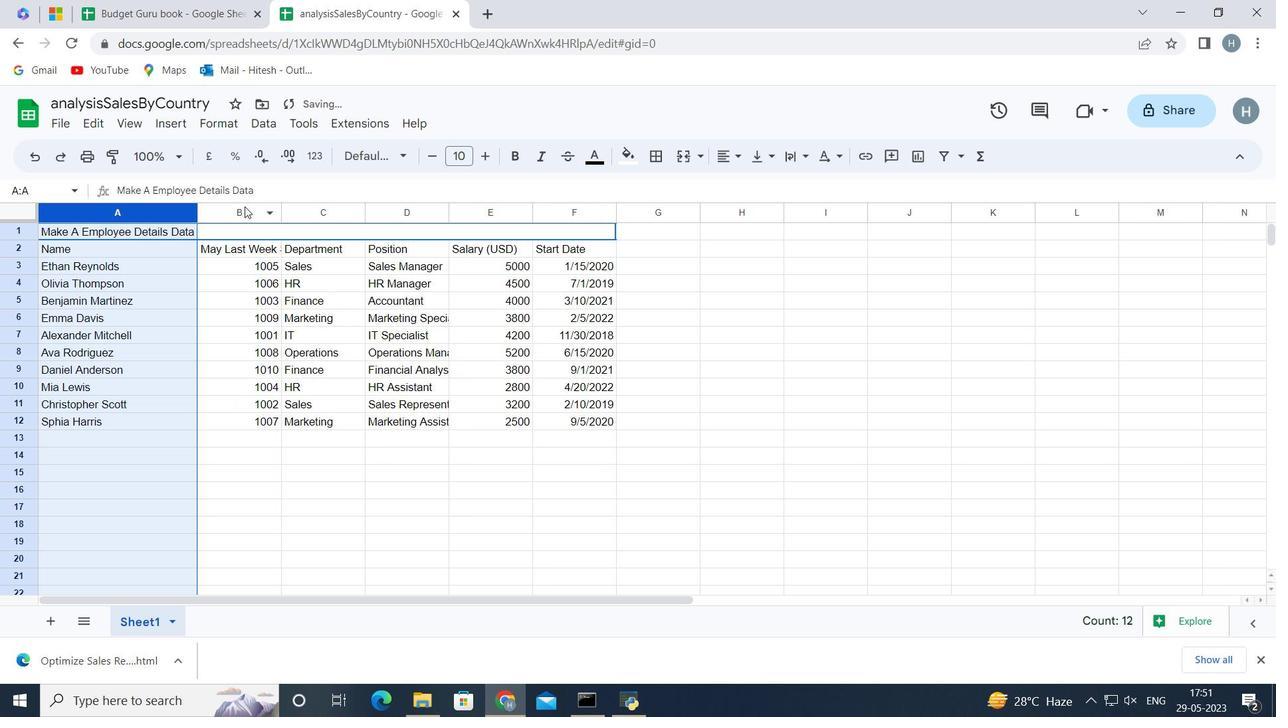 
Action: Mouse pressed left at (240, 206)
Screenshot: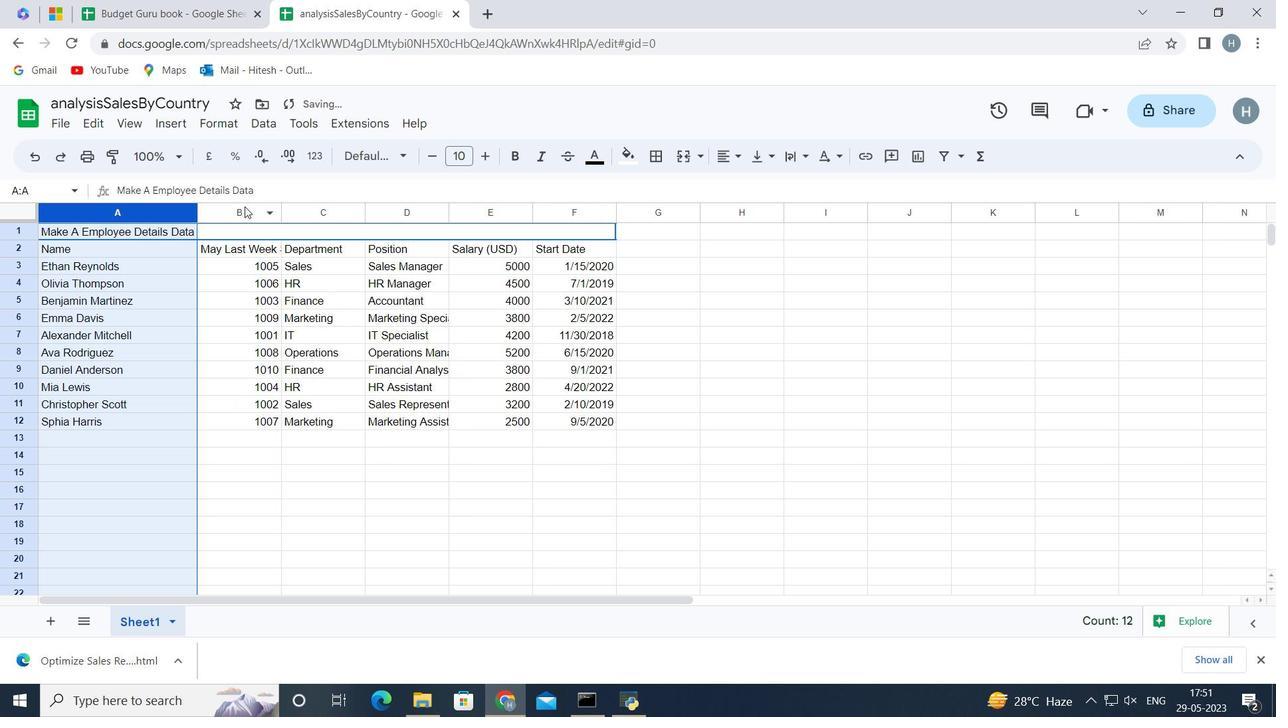 
Action: Mouse moved to (279, 211)
Screenshot: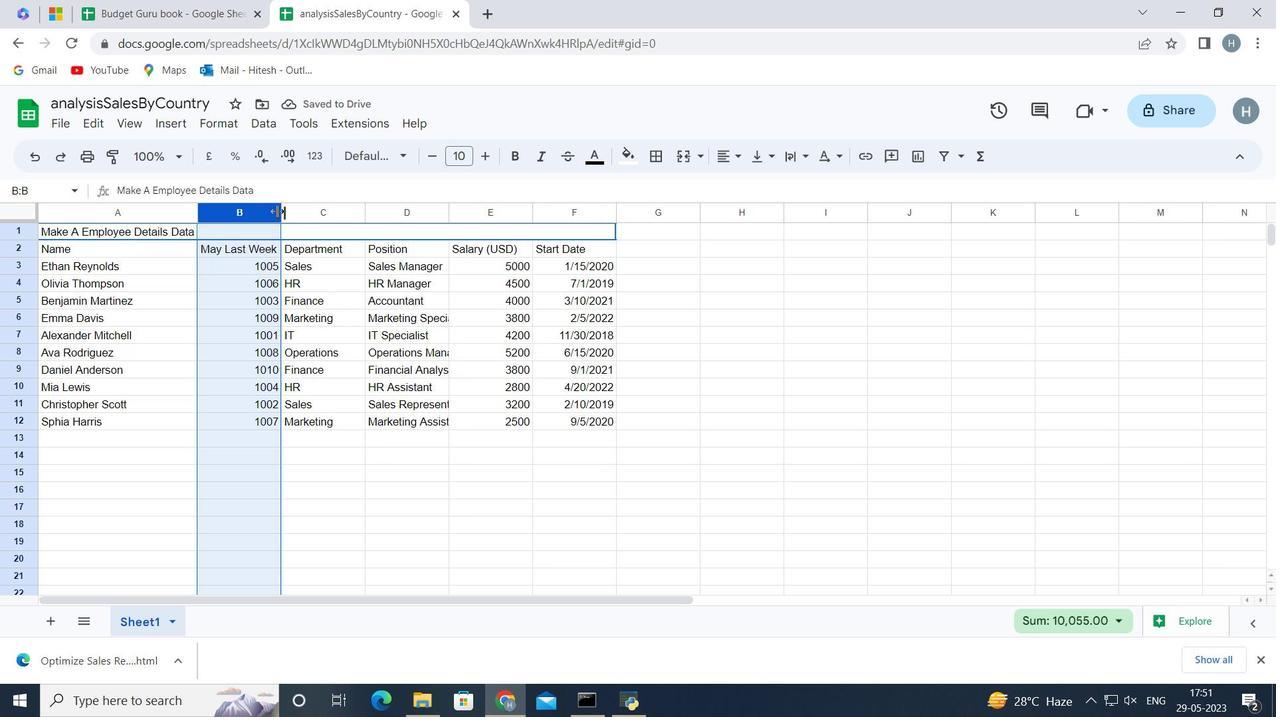 
Action: Mouse pressed left at (279, 211)
Screenshot: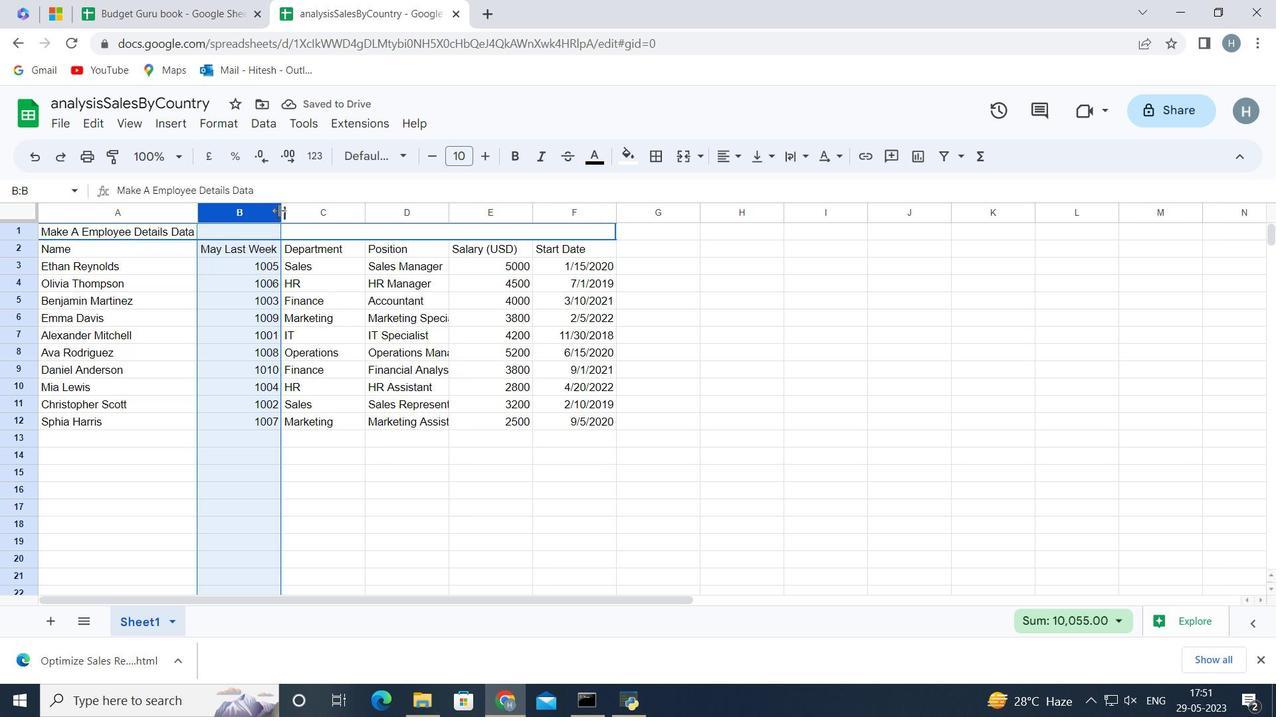 
Action: Mouse moved to (280, 211)
Screenshot: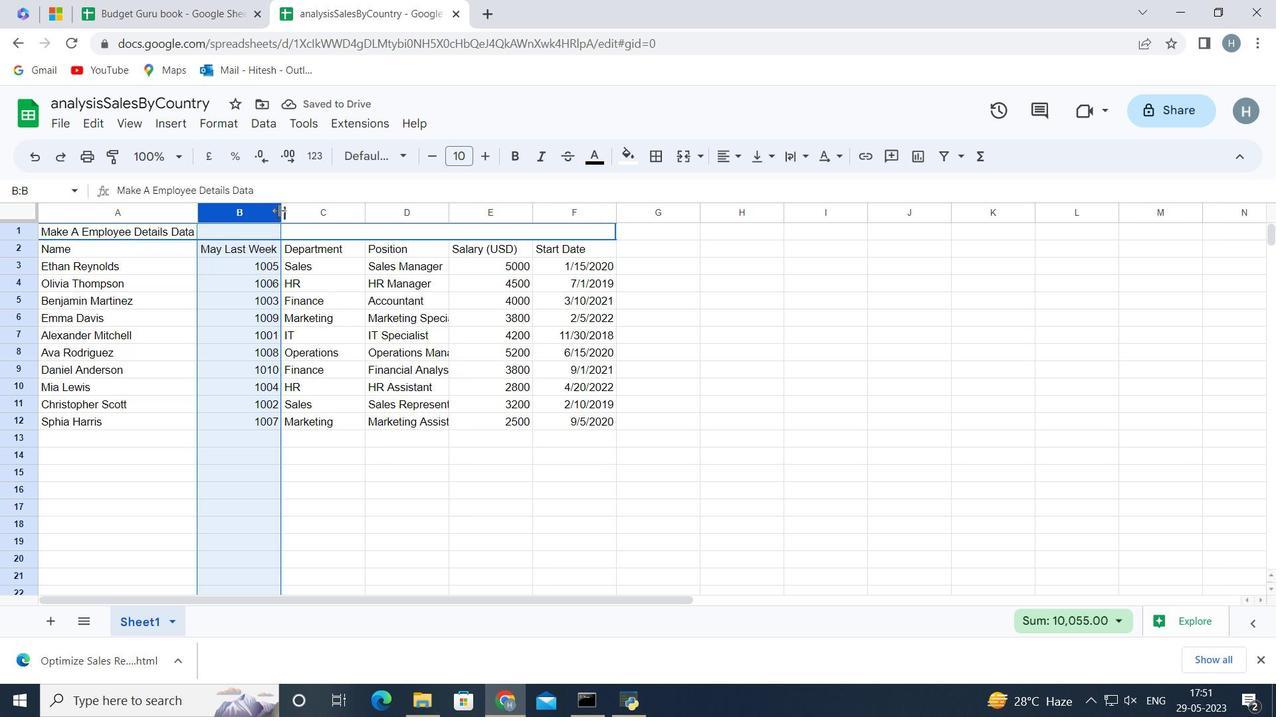 
Action: Mouse pressed left at (280, 211)
Screenshot: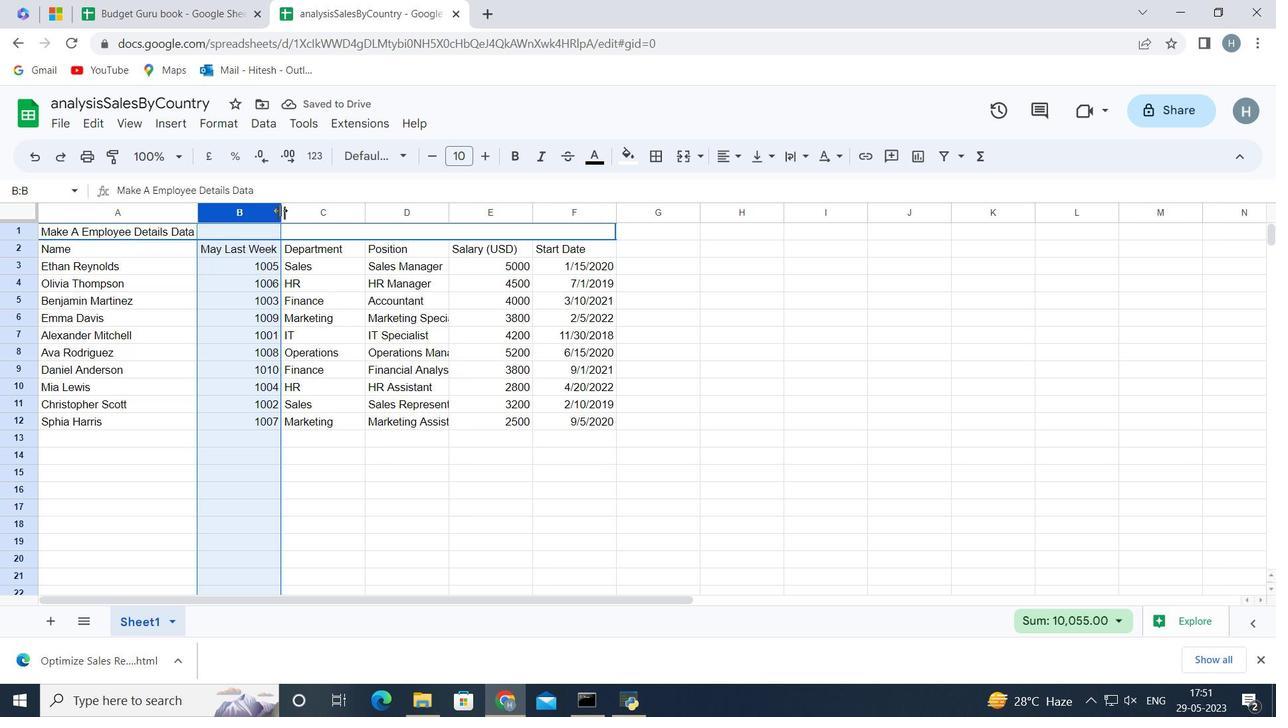 
Action: Mouse moved to (352, 216)
Screenshot: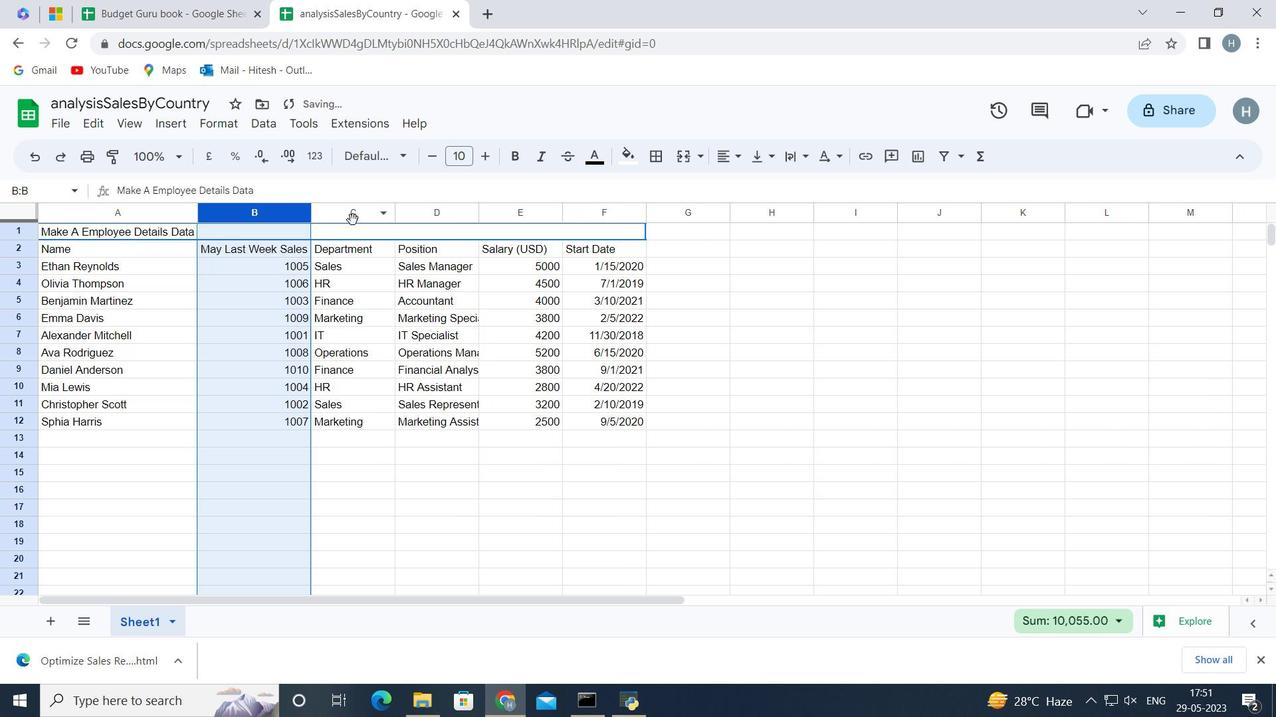 
Action: Mouse pressed left at (352, 216)
Screenshot: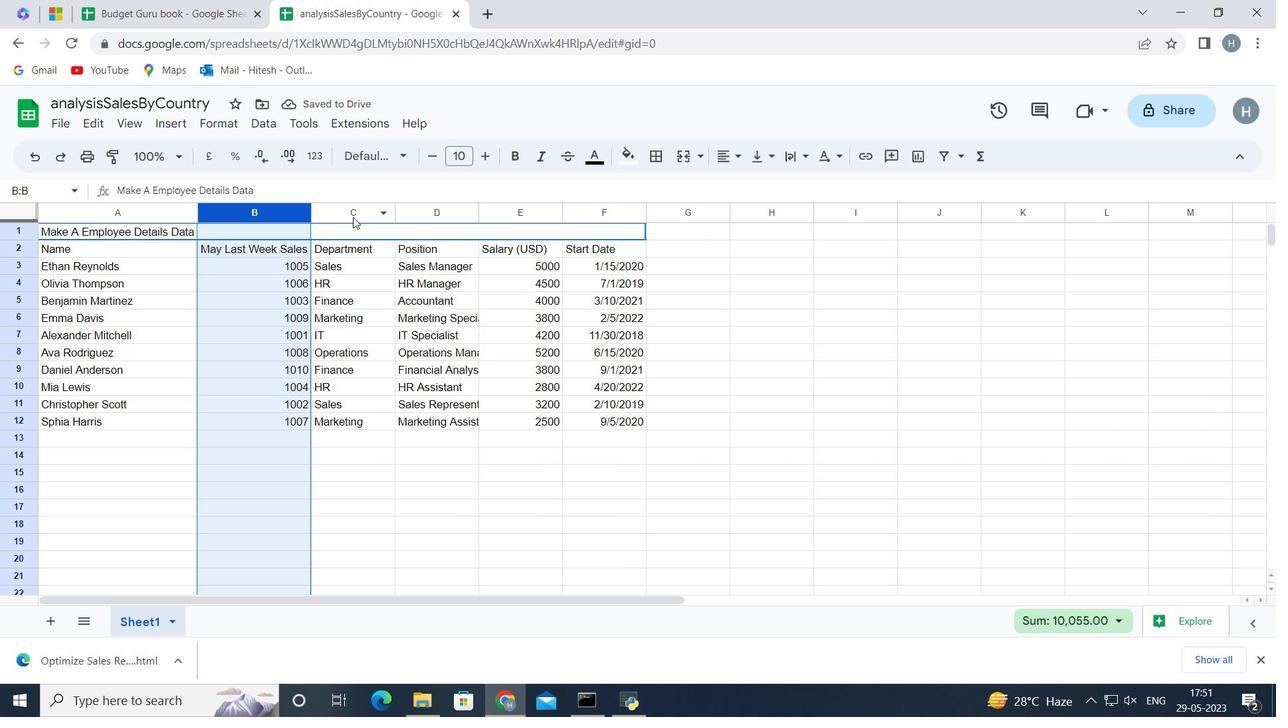 
Action: Mouse moved to (395, 212)
Screenshot: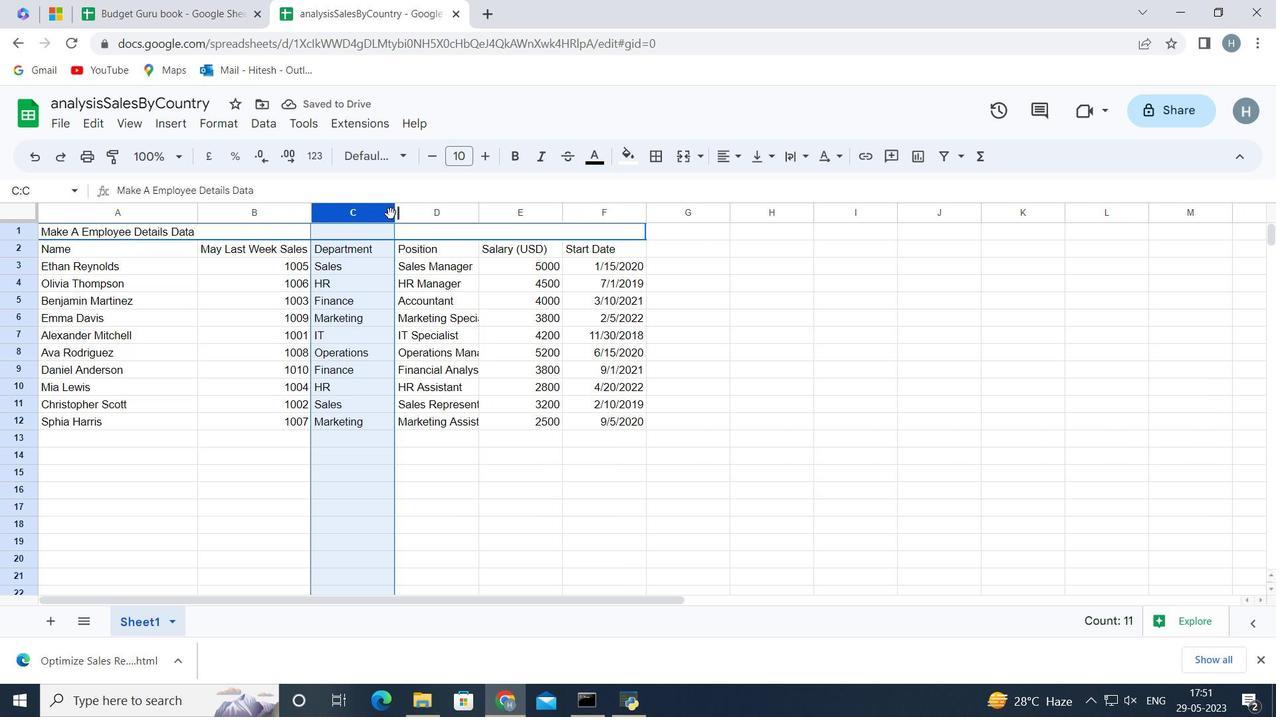
Action: Mouse pressed left at (395, 212)
Screenshot: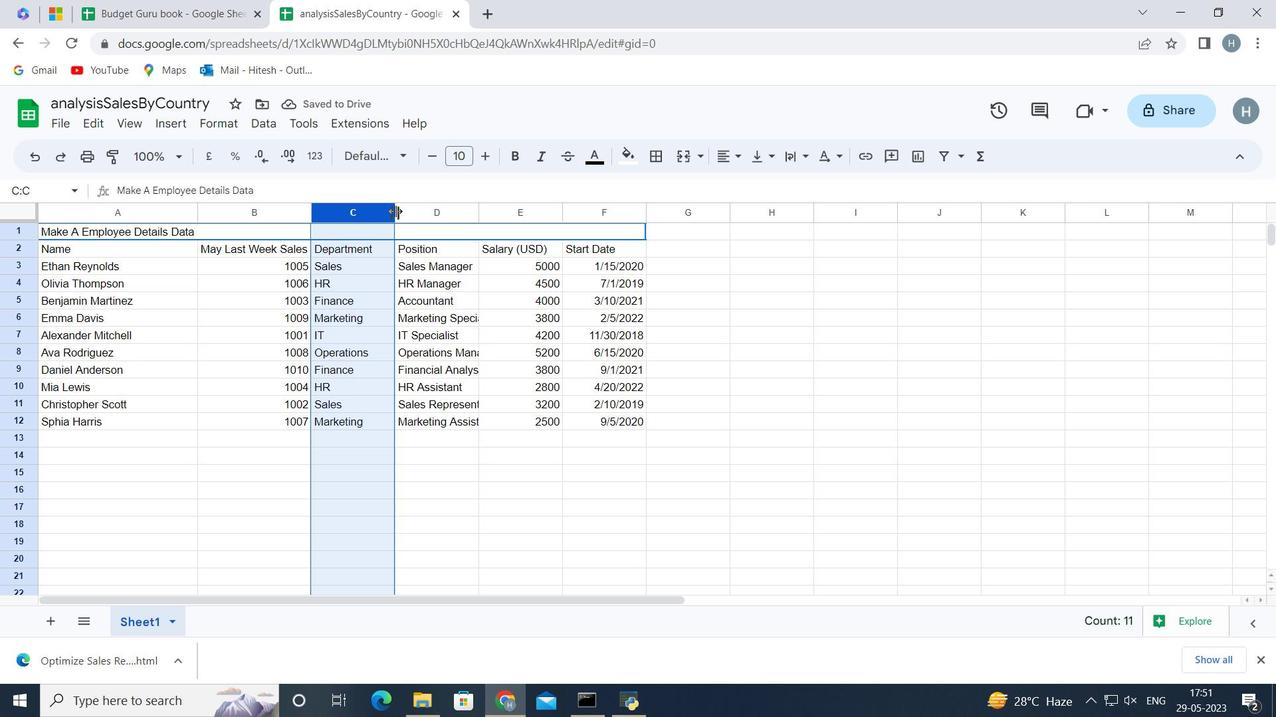 
Action: Mouse moved to (396, 212)
Screenshot: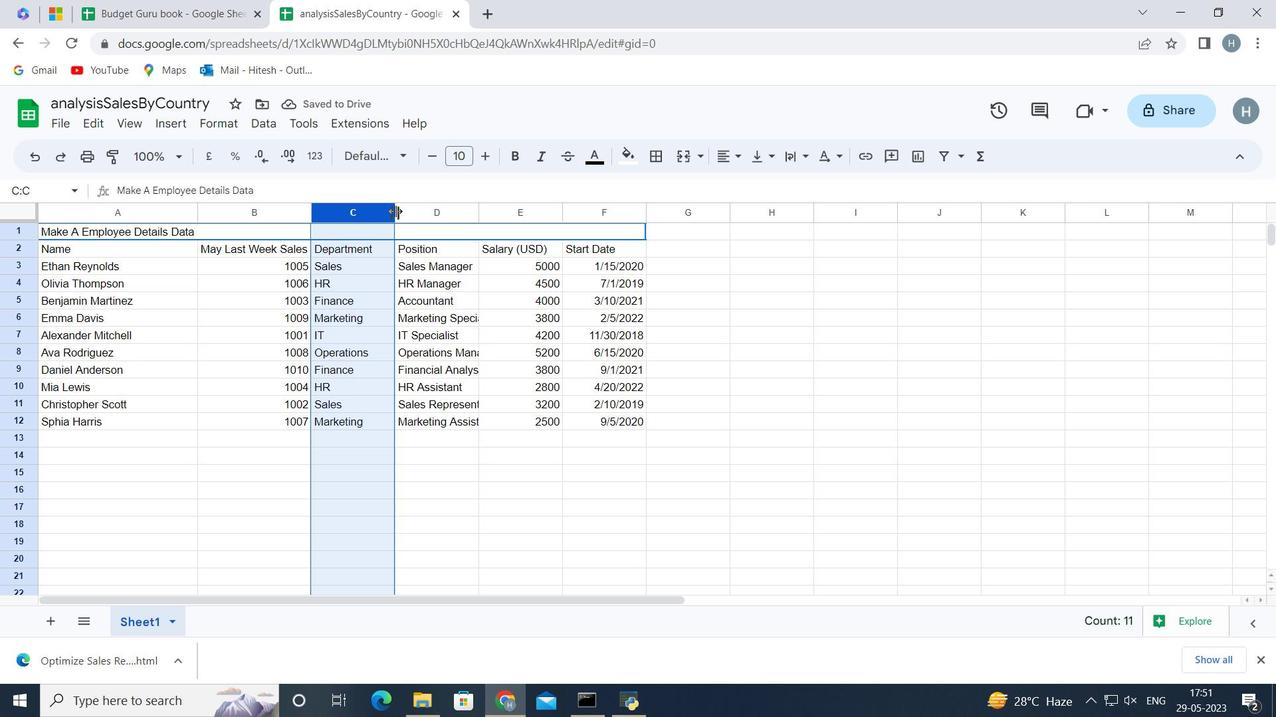 
Action: Mouse pressed left at (396, 212)
Screenshot: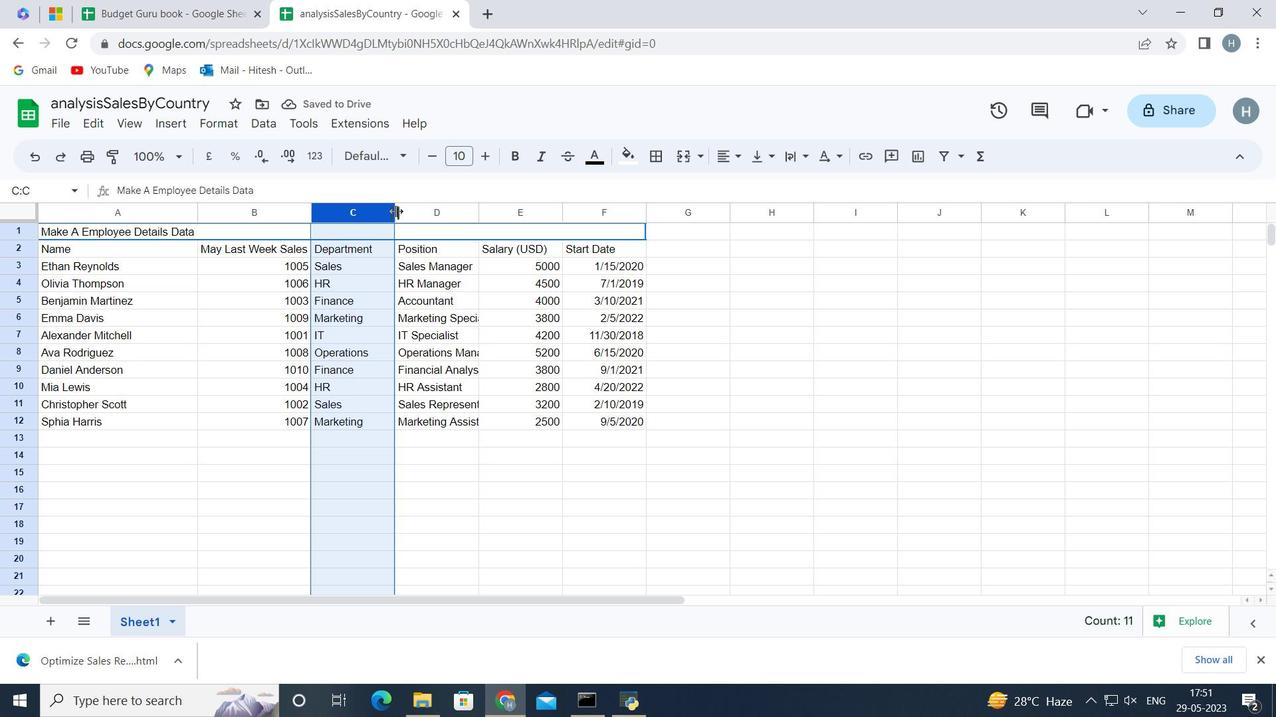 
Action: Mouse moved to (425, 210)
Screenshot: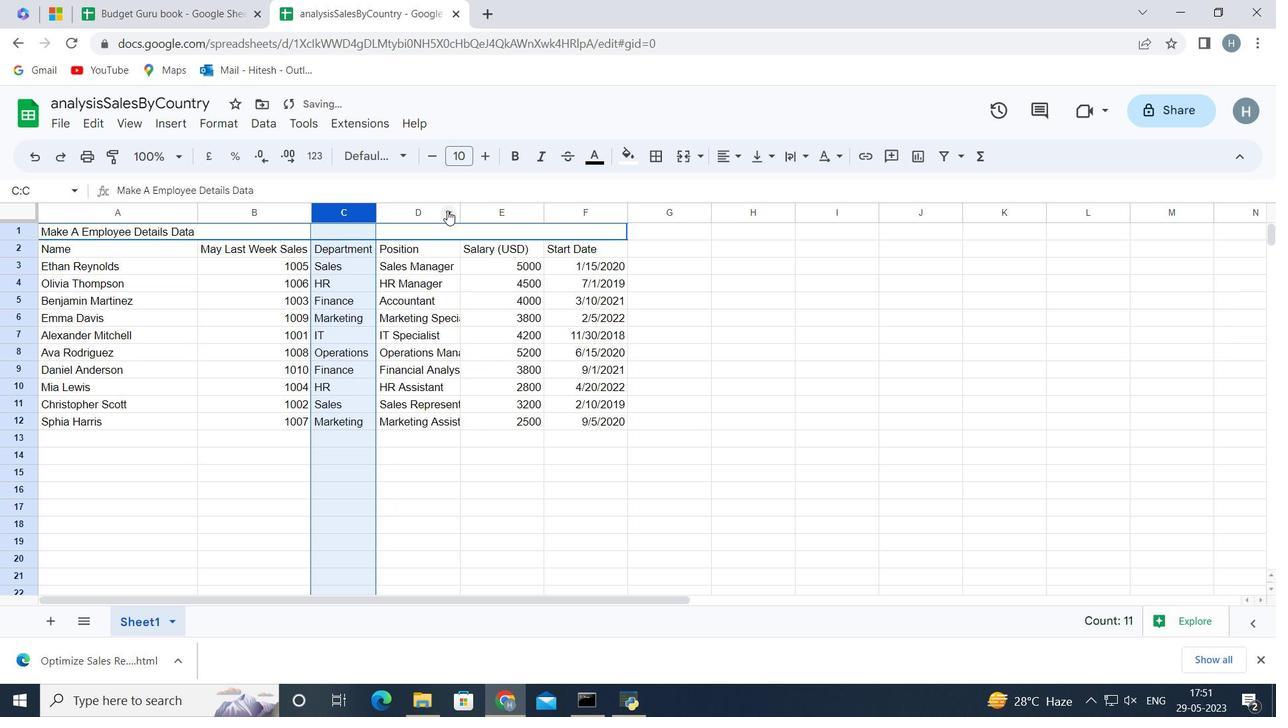 
Action: Mouse pressed left at (425, 210)
Screenshot: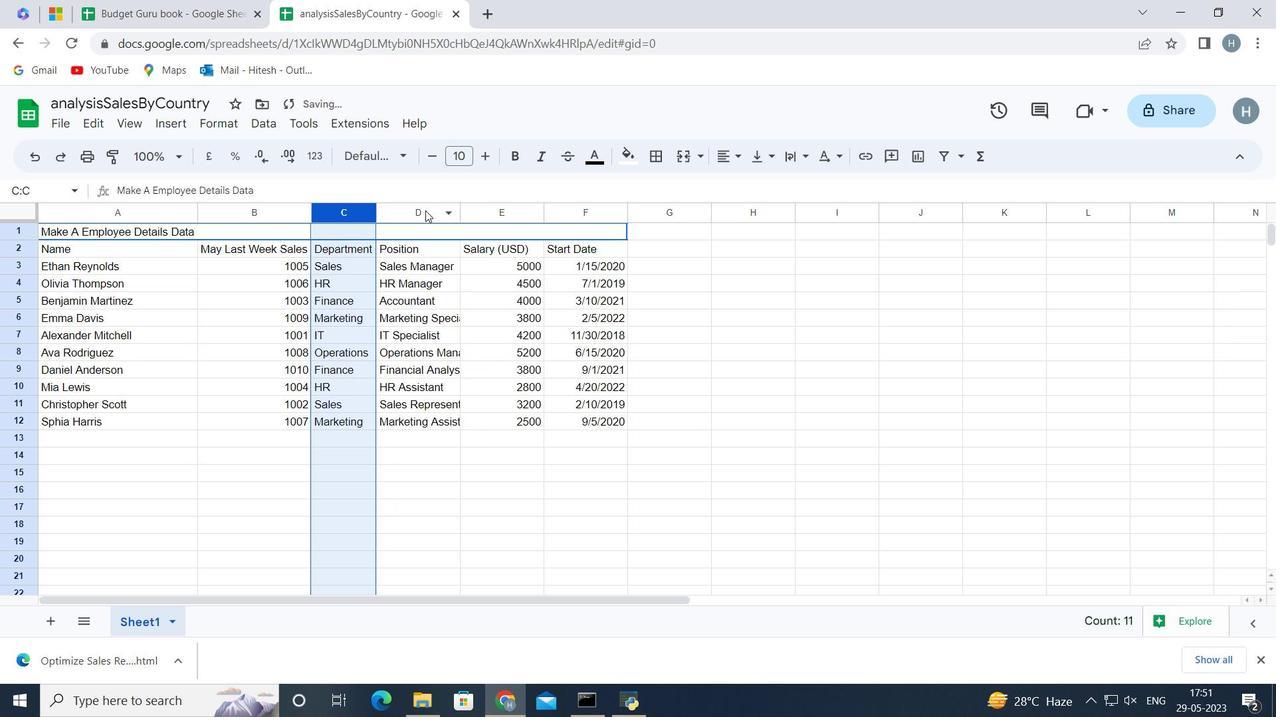 
Action: Mouse moved to (459, 212)
Screenshot: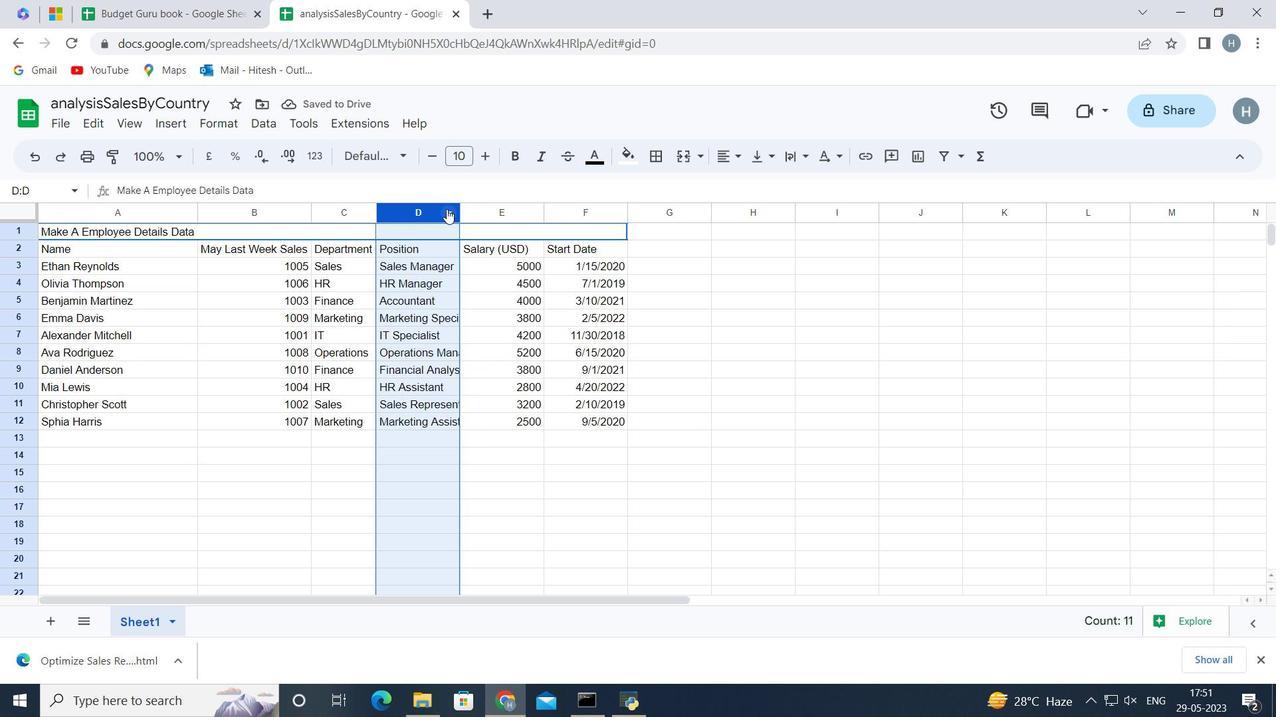 
Action: Mouse pressed left at (459, 212)
Screenshot: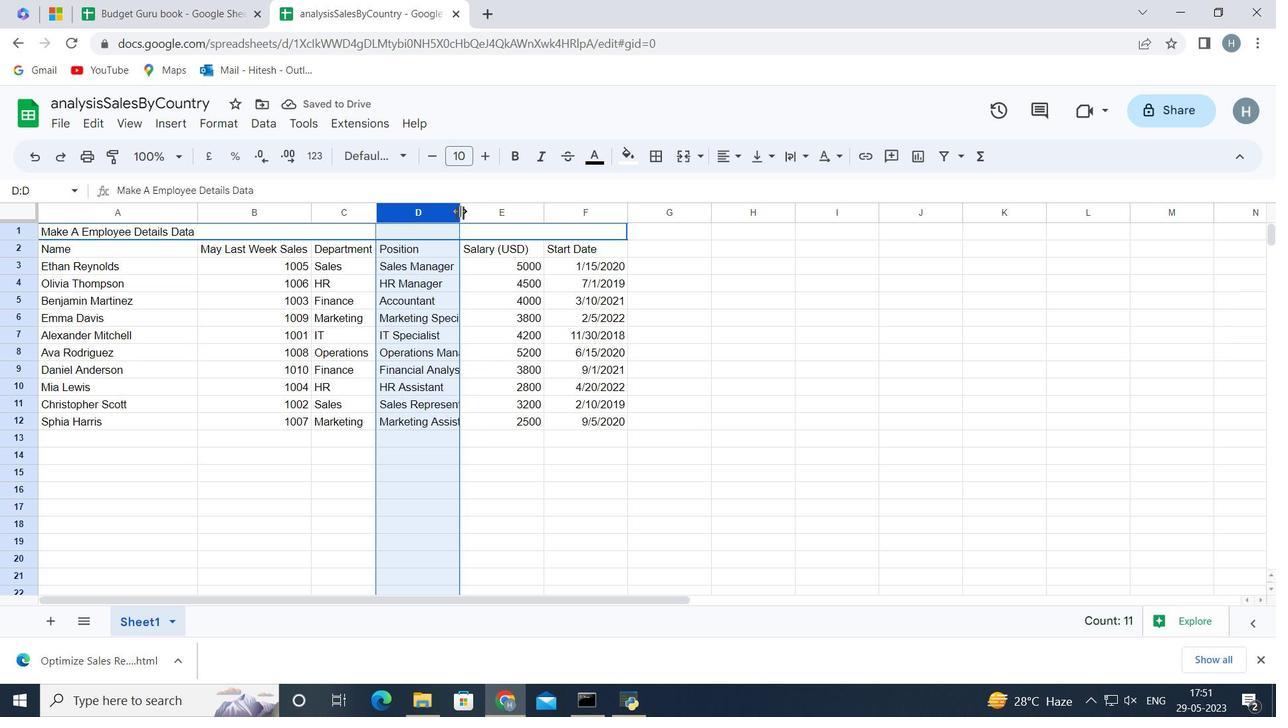 
Action: Mouse pressed left at (459, 212)
Screenshot: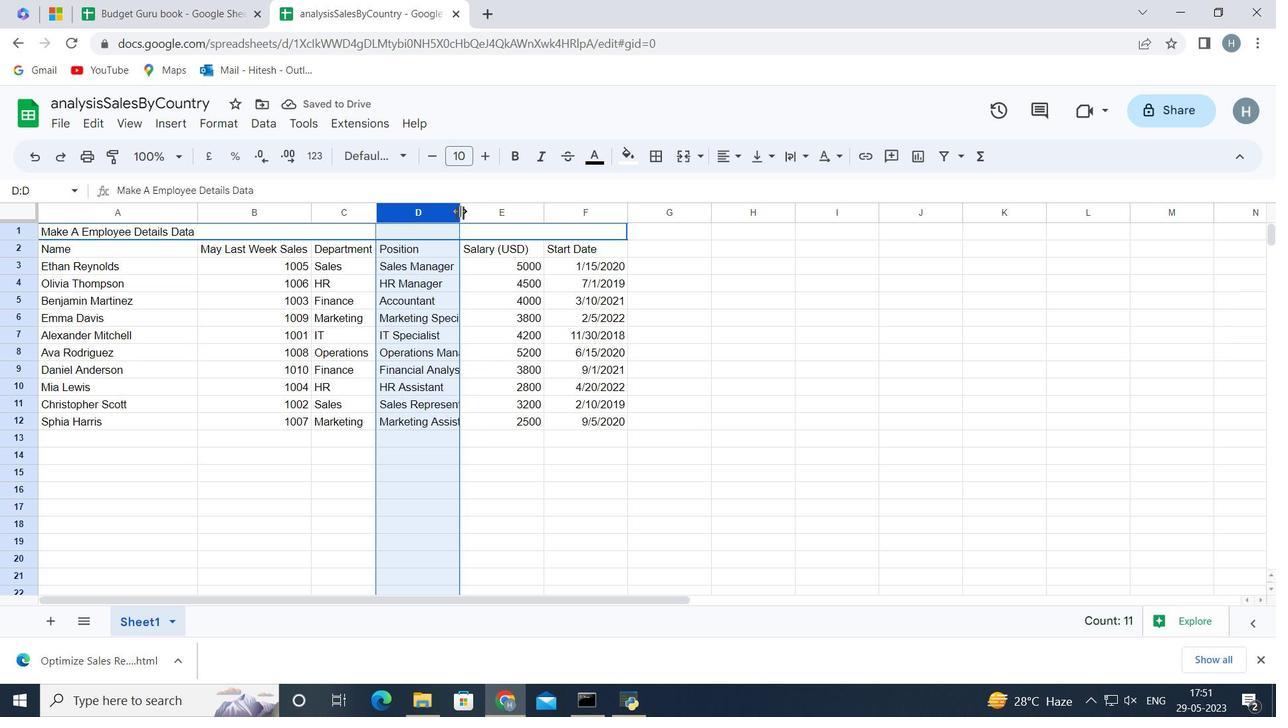 
Action: Mouse moved to (541, 212)
Screenshot: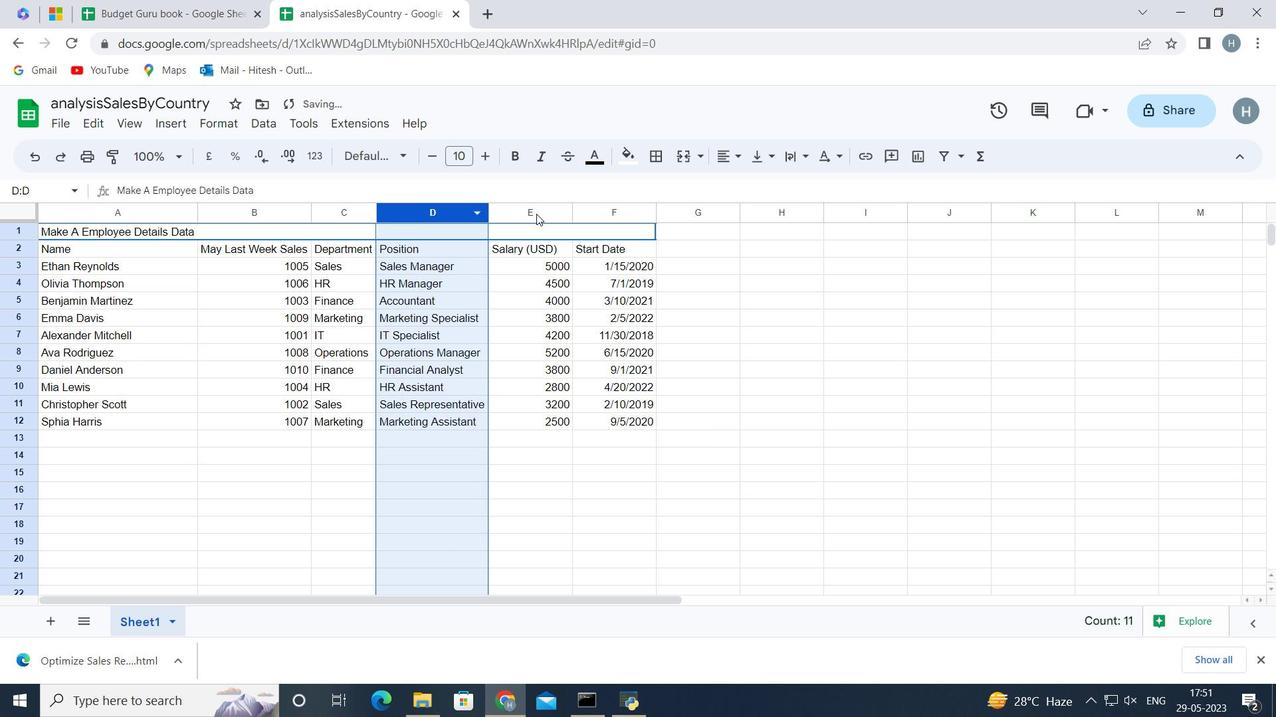 
Action: Mouse pressed left at (541, 212)
Screenshot: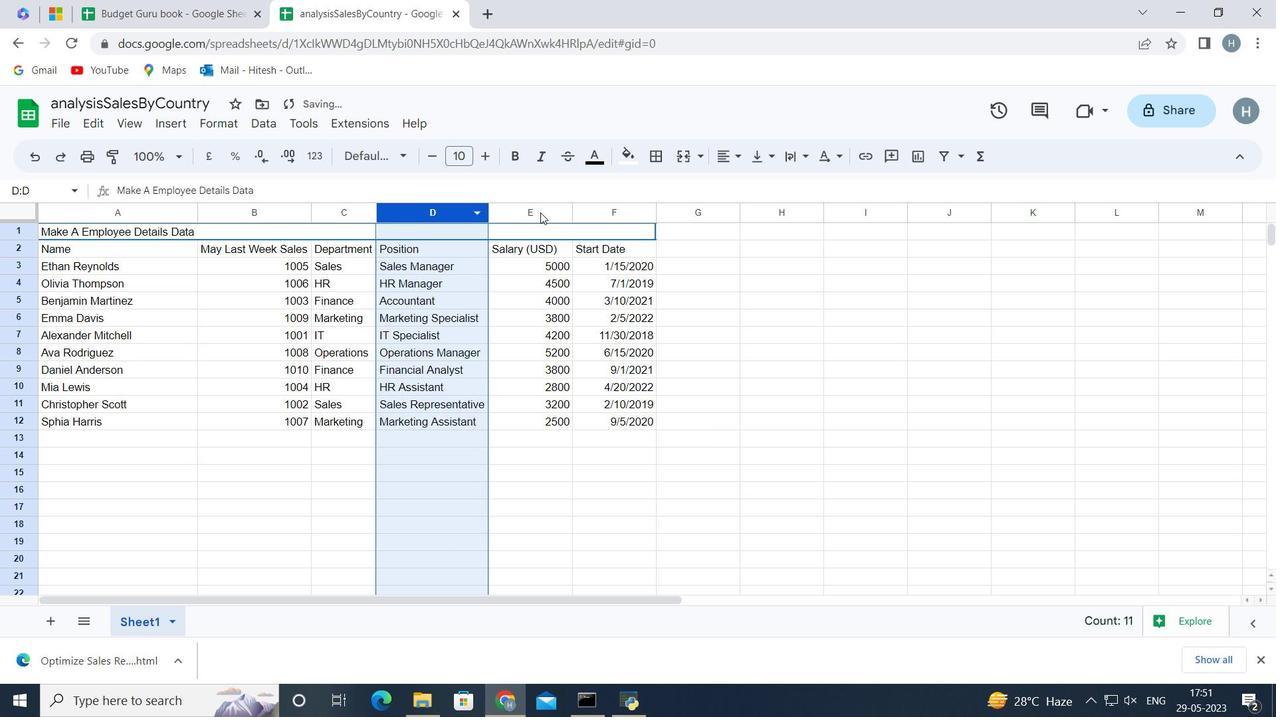 
Action: Mouse moved to (570, 212)
Screenshot: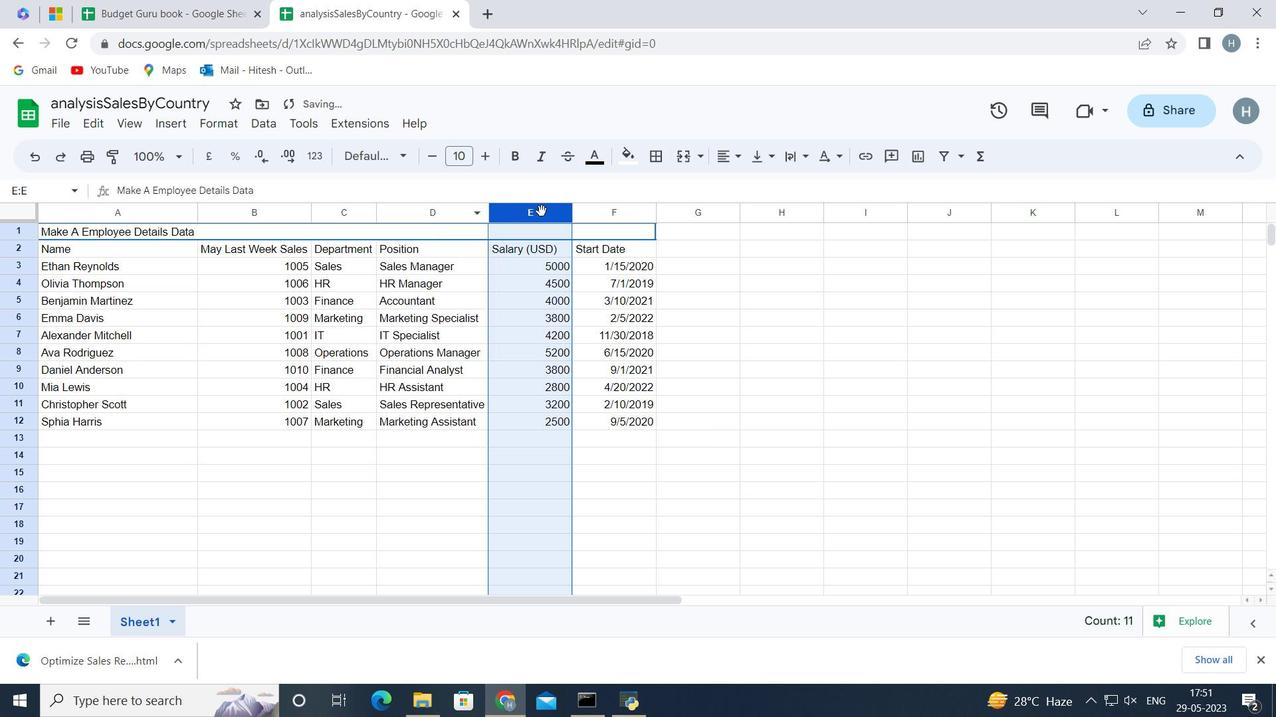 
Action: Mouse pressed left at (570, 212)
Screenshot: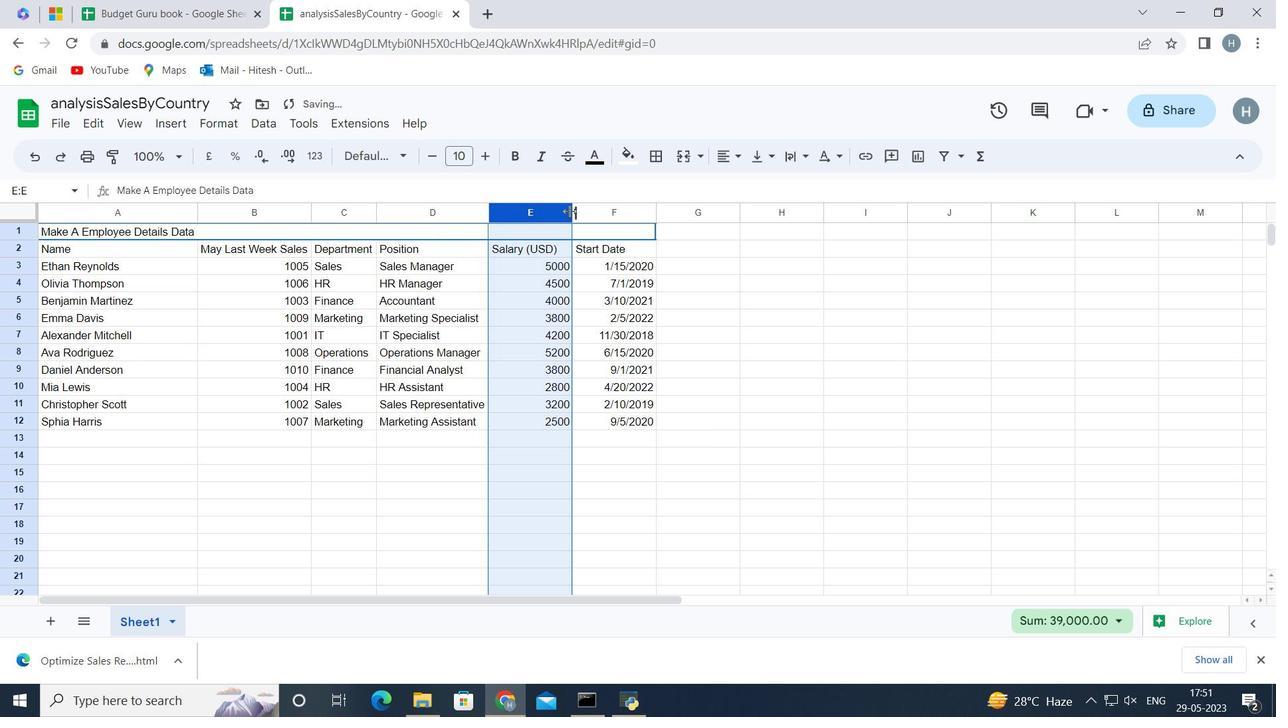
Action: Mouse moved to (571, 212)
Screenshot: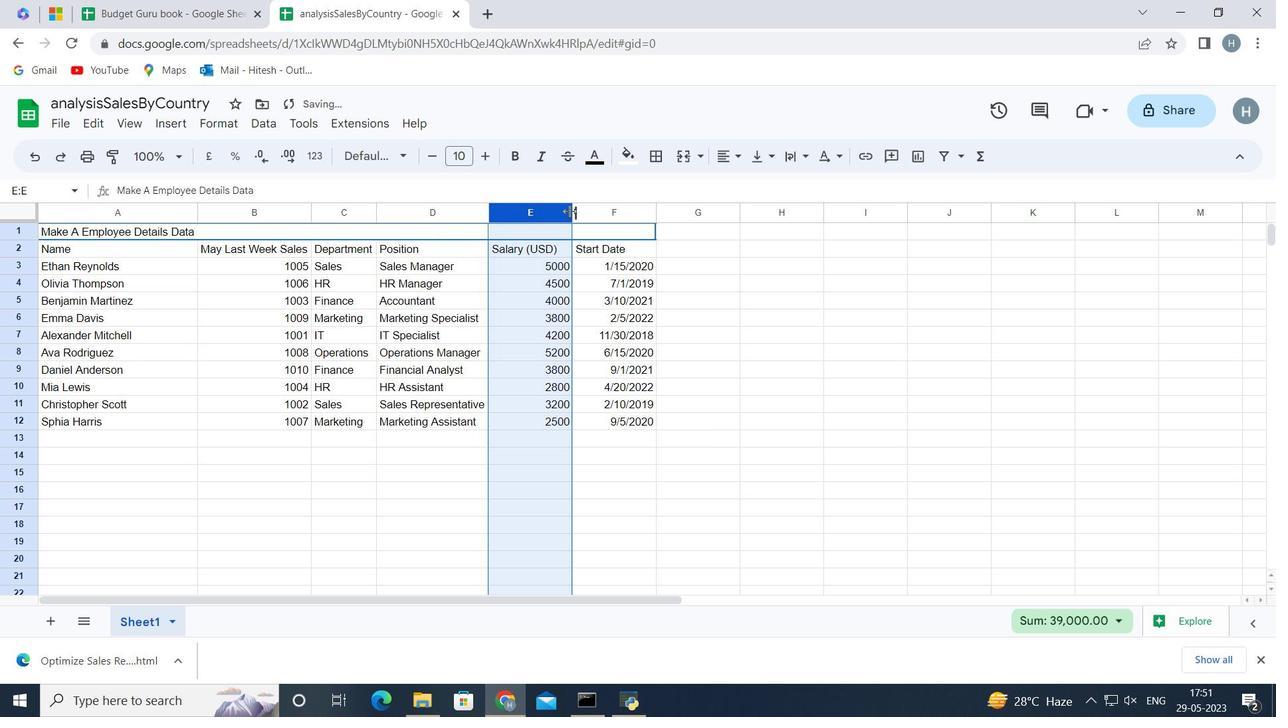 
Action: Mouse pressed left at (571, 212)
Screenshot: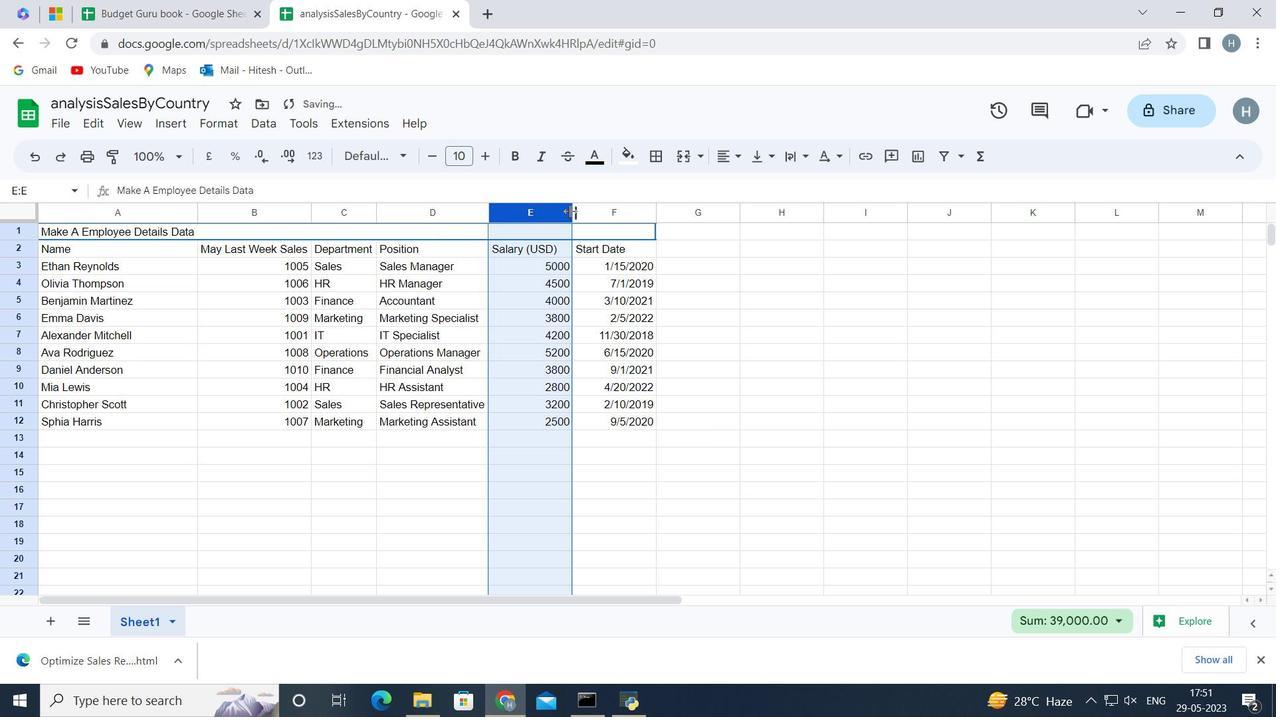 
Action: Mouse moved to (597, 212)
Screenshot: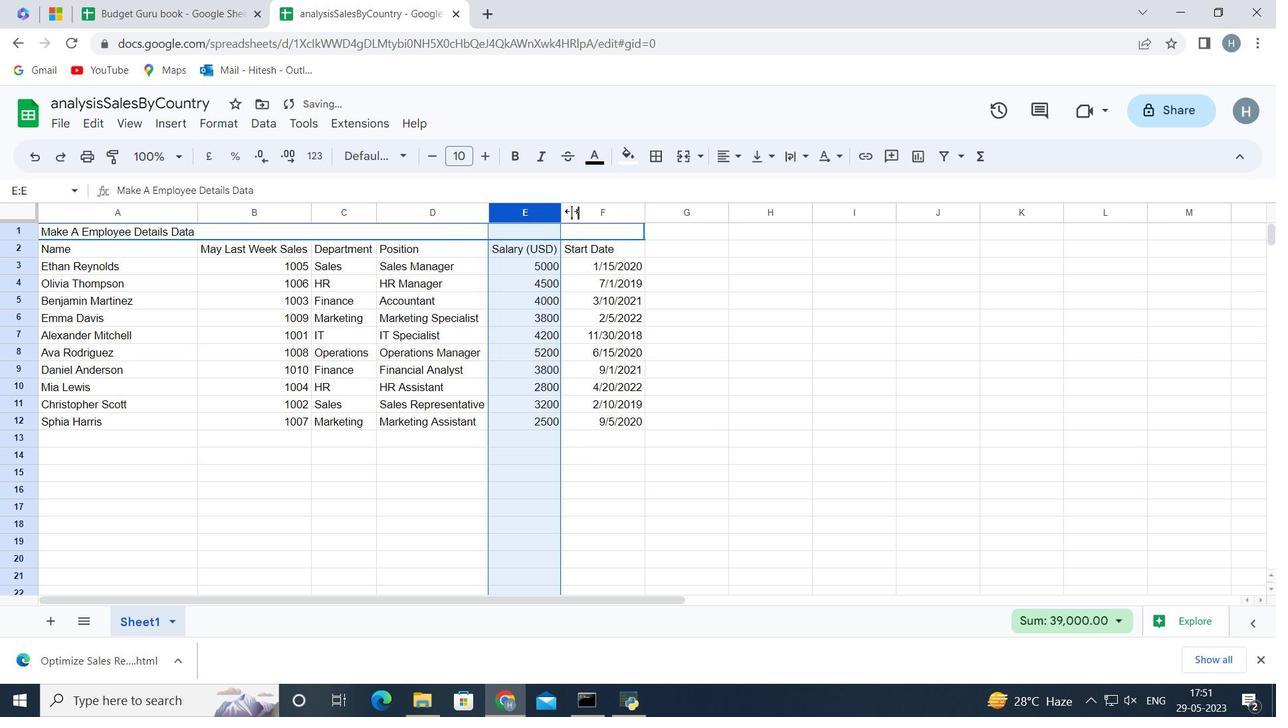 
Action: Mouse pressed left at (597, 212)
Screenshot: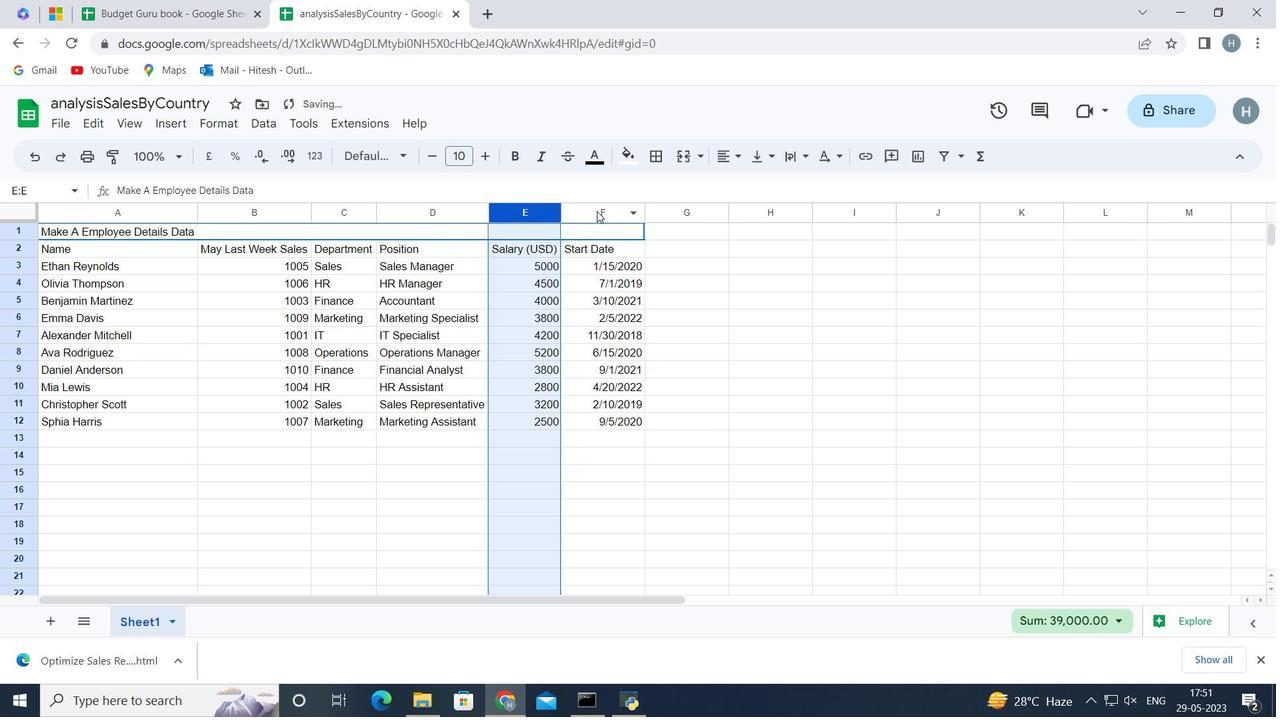 
Action: Mouse moved to (643, 209)
Screenshot: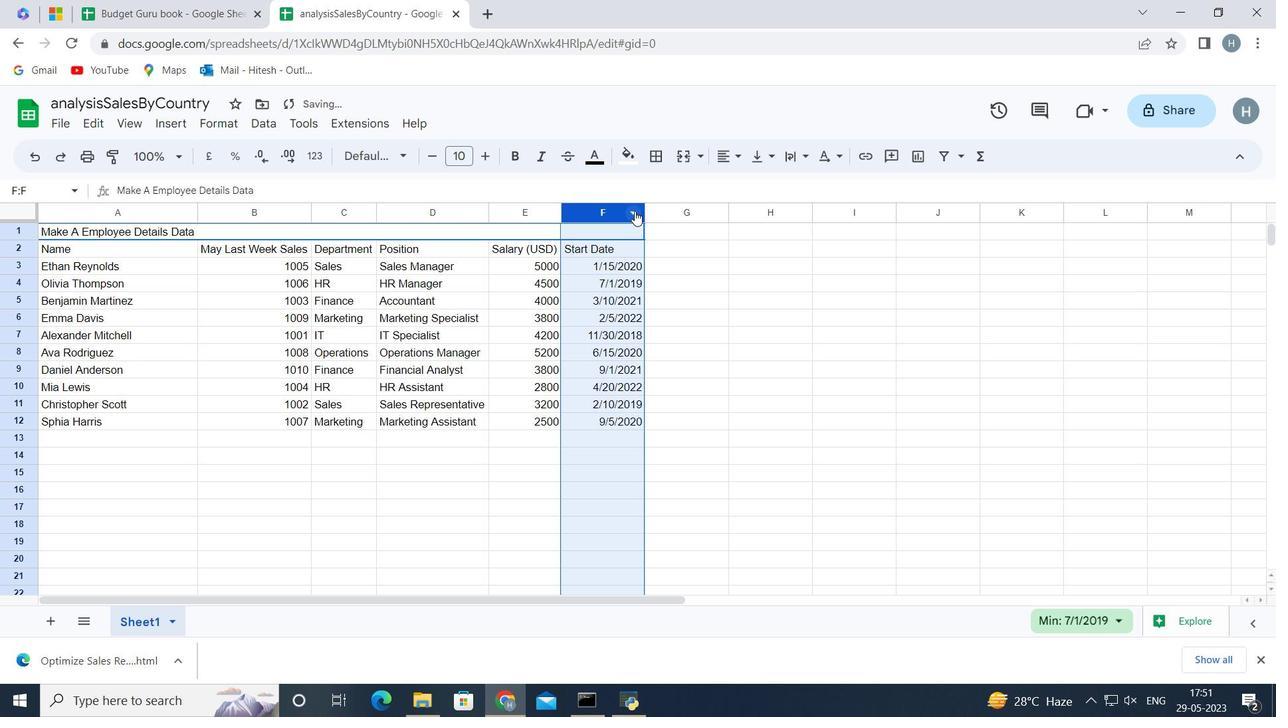 
Action: Mouse pressed left at (643, 209)
Screenshot: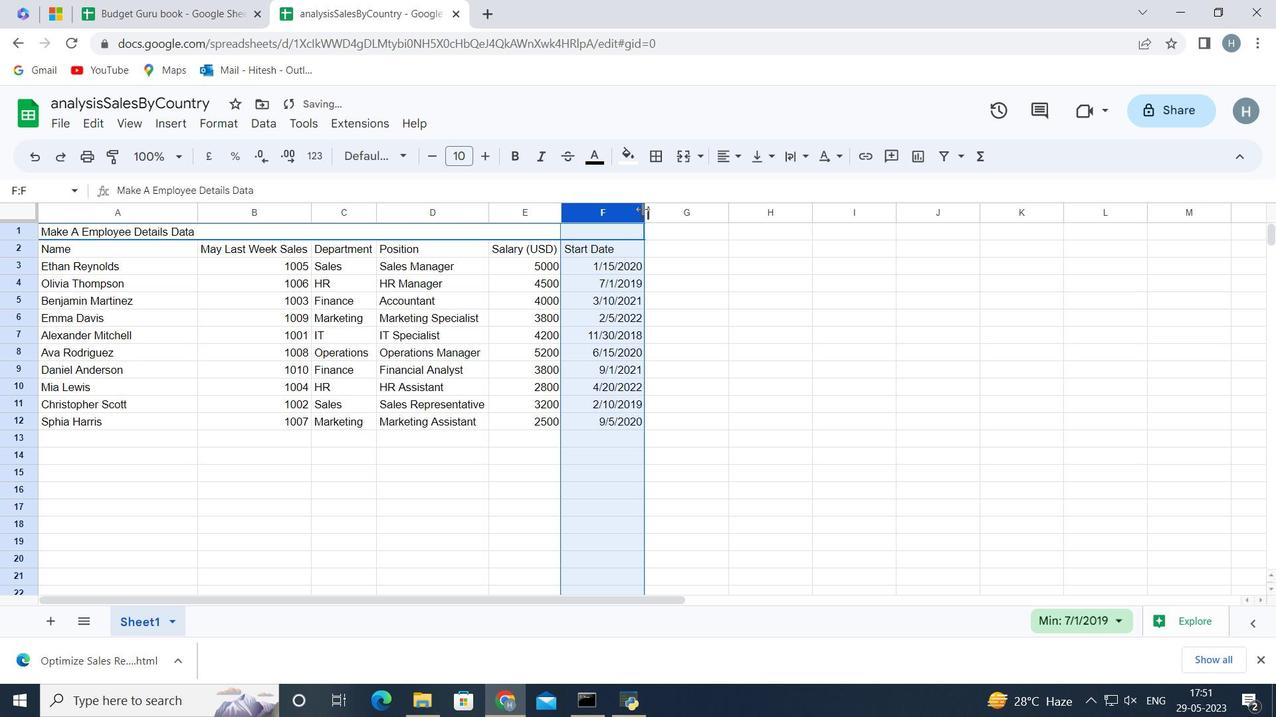 
Action: Mouse pressed left at (643, 209)
Screenshot: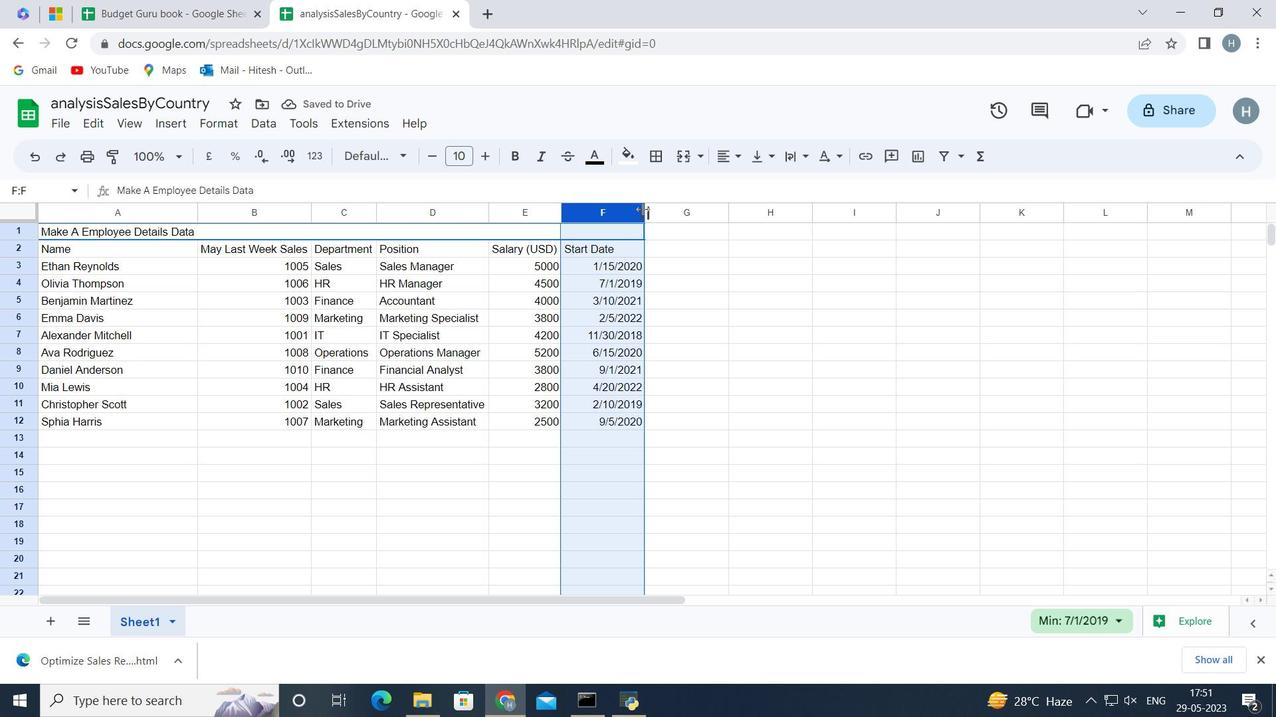 
Action: Mouse moved to (699, 533)
Screenshot: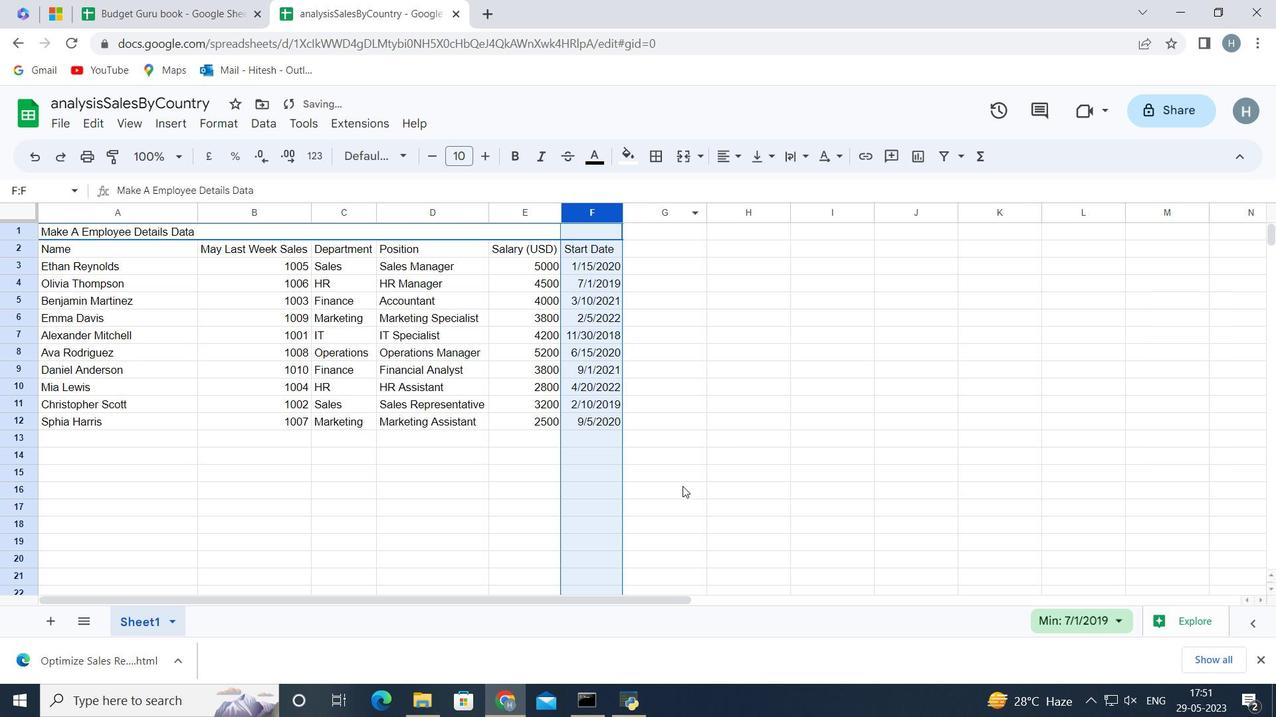 
Action: Mouse pressed left at (699, 533)
Screenshot: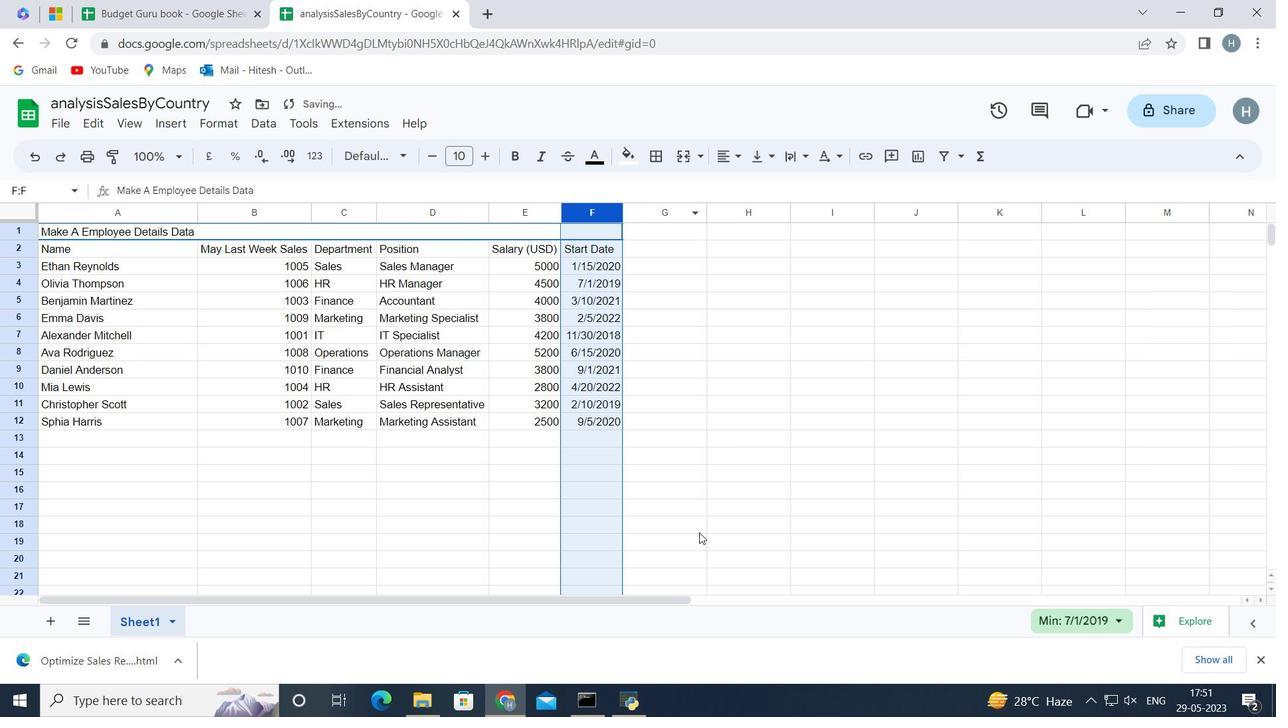 
Action: Mouse moved to (327, 430)
Screenshot: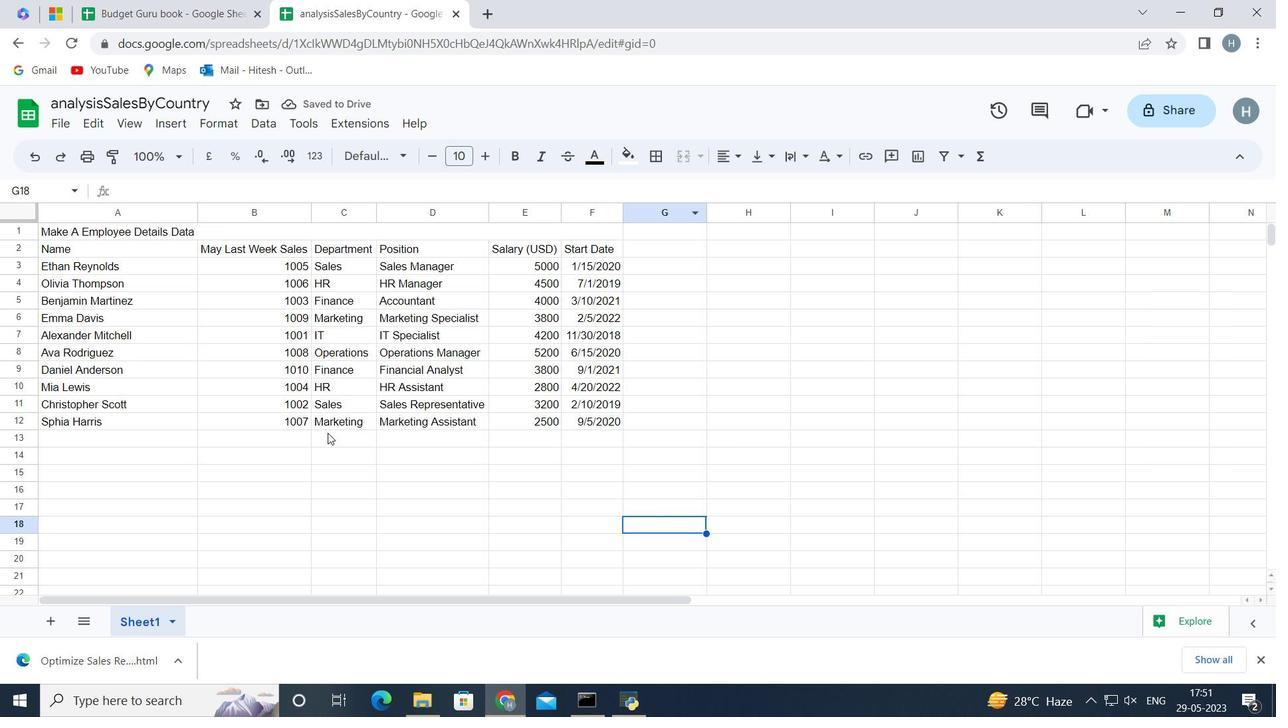 
